 Task: Open Card Employee Retention Review in Board Product Development Roadmap and Timeline Planning to Workspace Application Development and add a team member Softage.3@softage.net, a label Orange, a checklist Grassroots Organizing, an attachment from your computer, a color Orange and finally, add a card description 'Develop and launch new social media marketing campaign for new product launch' and a comment 'Given the complexity of this task, let us break it down into smaller, more manageable tasks to make progress.'. Add a start date 'Jan 03, 1900' with a due date 'Jan 10, 1900'
Action: Mouse moved to (76, 368)
Screenshot: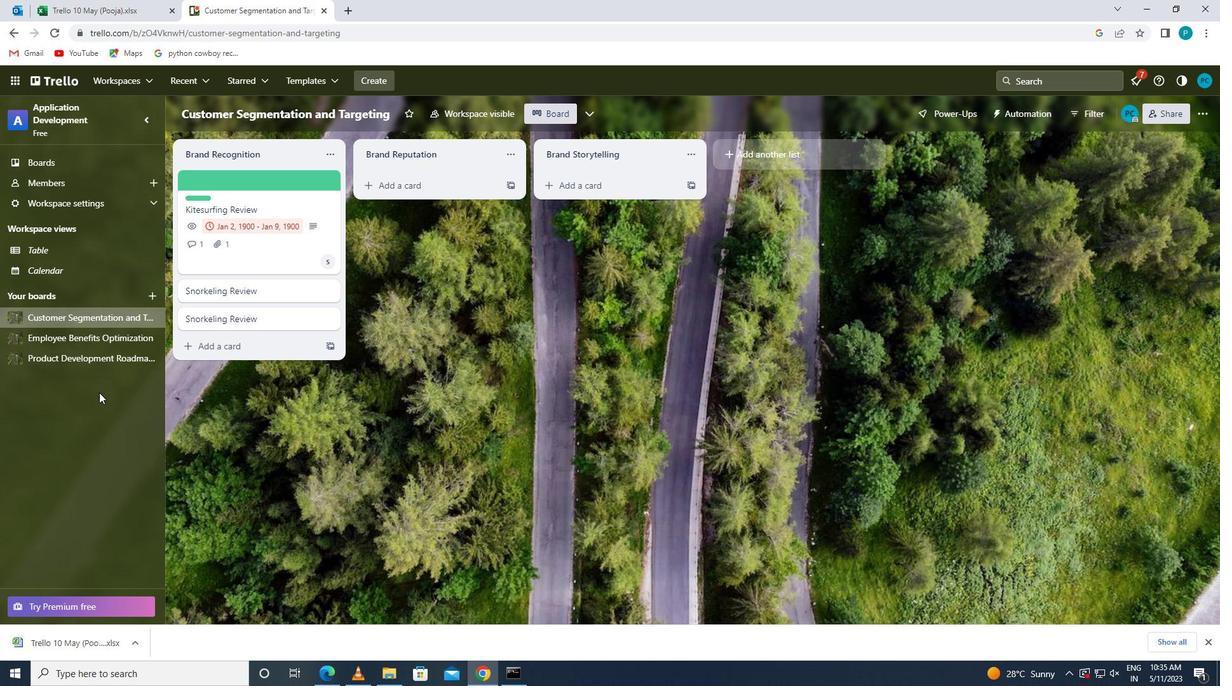 
Action: Mouse pressed left at (76, 368)
Screenshot: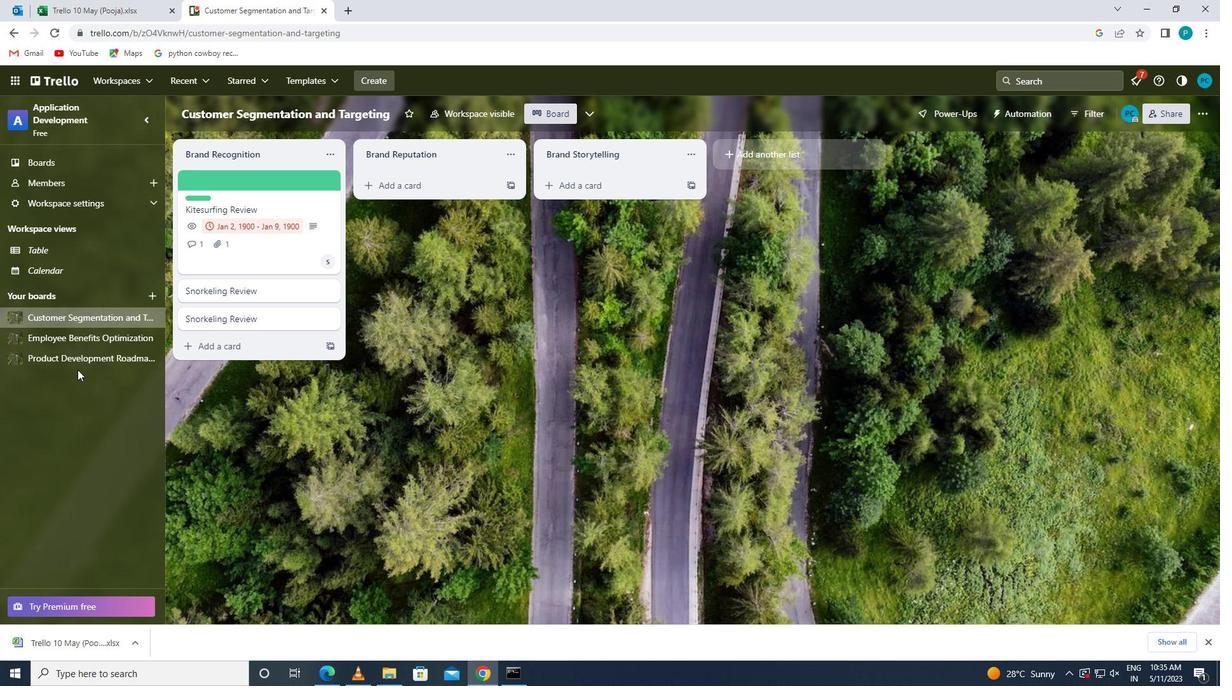 
Action: Mouse moved to (212, 187)
Screenshot: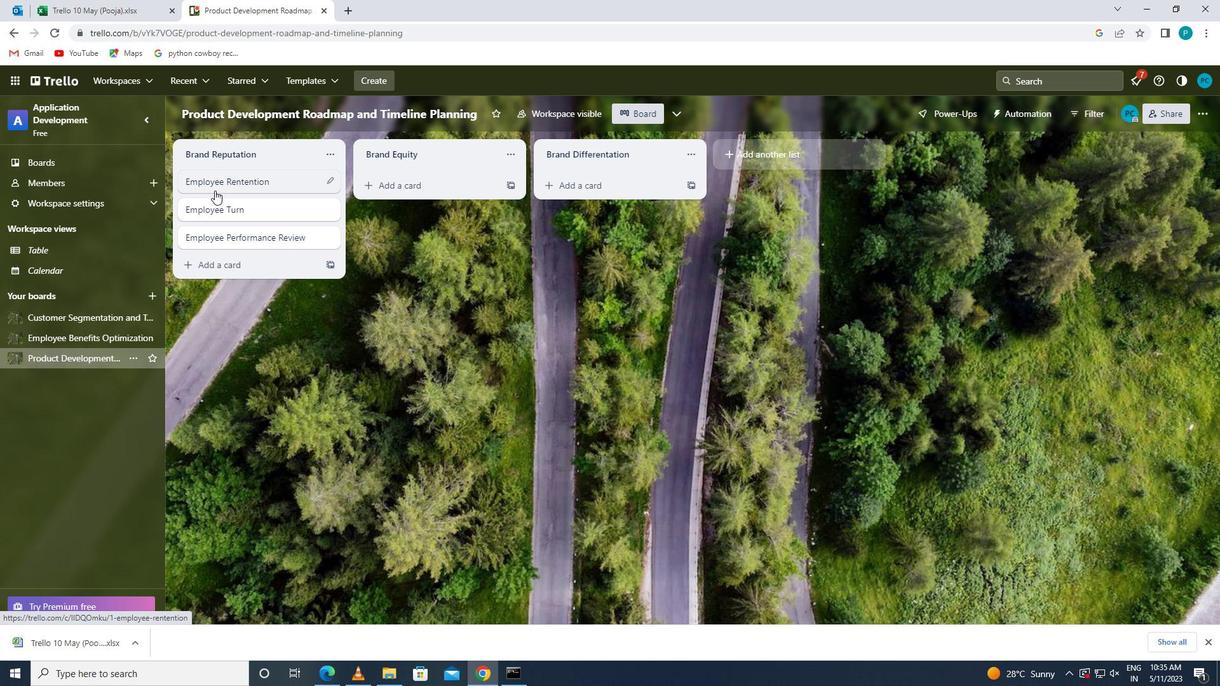 
Action: Mouse pressed left at (212, 187)
Screenshot: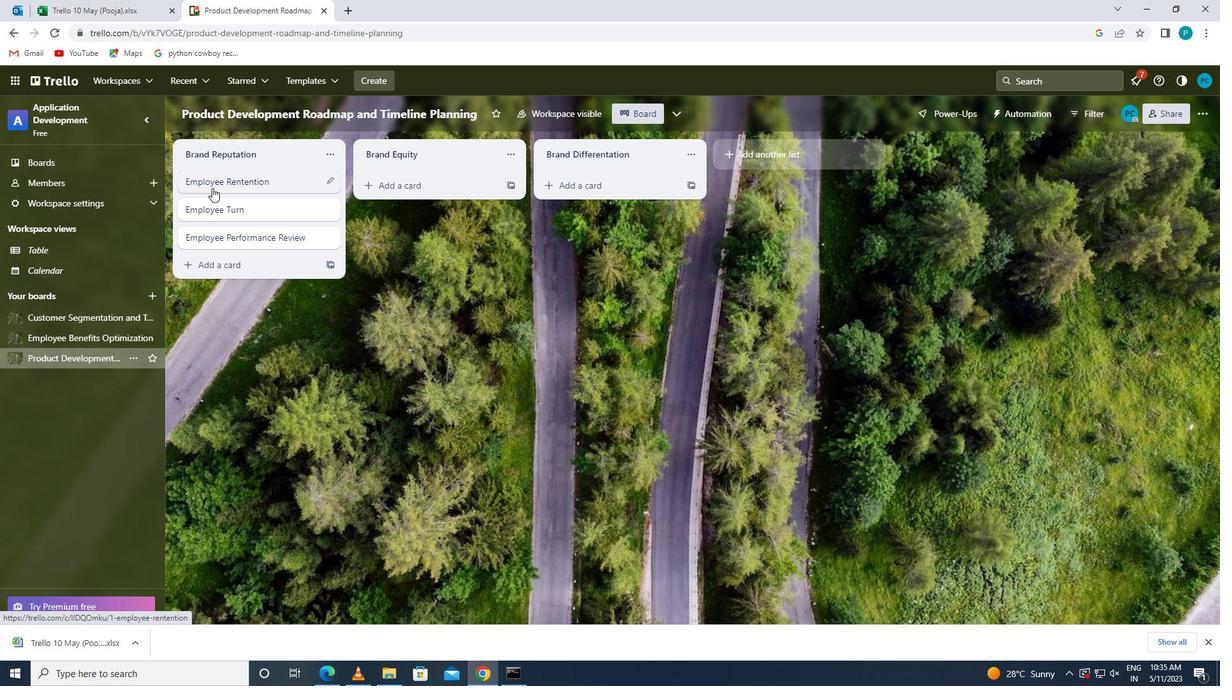 
Action: Mouse moved to (816, 176)
Screenshot: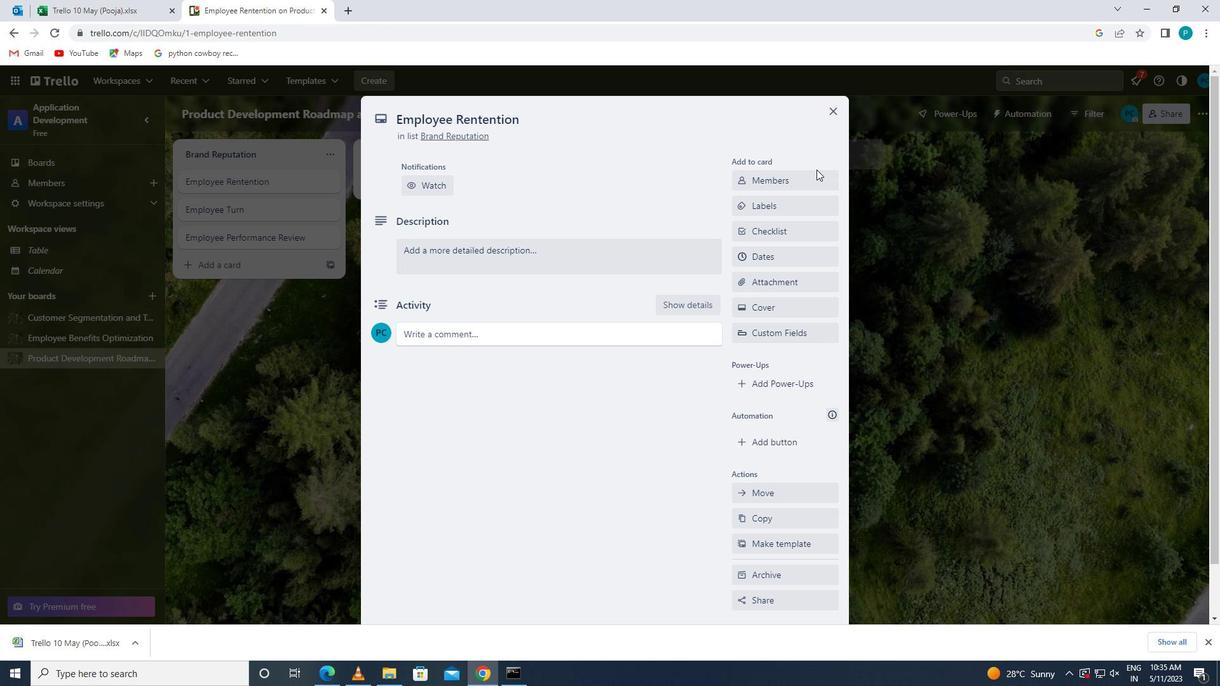 
Action: Mouse pressed left at (816, 176)
Screenshot: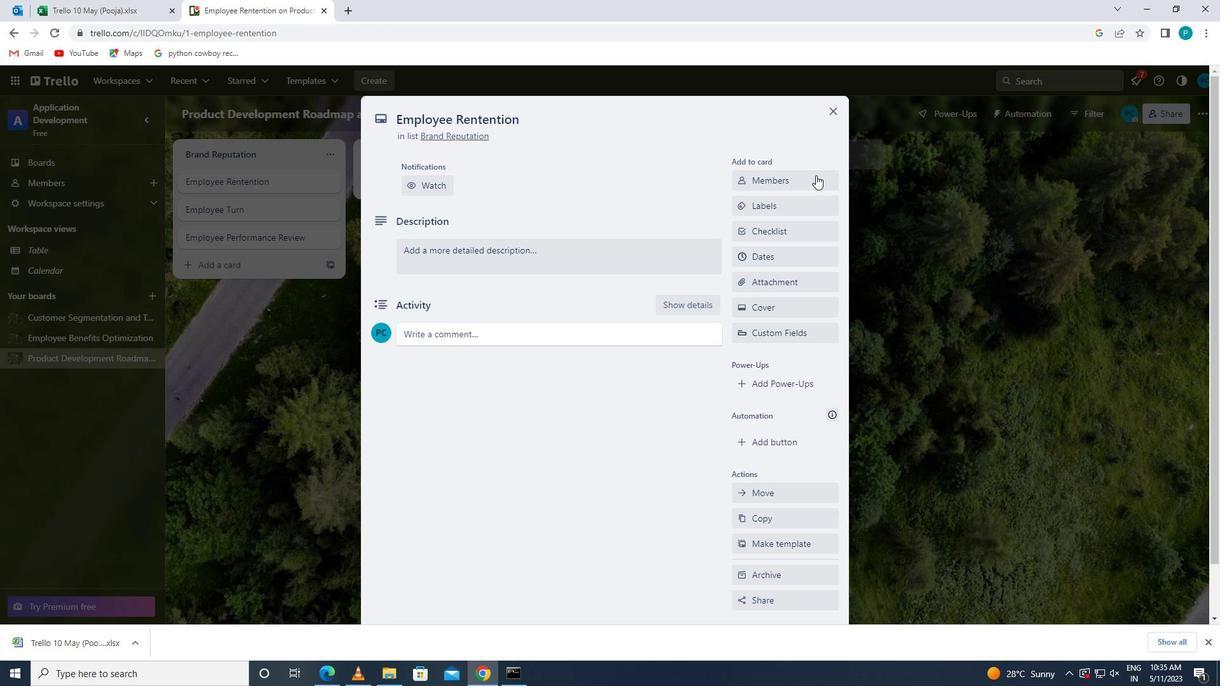 
Action: Key pressed <Key.caps_lock>s<Key.caps_lock>od<Key.backspace>ftah<Key.backspace>ge.3
Screenshot: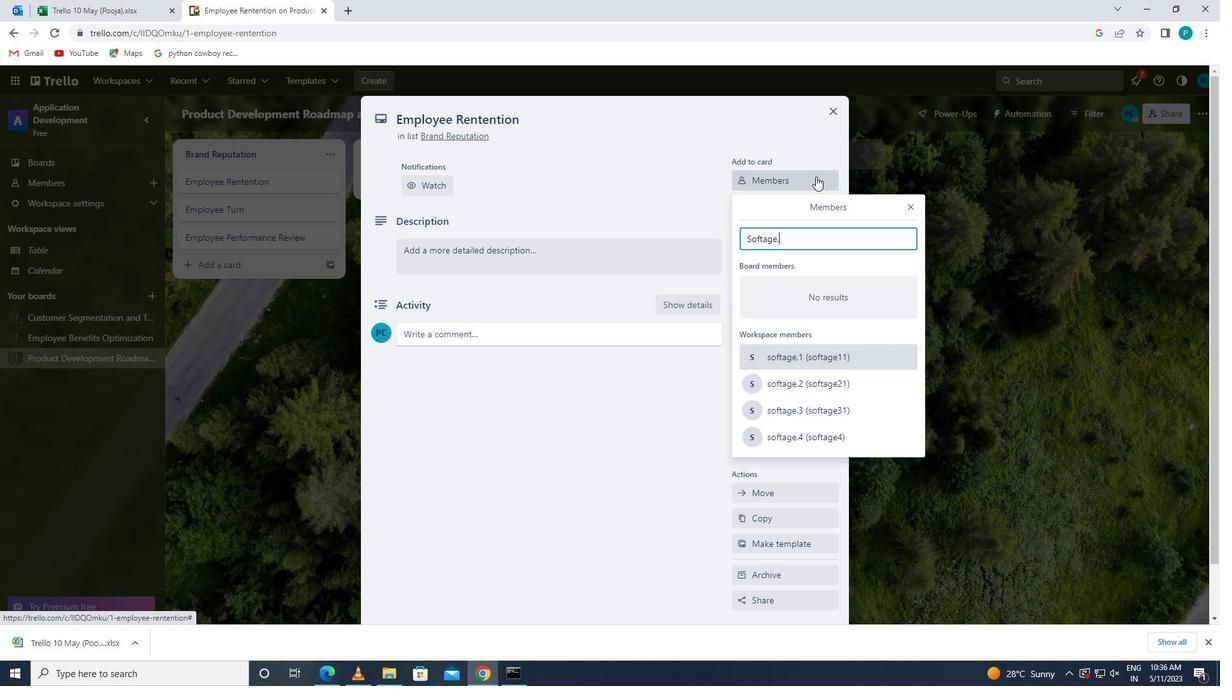 
Action: Mouse moved to (889, 360)
Screenshot: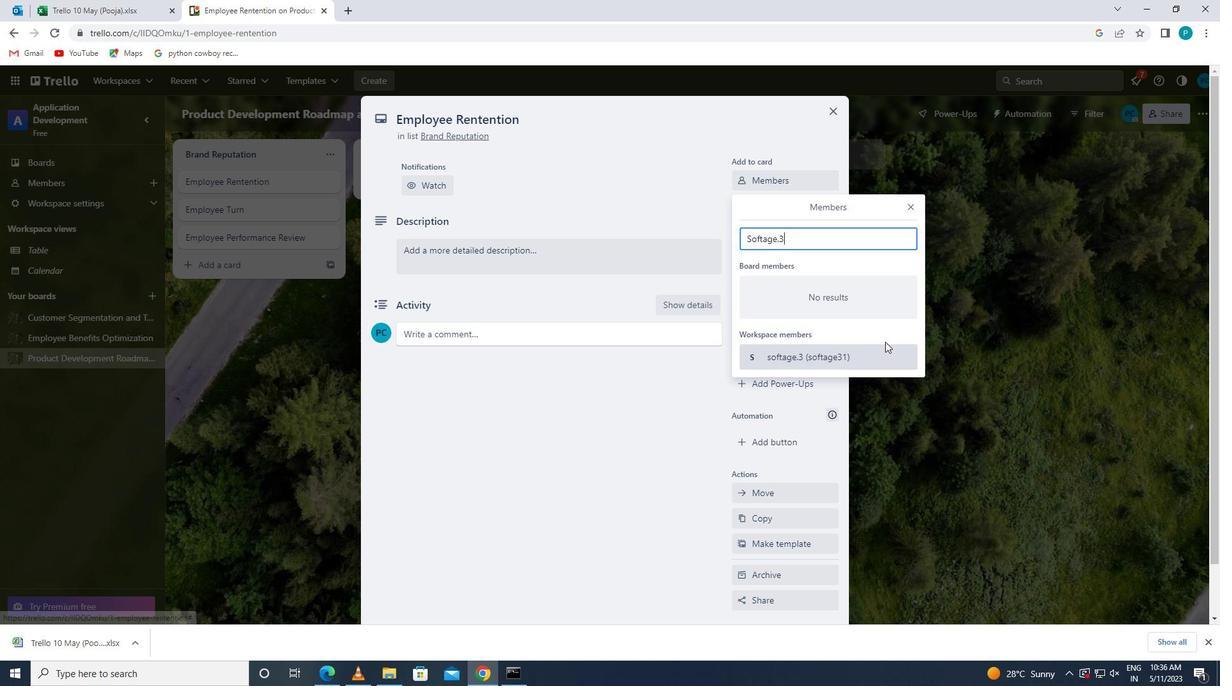 
Action: Mouse pressed left at (889, 360)
Screenshot: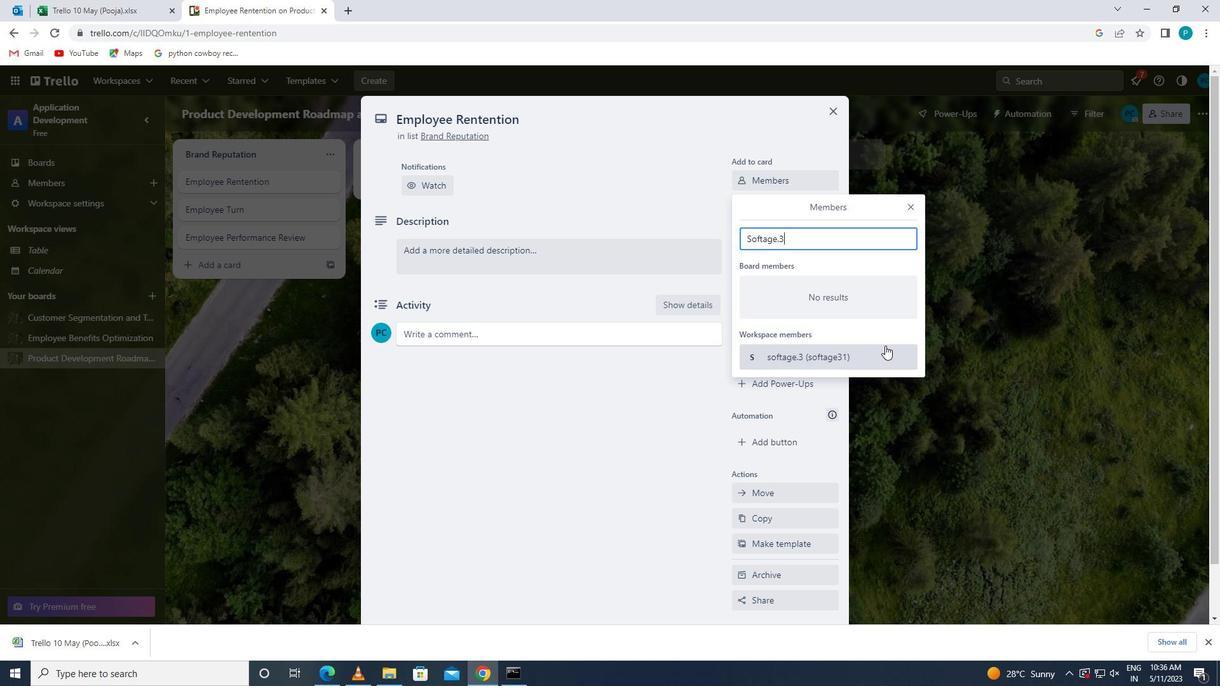 
Action: Mouse moved to (911, 202)
Screenshot: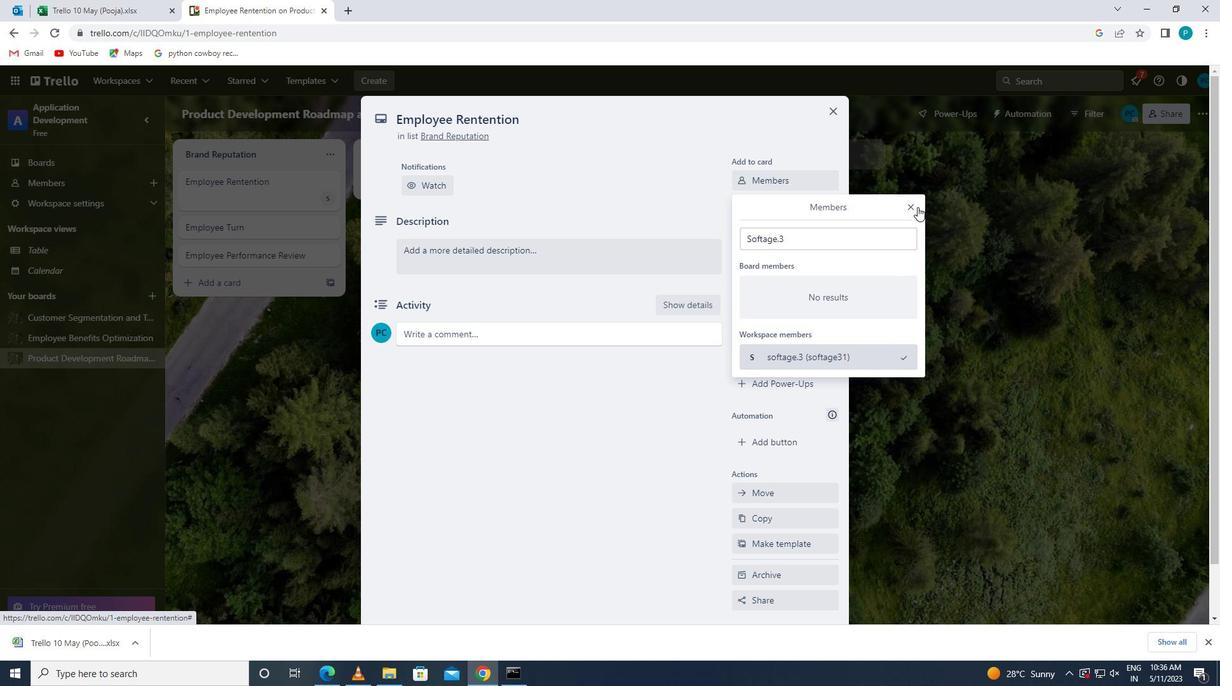 
Action: Mouse pressed left at (911, 202)
Screenshot: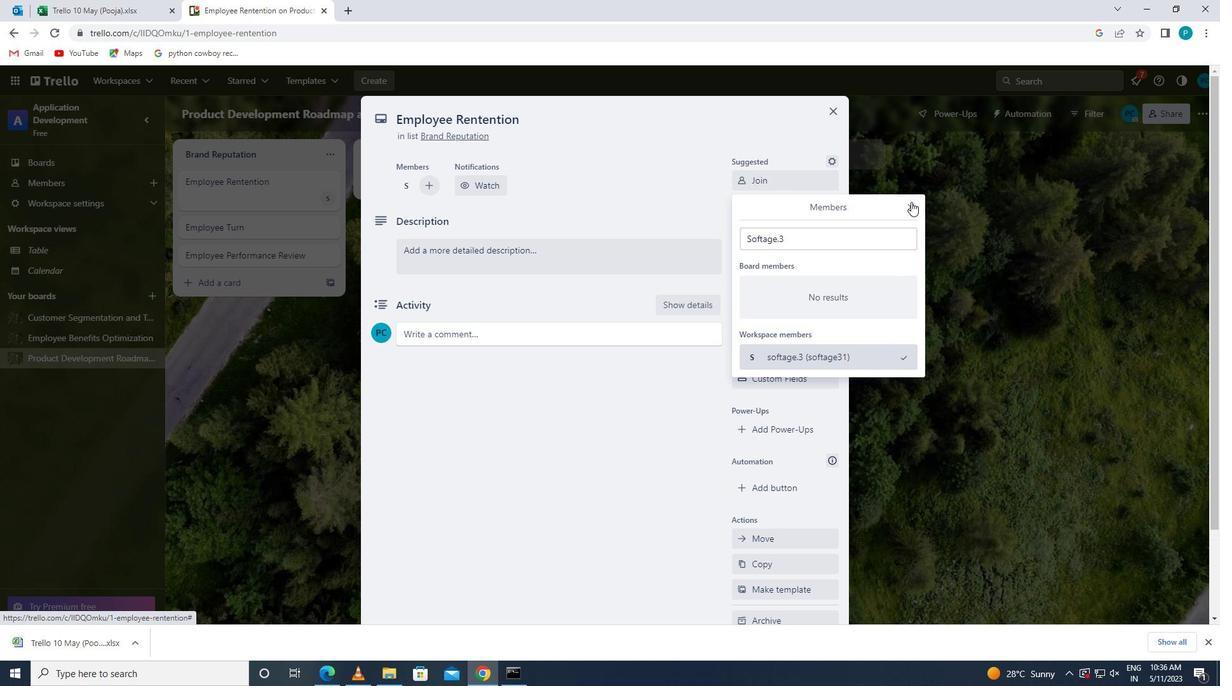 
Action: Mouse moved to (763, 248)
Screenshot: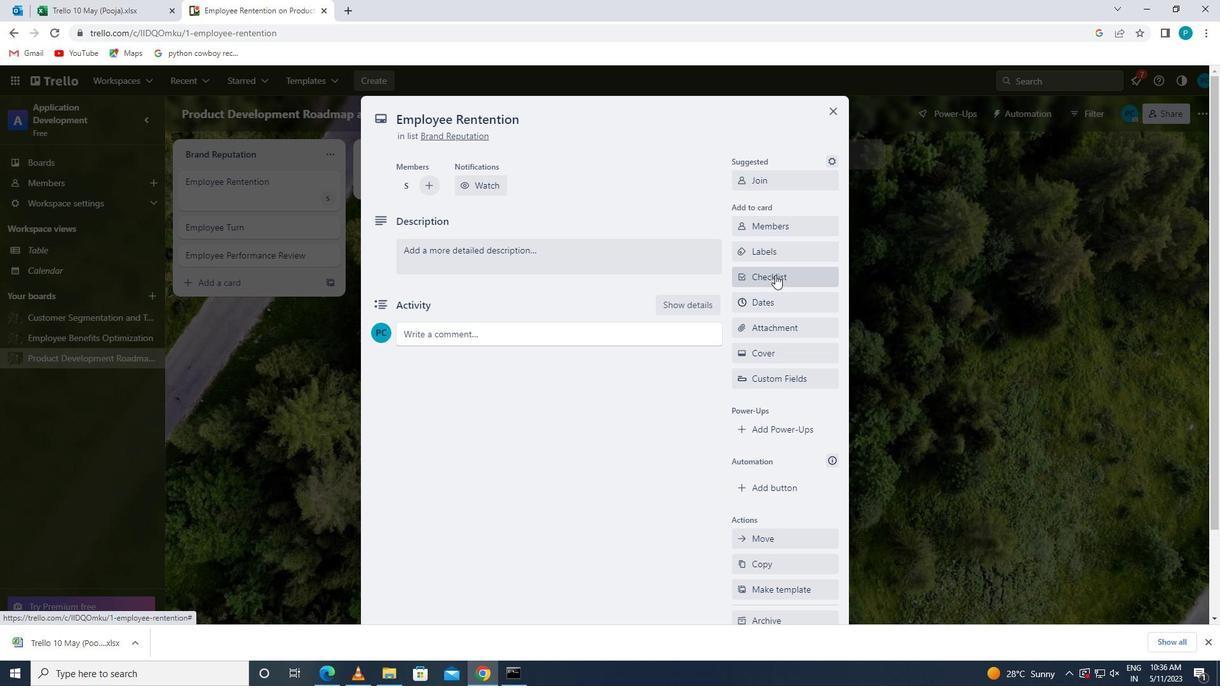 
Action: Mouse pressed left at (763, 248)
Screenshot: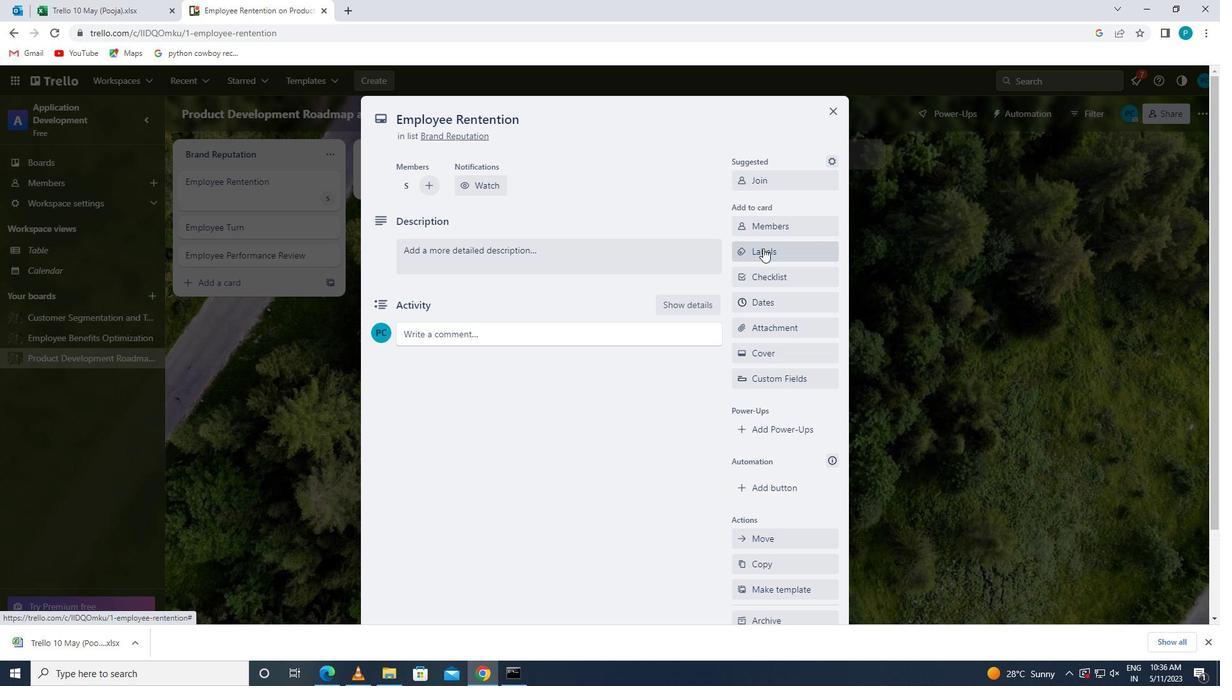 
Action: Mouse moved to (832, 498)
Screenshot: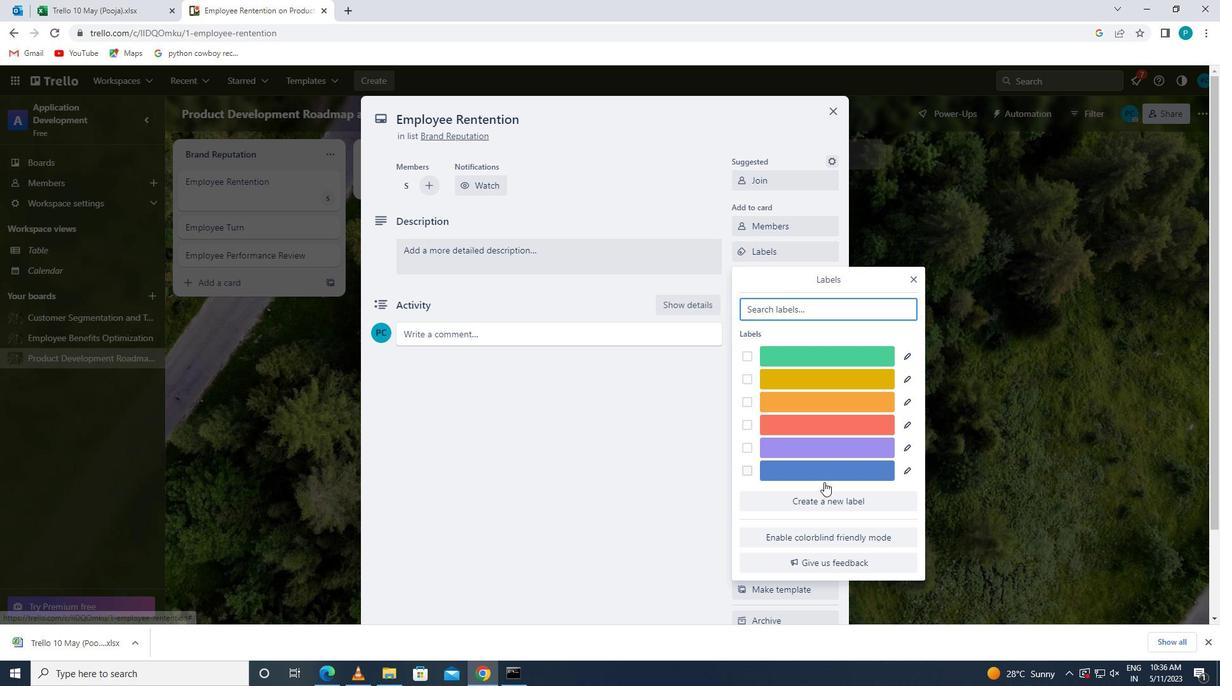 
Action: Mouse pressed left at (832, 498)
Screenshot: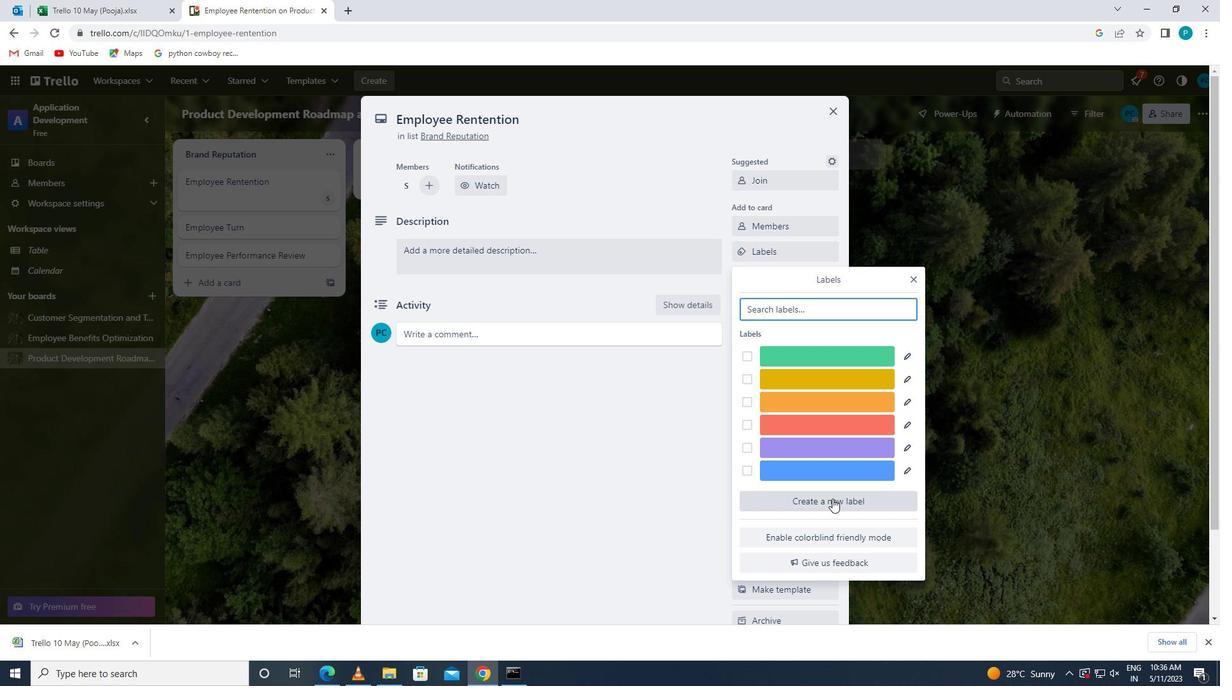 
Action: Mouse moved to (840, 287)
Screenshot: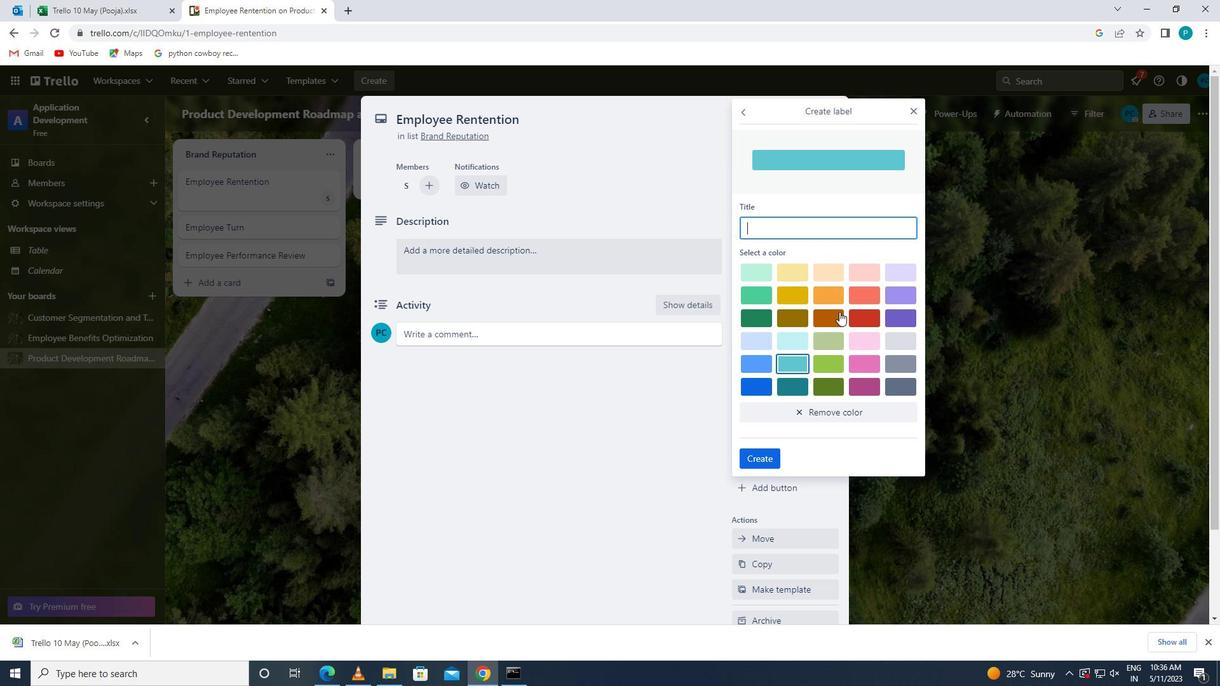 
Action: Mouse pressed left at (840, 287)
Screenshot: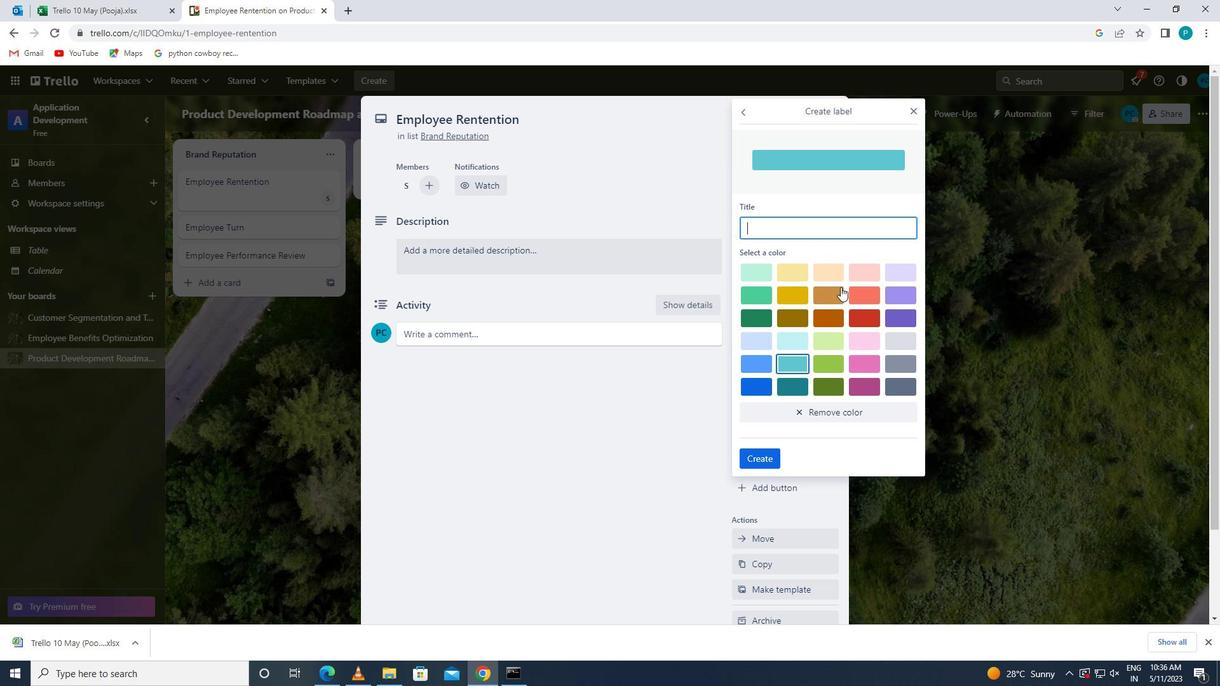 
Action: Mouse moved to (752, 453)
Screenshot: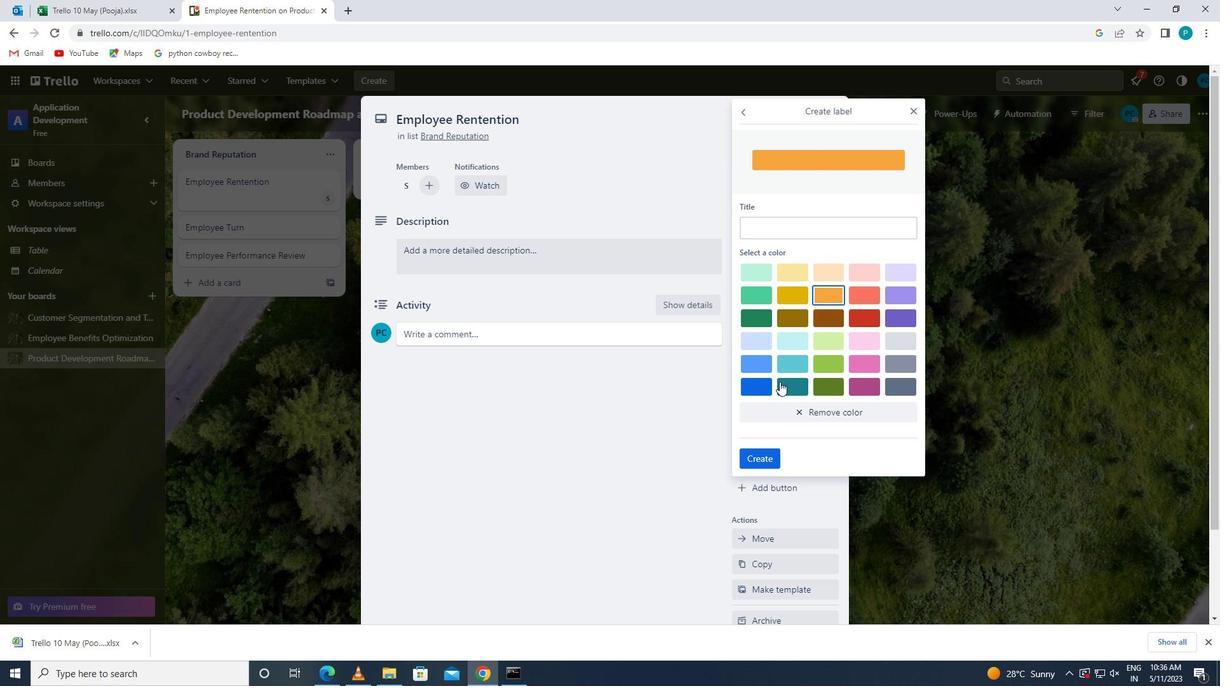 
Action: Mouse pressed left at (752, 453)
Screenshot: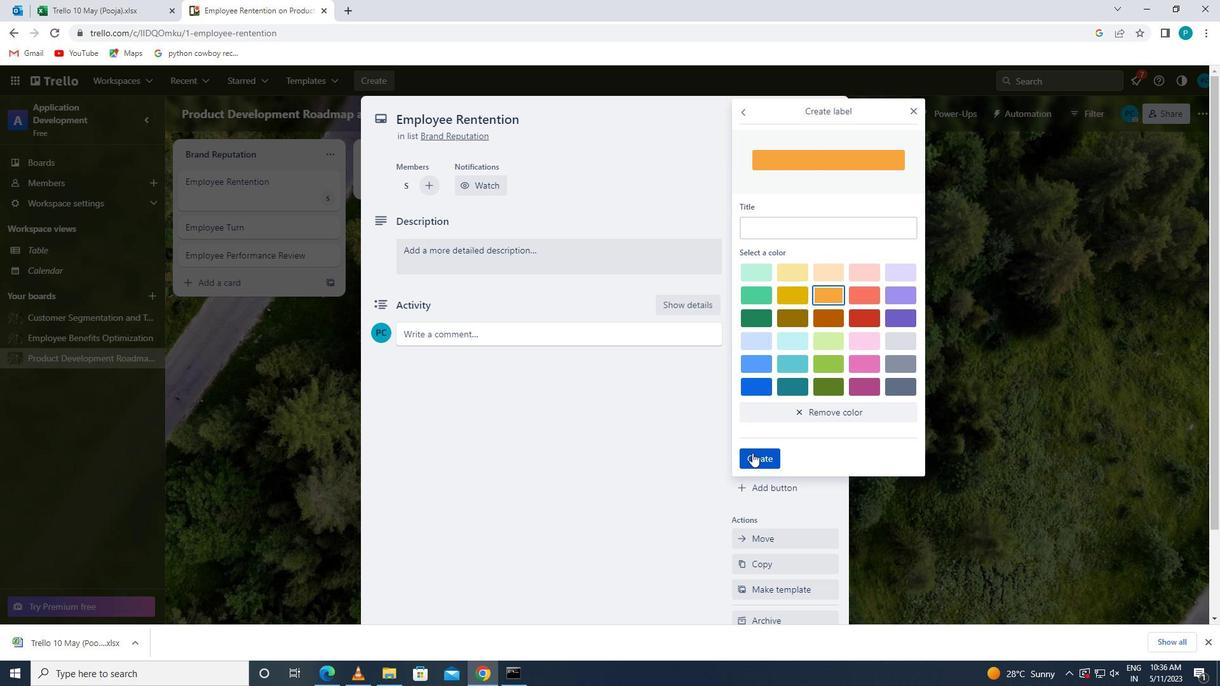 
Action: Mouse moved to (909, 281)
Screenshot: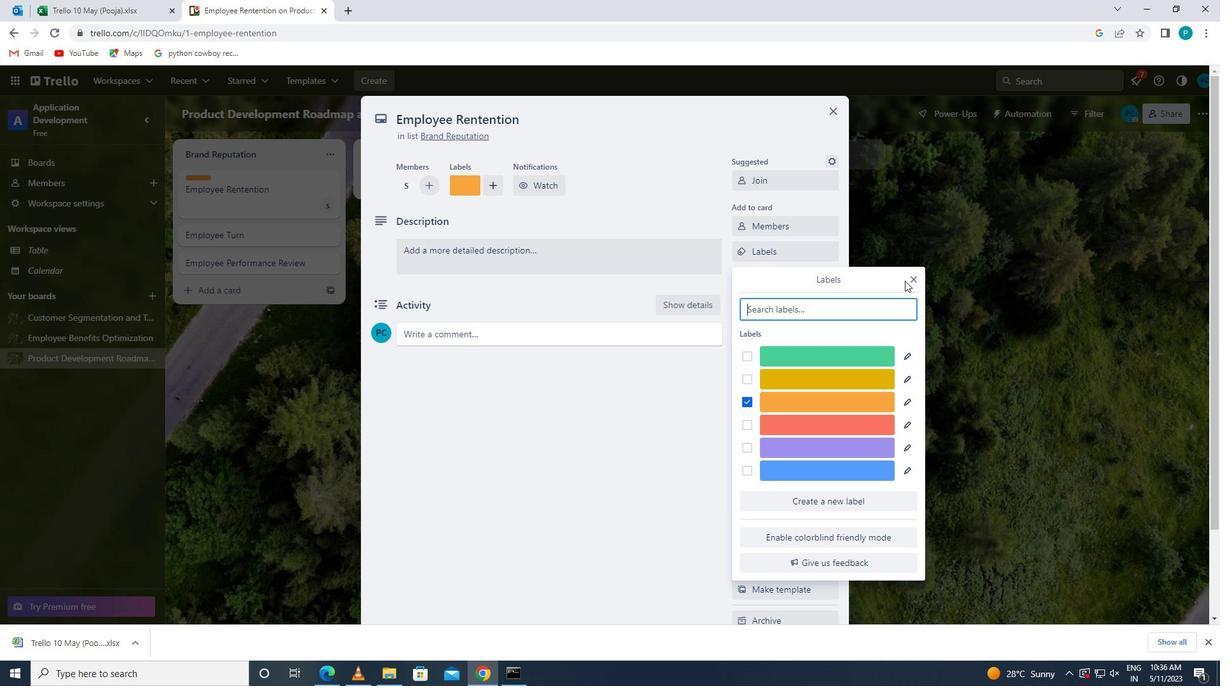 
Action: Mouse pressed left at (909, 281)
Screenshot: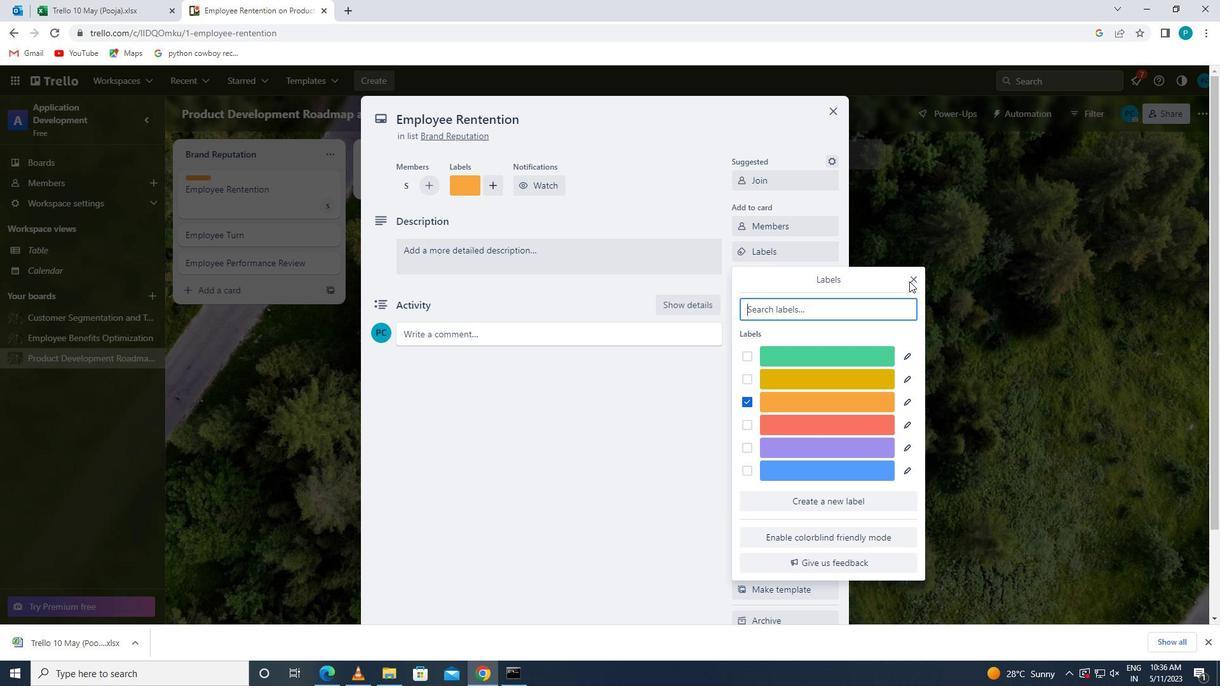 
Action: Mouse moved to (909, 275)
Screenshot: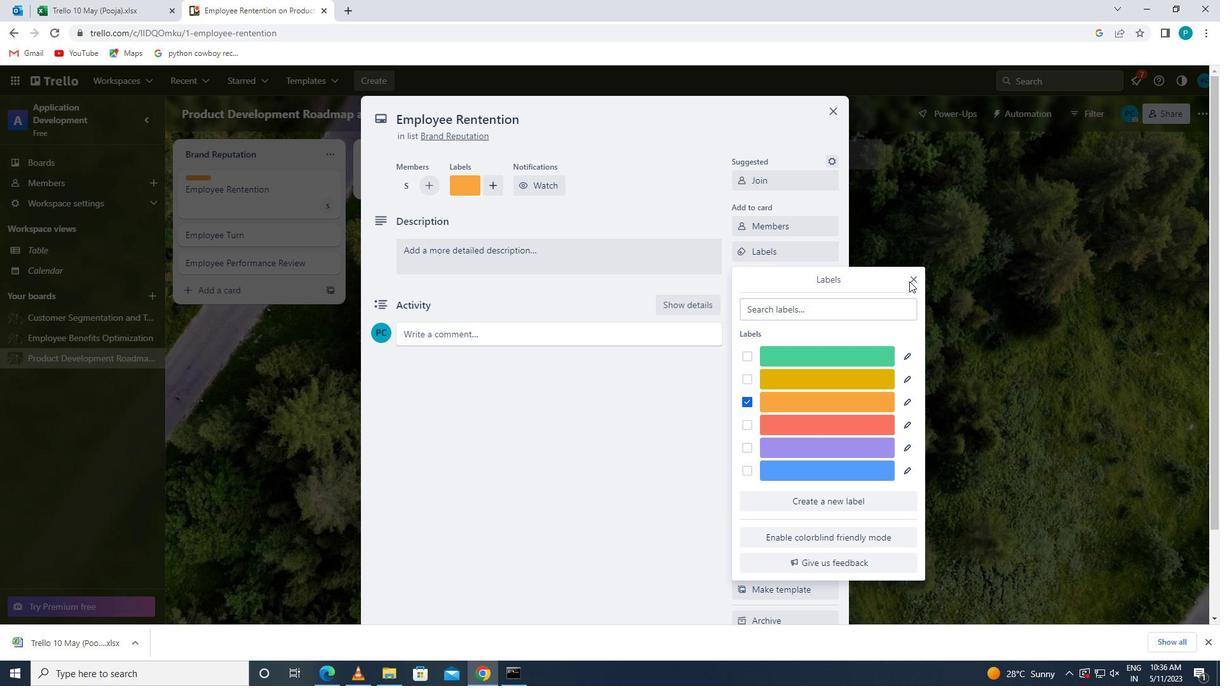 
Action: Mouse pressed left at (909, 275)
Screenshot: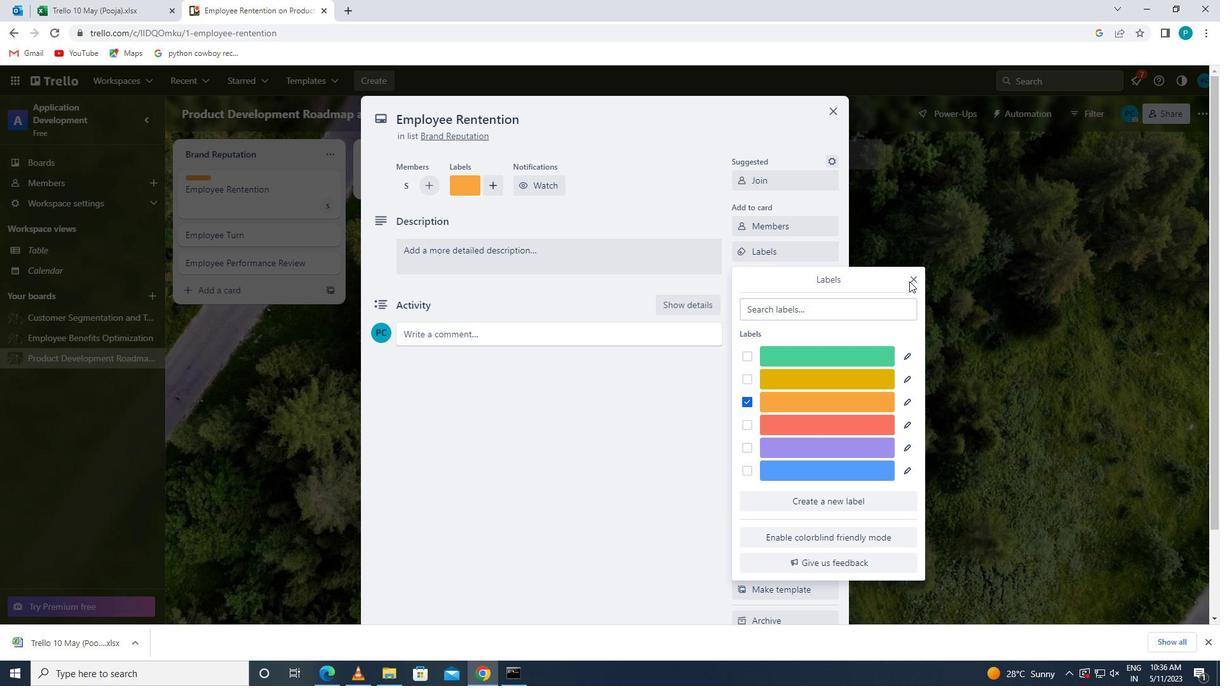 
Action: Mouse moved to (913, 278)
Screenshot: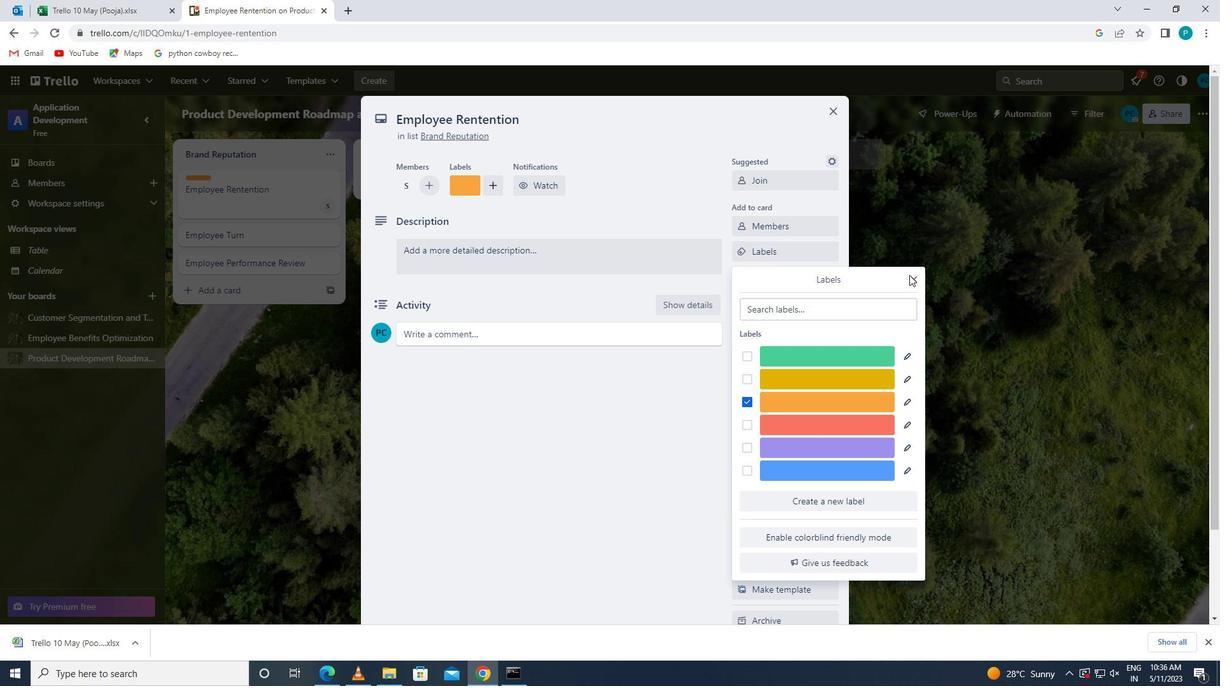 
Action: Mouse pressed left at (913, 278)
Screenshot: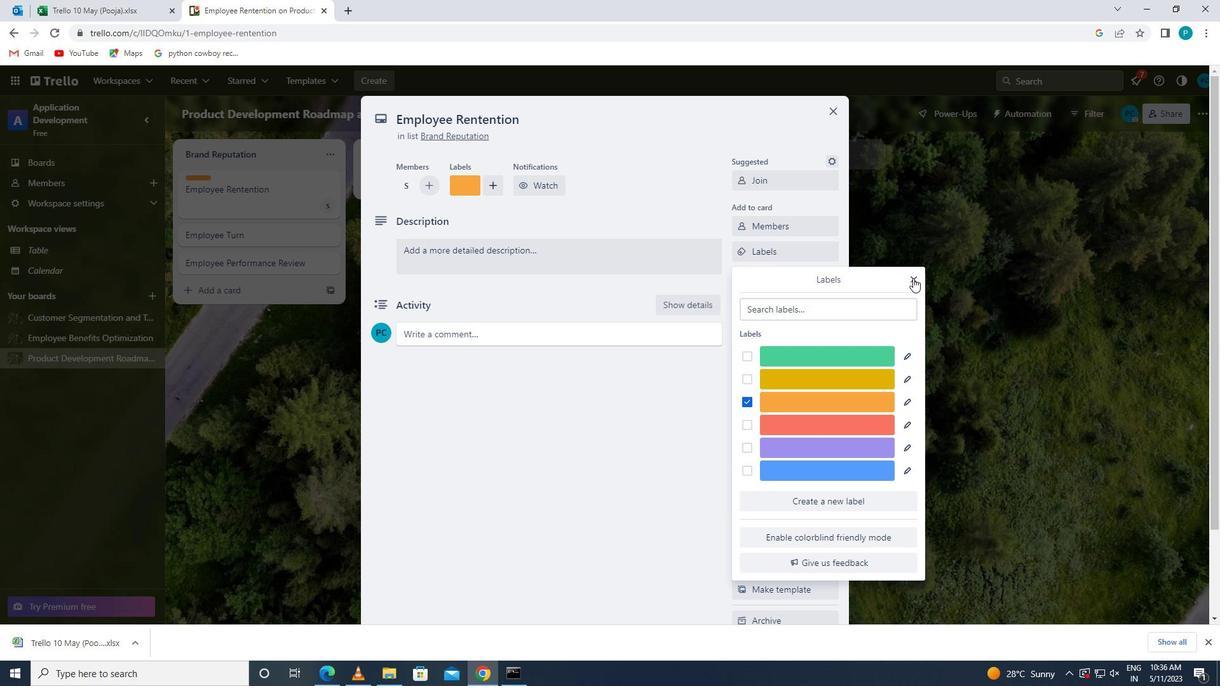 
Action: Mouse moved to (792, 286)
Screenshot: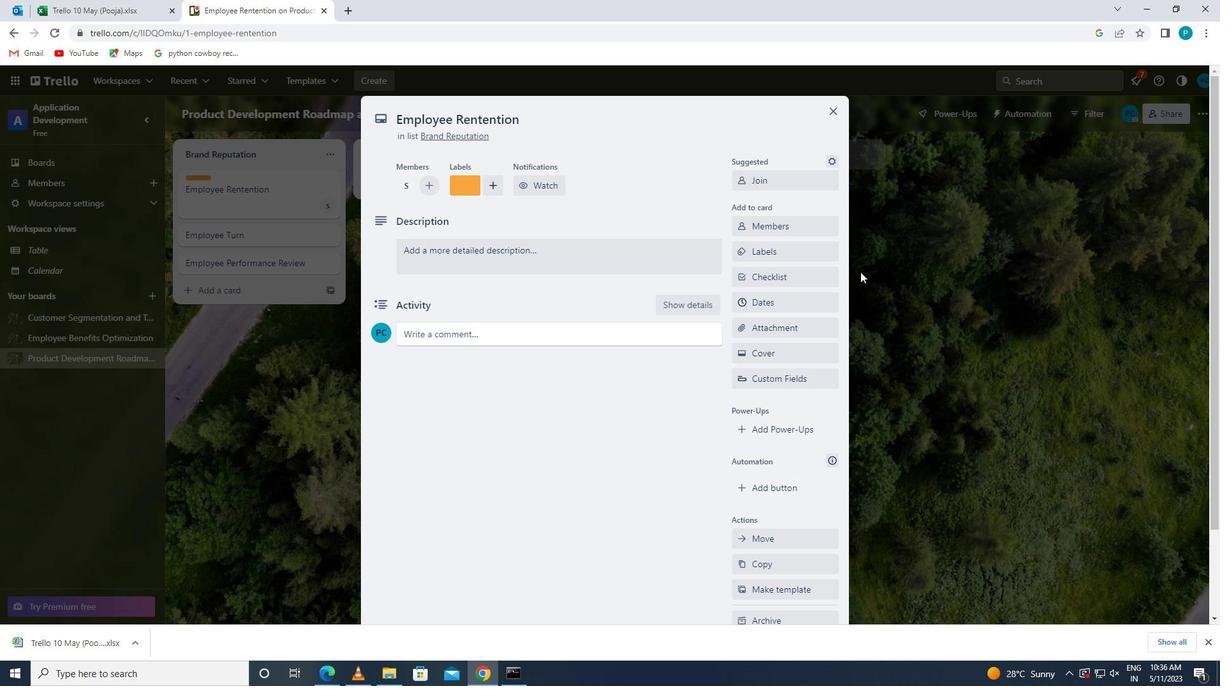 
Action: Mouse pressed left at (792, 286)
Screenshot: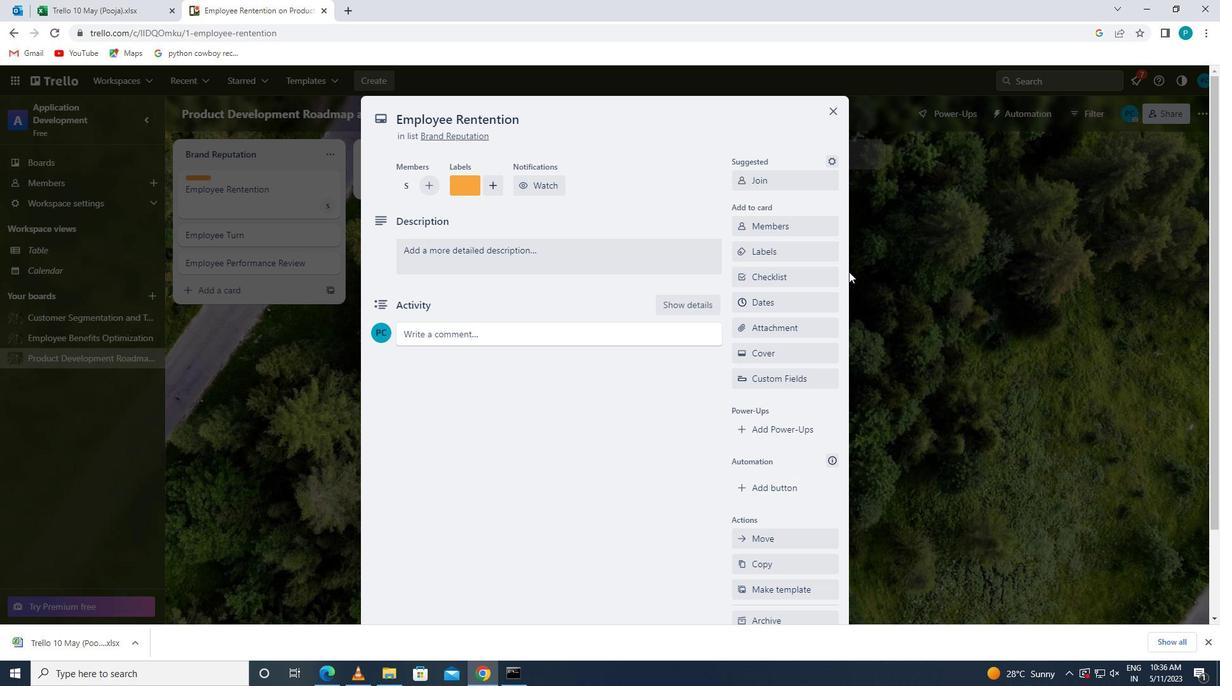 
Action: Key pressed <Key.caps_lock>g
Screenshot: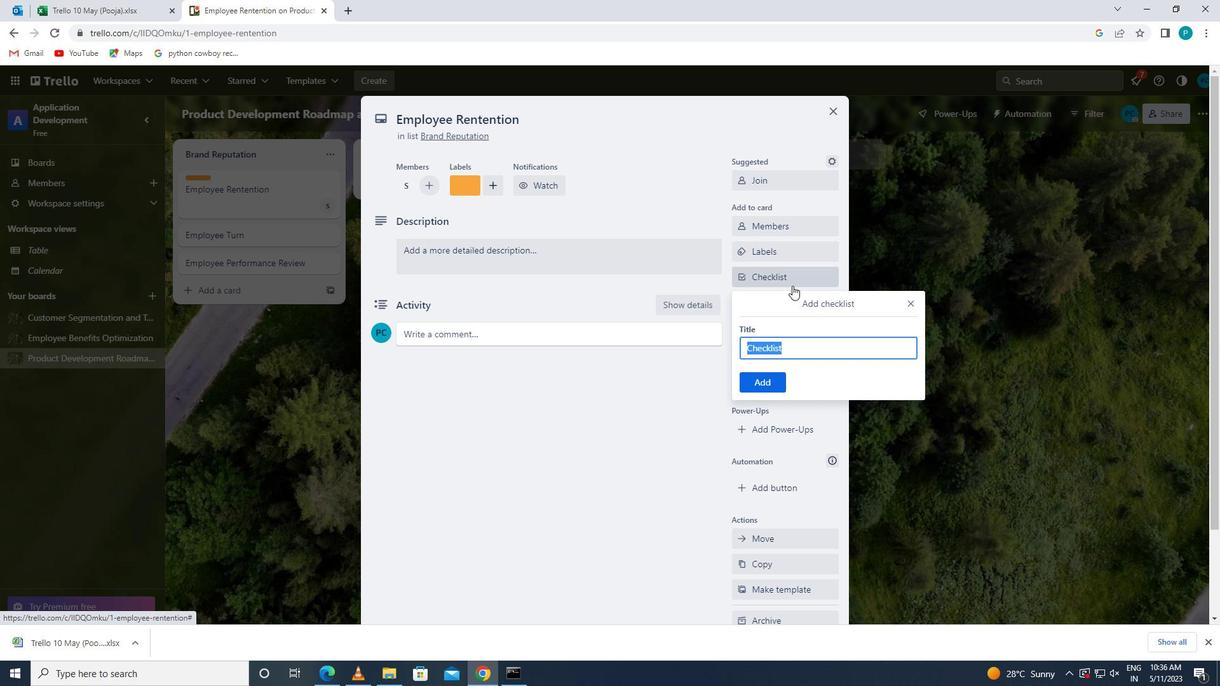
Action: Mouse moved to (855, 388)
Screenshot: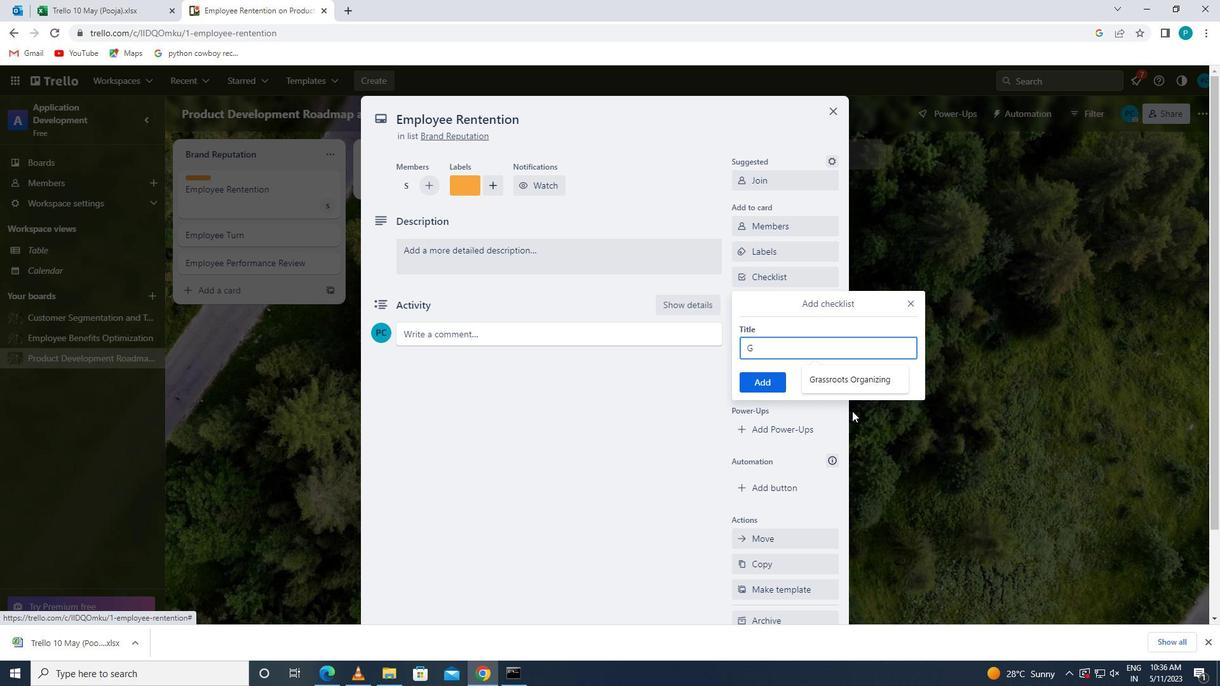 
Action: Mouse pressed left at (855, 388)
Screenshot: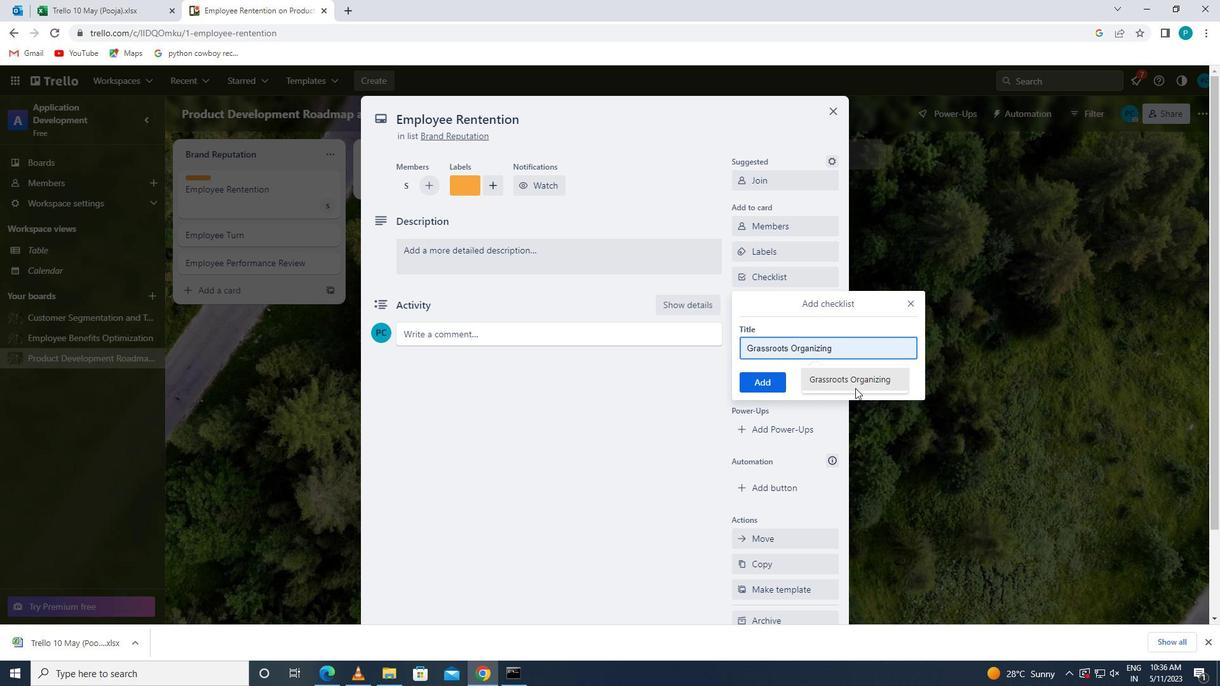 
Action: Mouse moved to (756, 381)
Screenshot: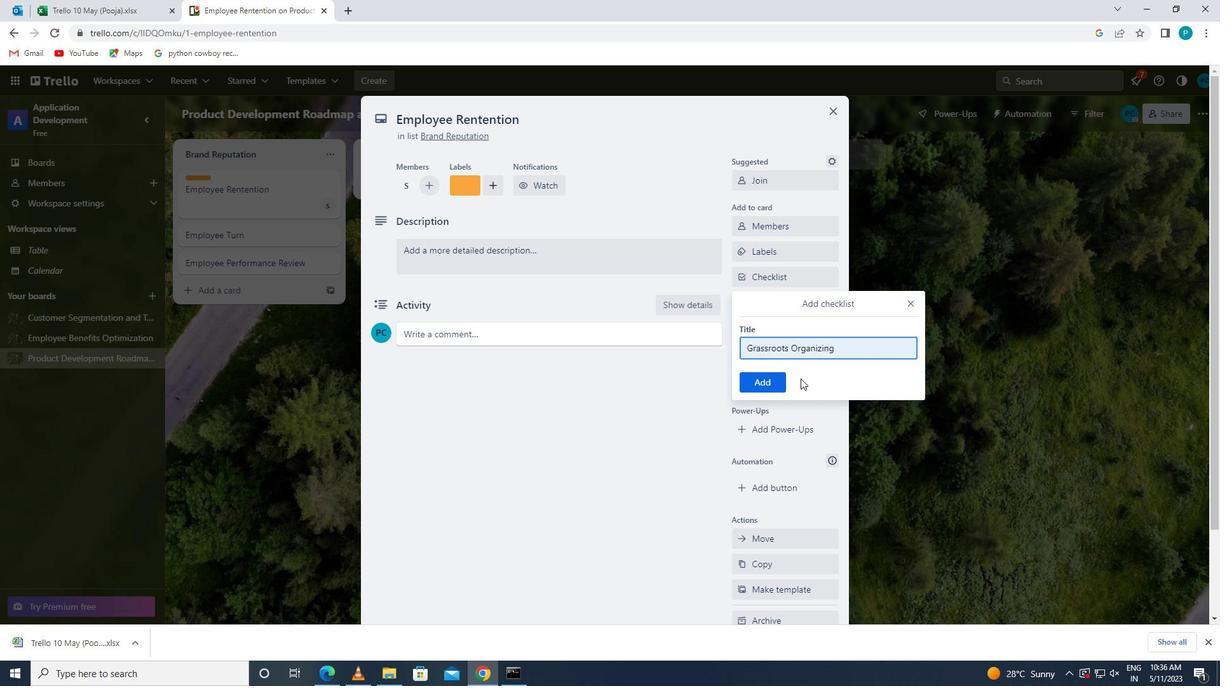 
Action: Mouse pressed left at (756, 381)
Screenshot: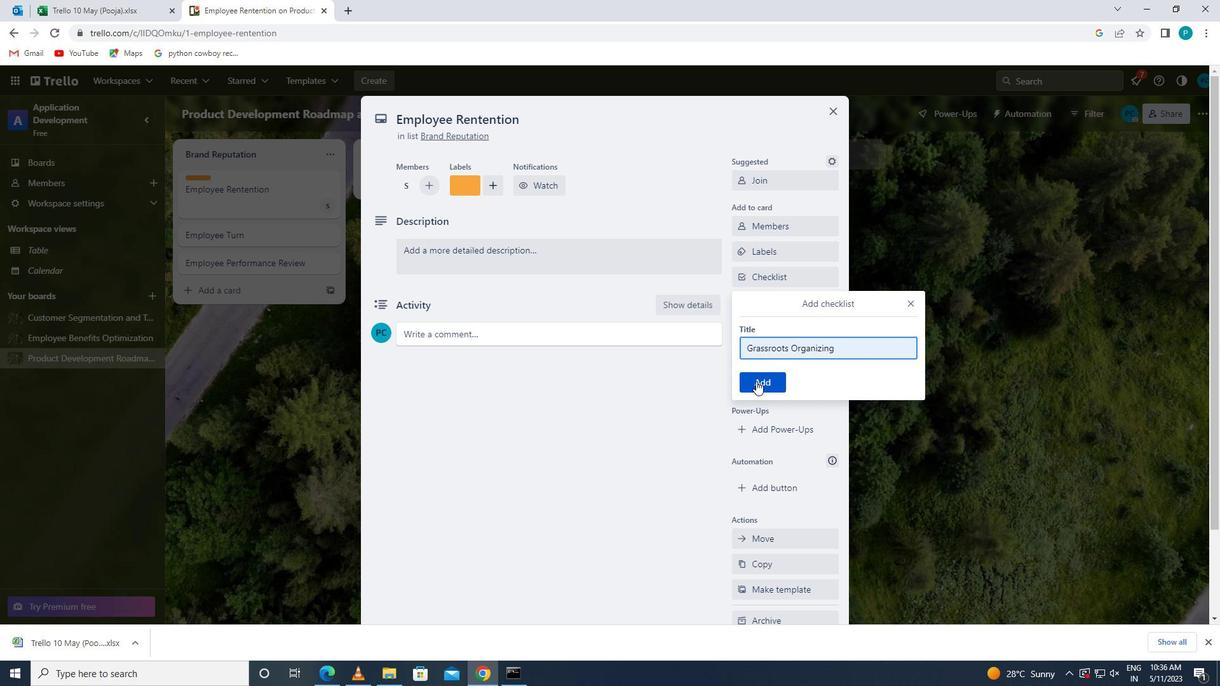 
Action: Mouse moved to (759, 322)
Screenshot: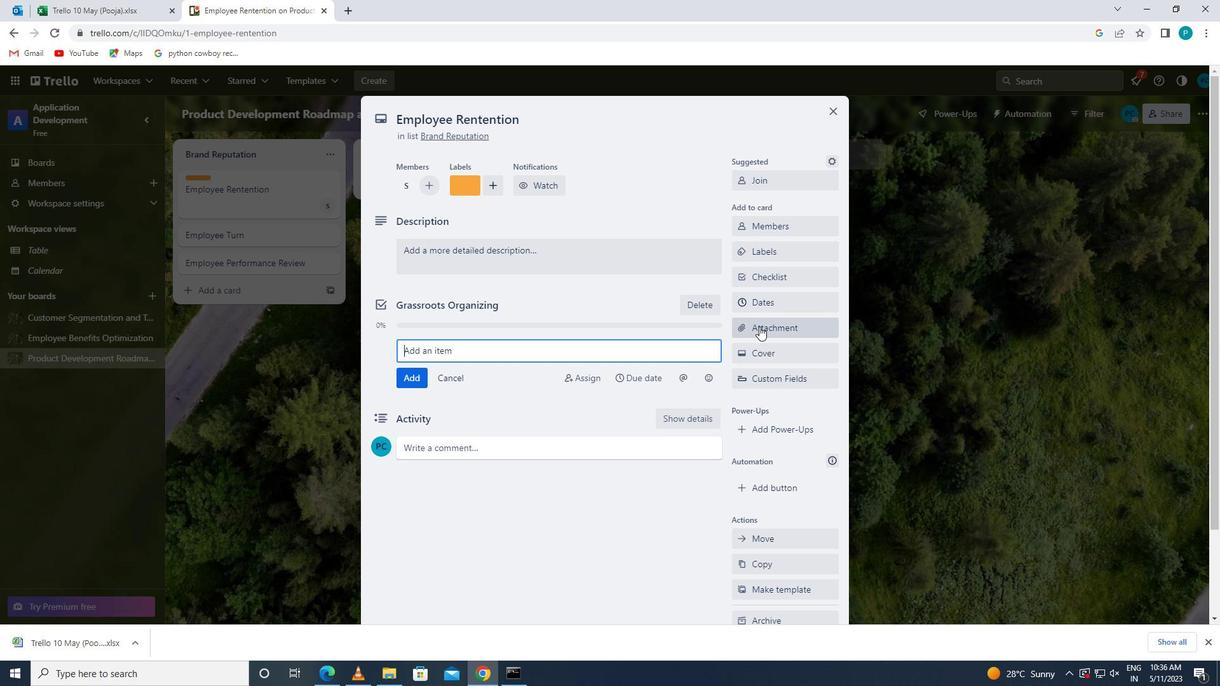 
Action: Mouse pressed left at (759, 322)
Screenshot: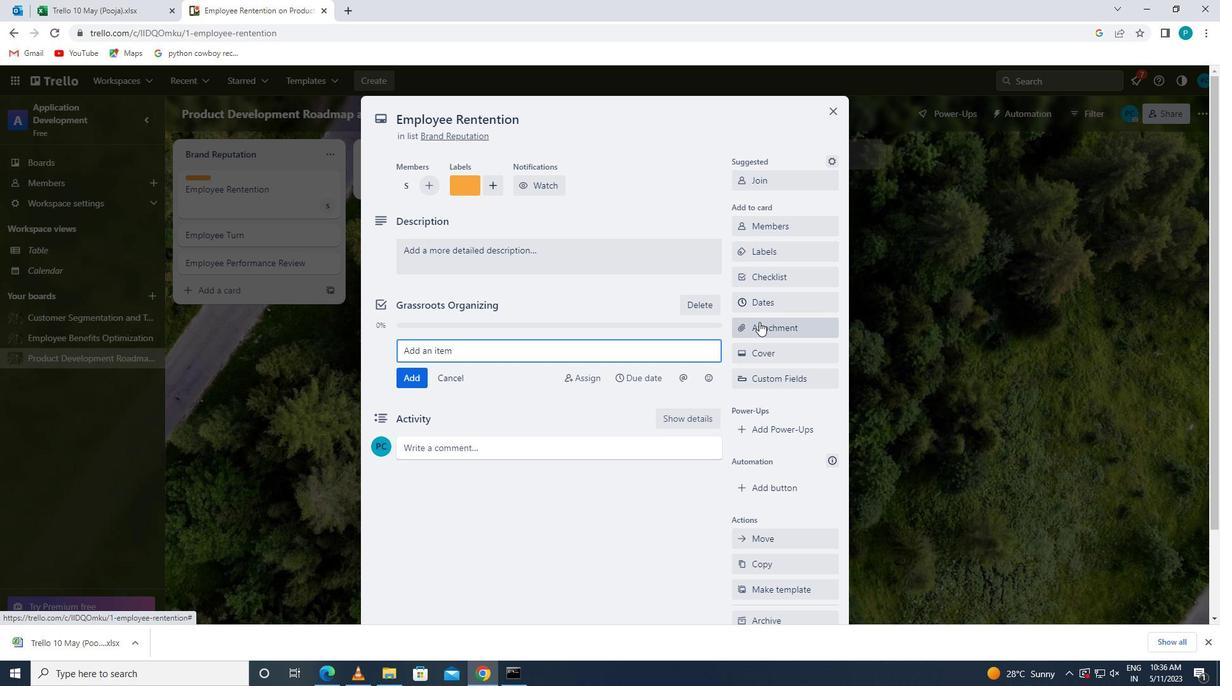 
Action: Mouse moved to (790, 387)
Screenshot: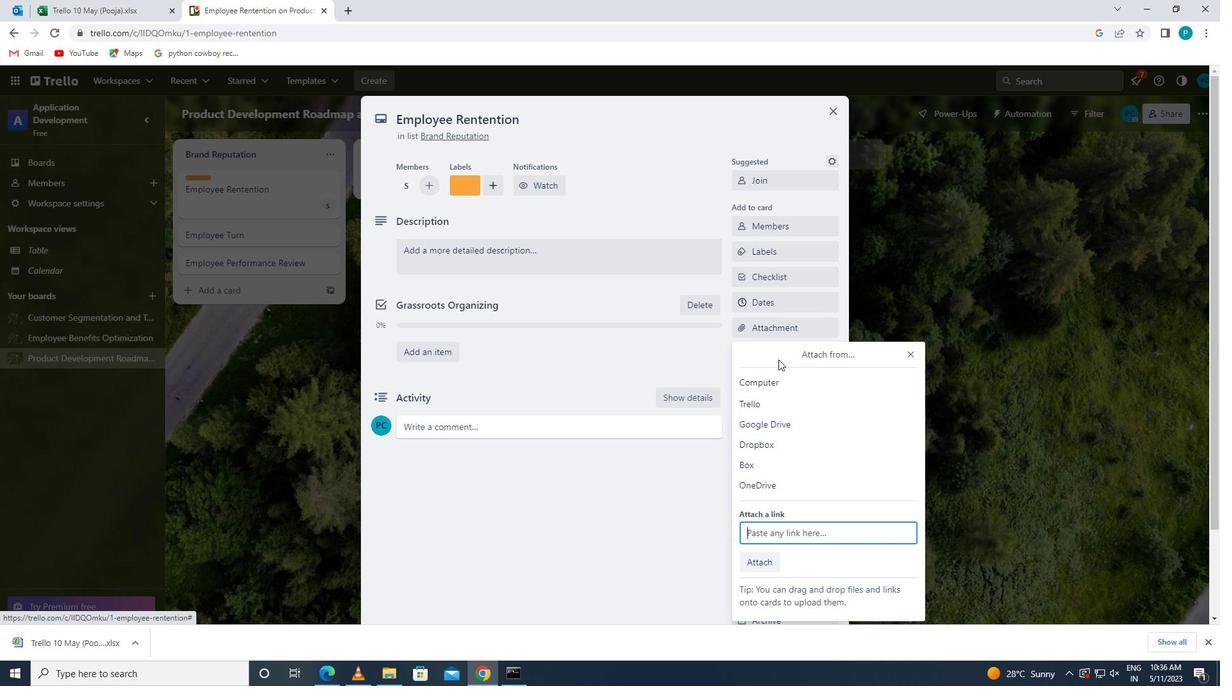 
Action: Mouse pressed left at (790, 387)
Screenshot: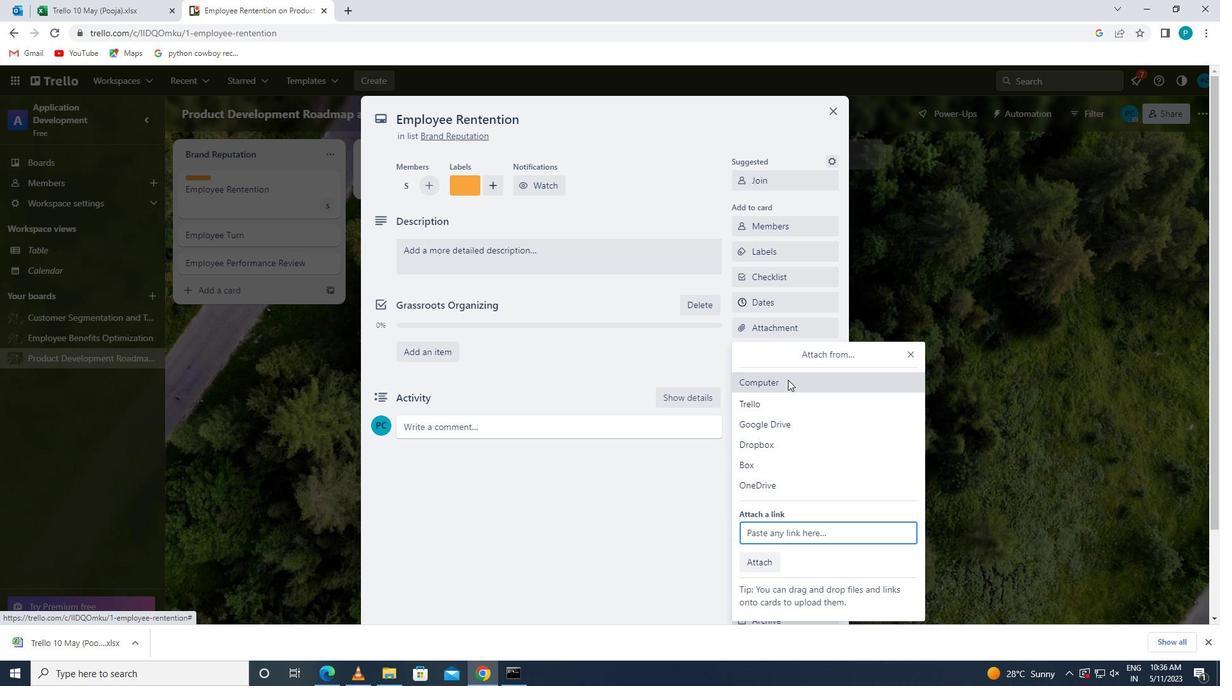 
Action: Mouse moved to (205, 98)
Screenshot: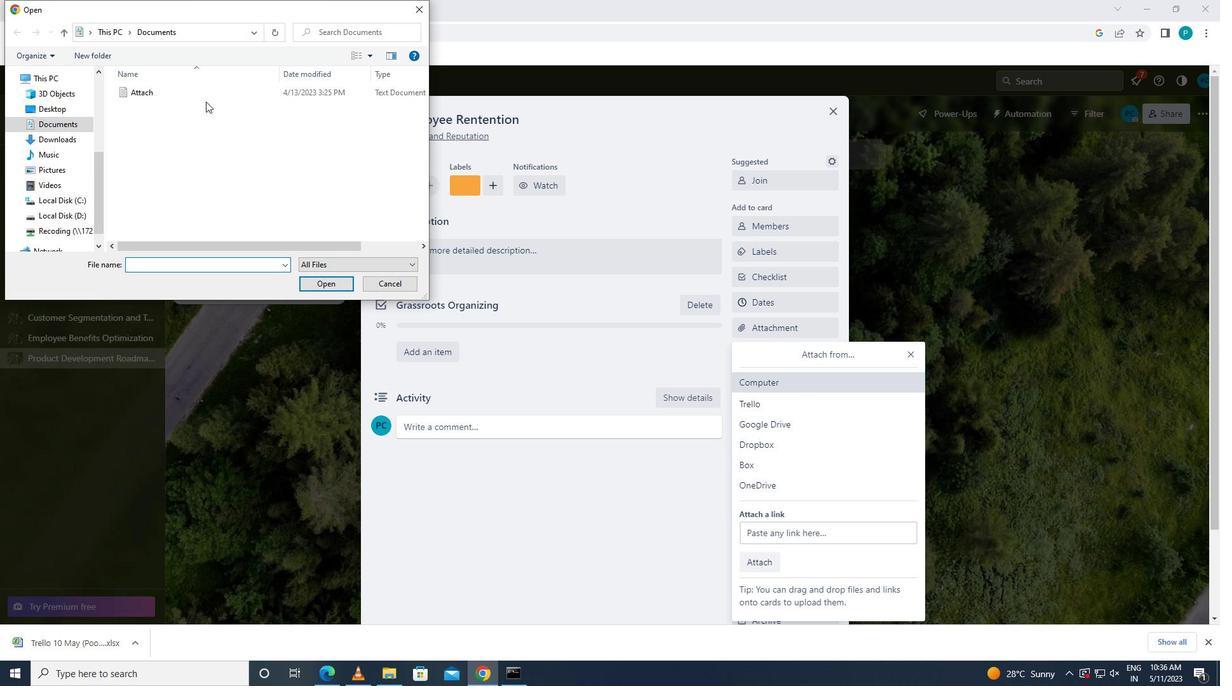 
Action: Mouse pressed left at (205, 98)
Screenshot: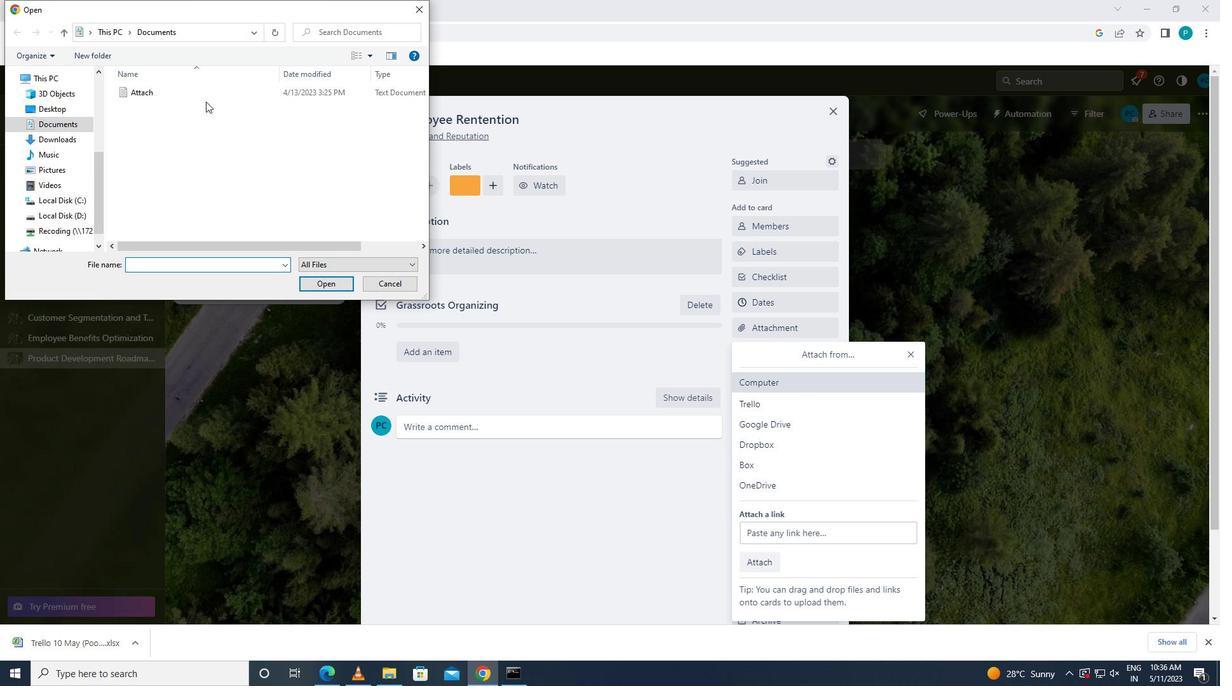 
Action: Mouse moved to (330, 282)
Screenshot: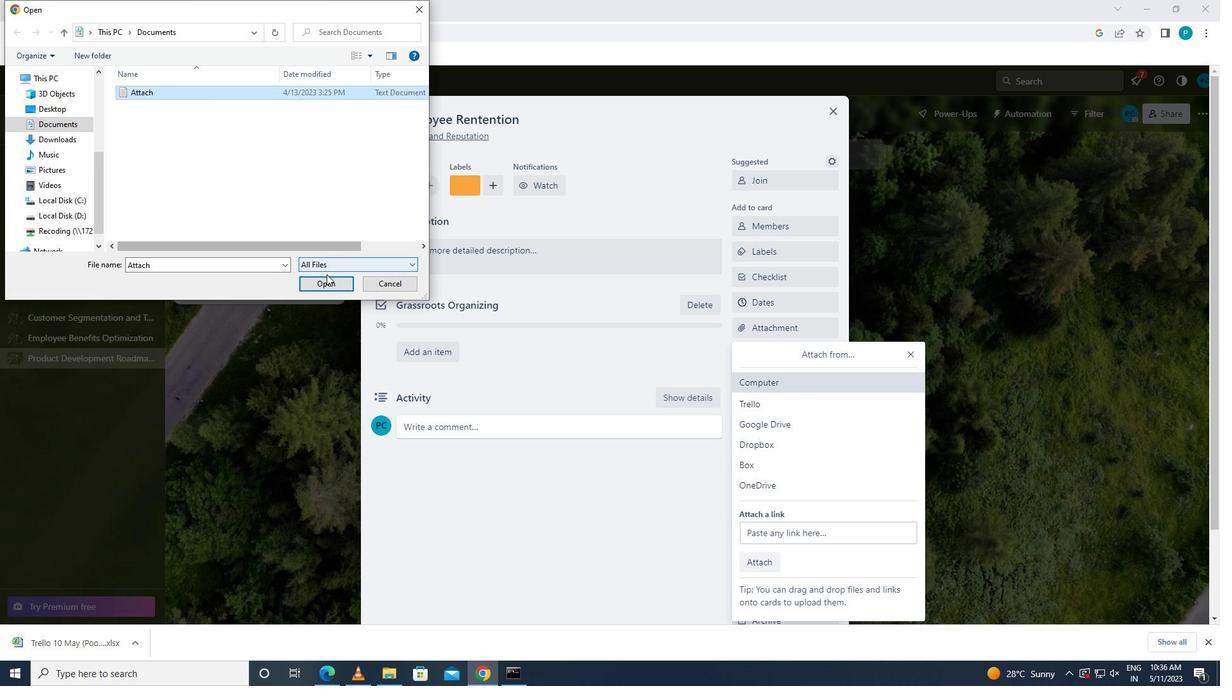 
Action: Mouse pressed left at (330, 282)
Screenshot: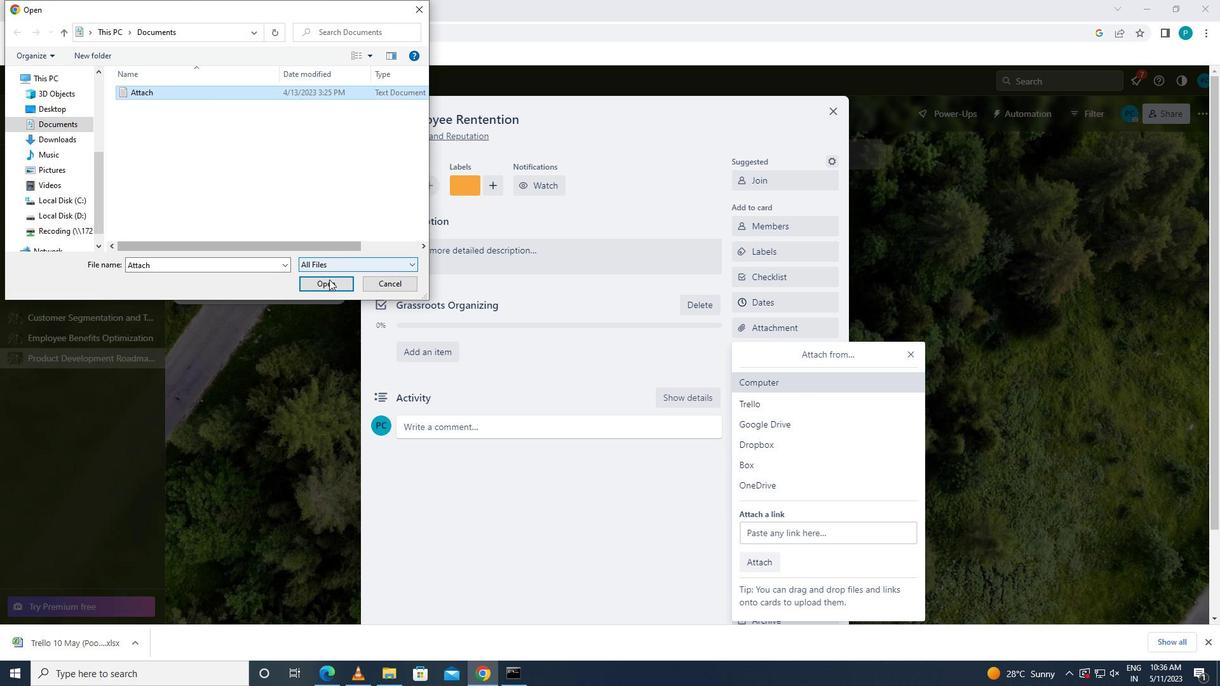 
Action: Mouse moved to (760, 357)
Screenshot: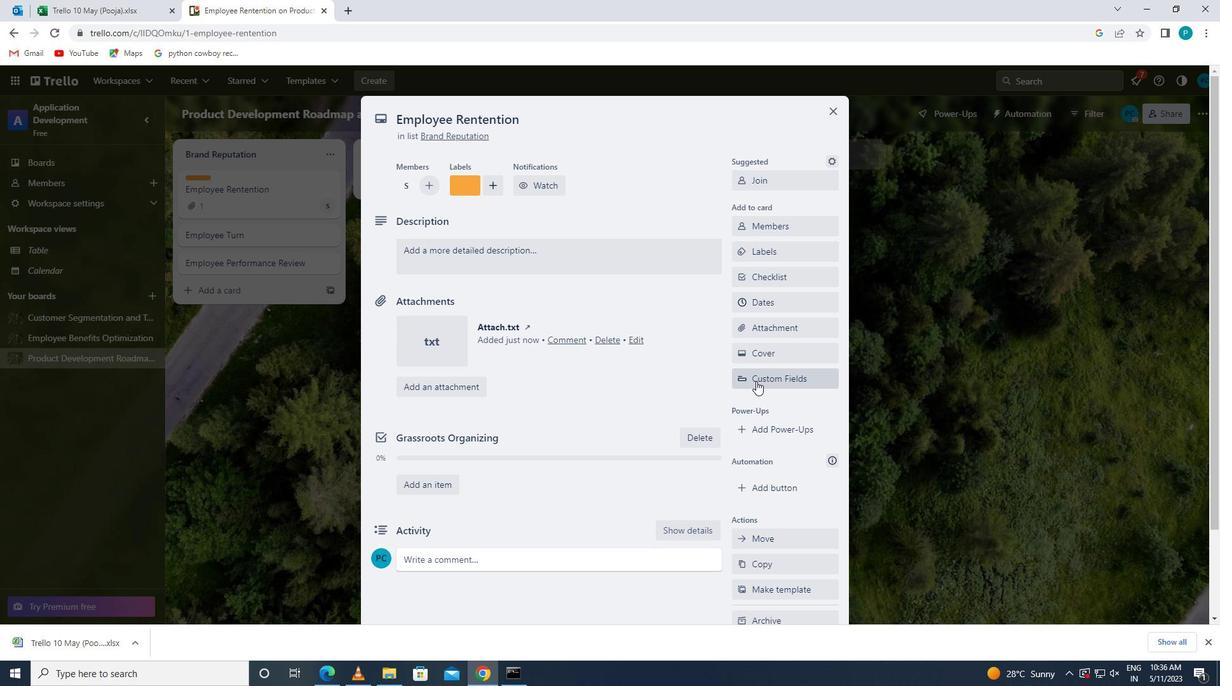 
Action: Mouse pressed left at (760, 357)
Screenshot: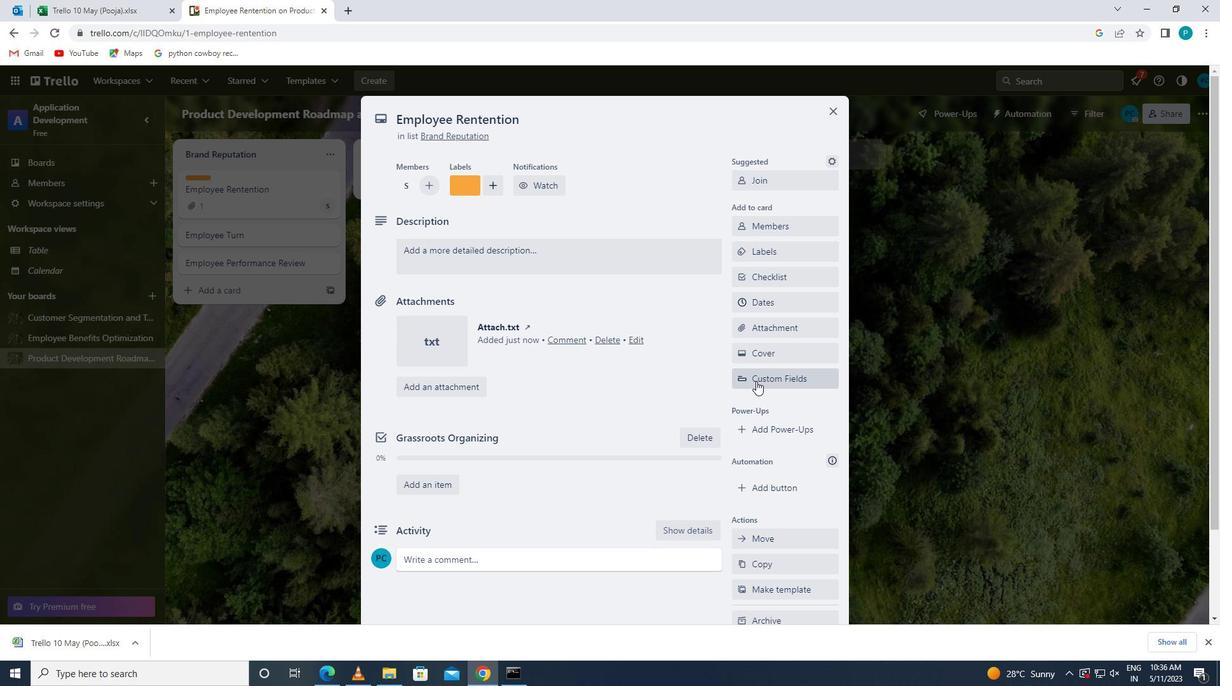 
Action: Mouse moved to (823, 380)
Screenshot: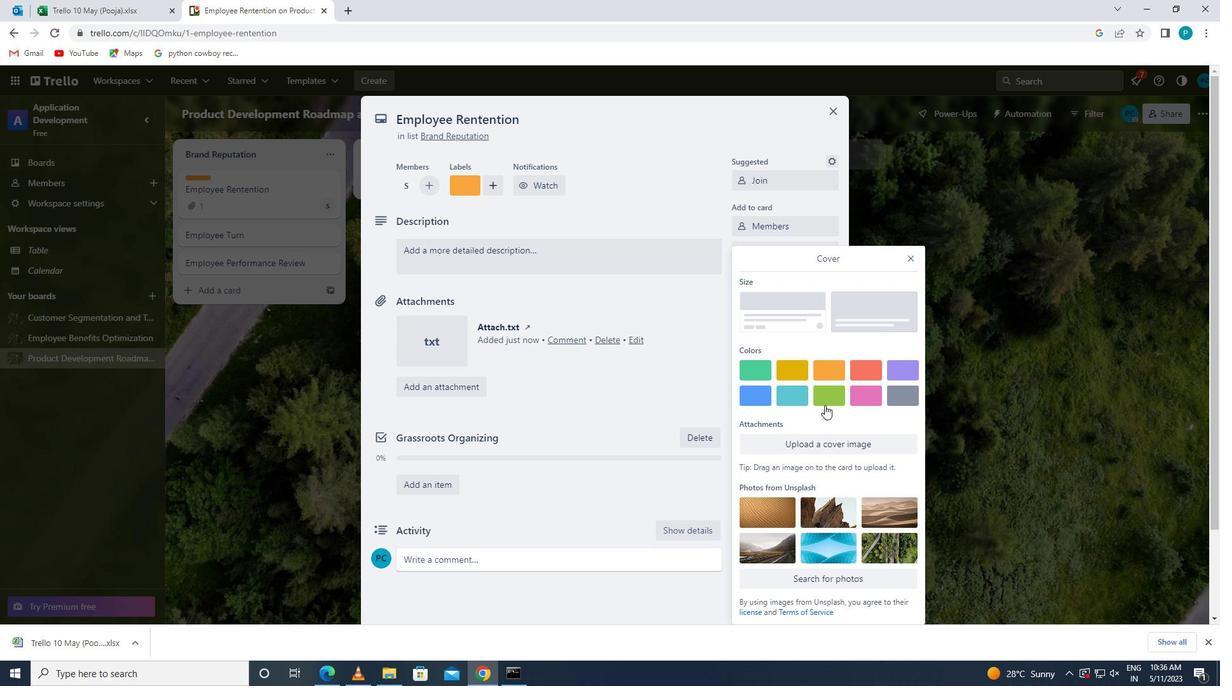 
Action: Mouse pressed left at (823, 380)
Screenshot: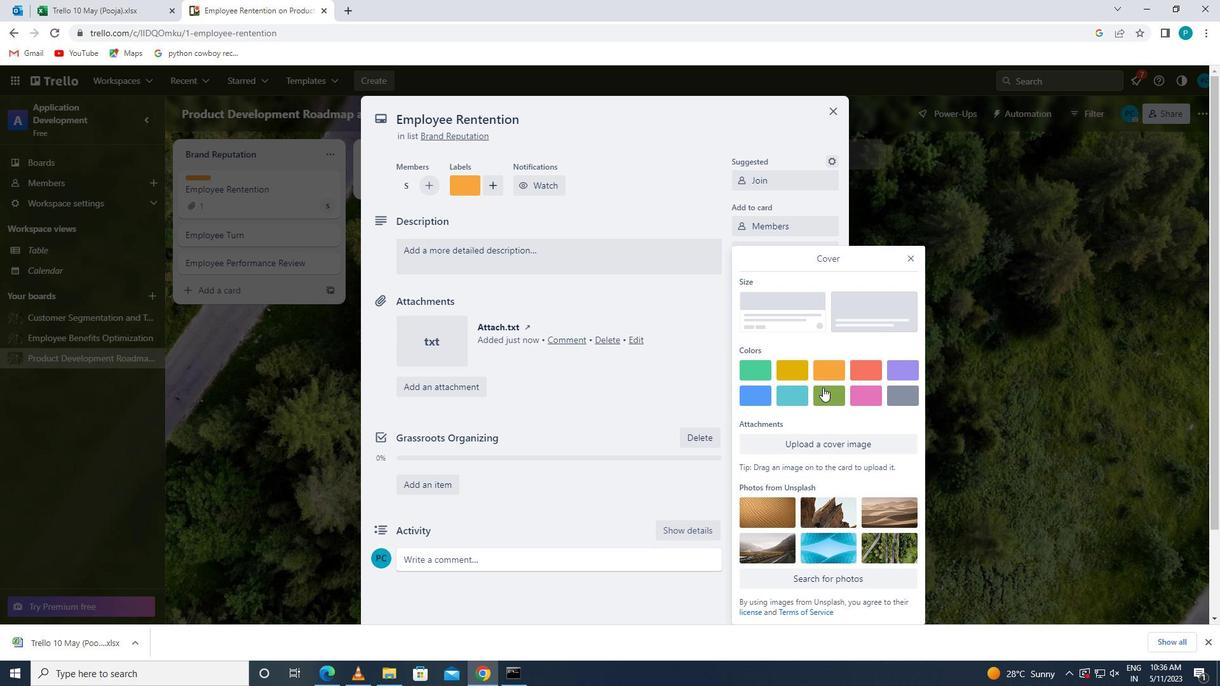 
Action: Mouse moved to (918, 233)
Screenshot: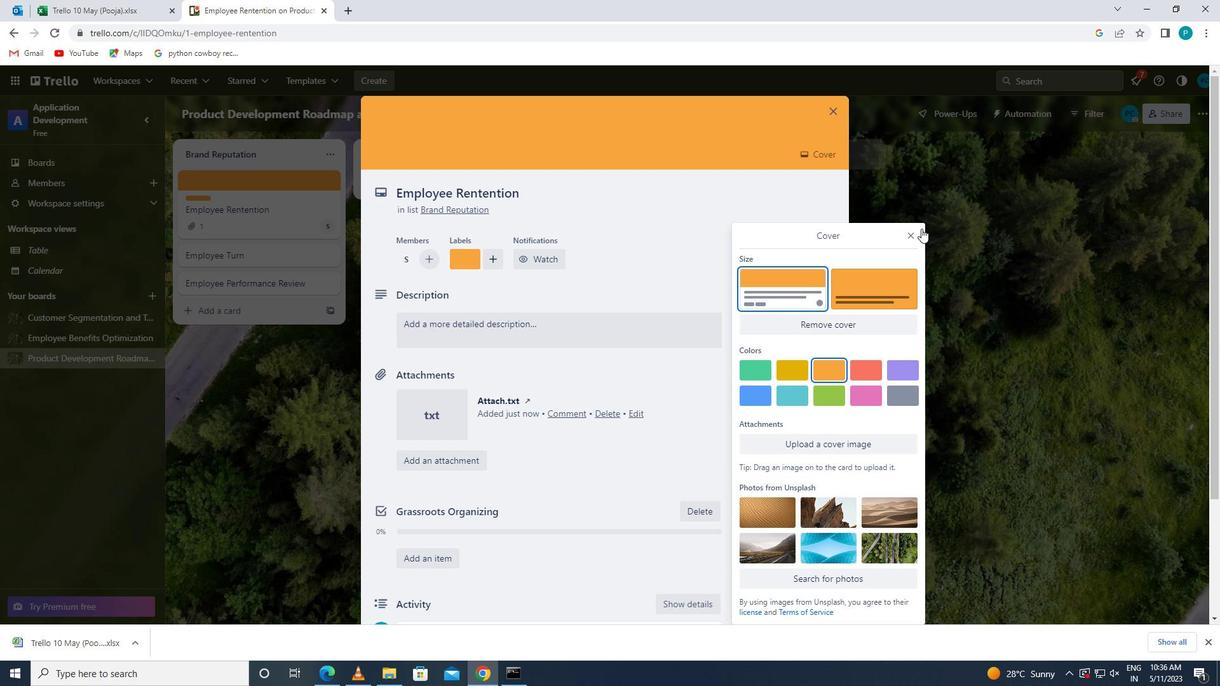 
Action: Mouse pressed left at (918, 233)
Screenshot: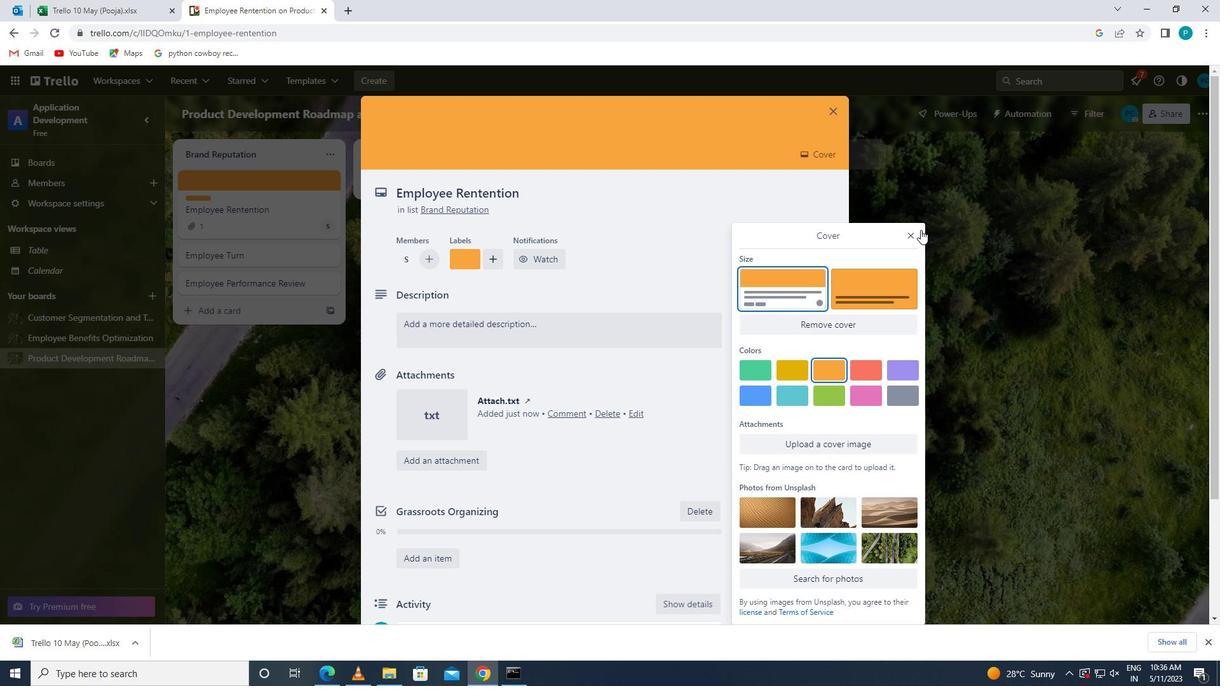 
Action: Mouse moved to (551, 322)
Screenshot: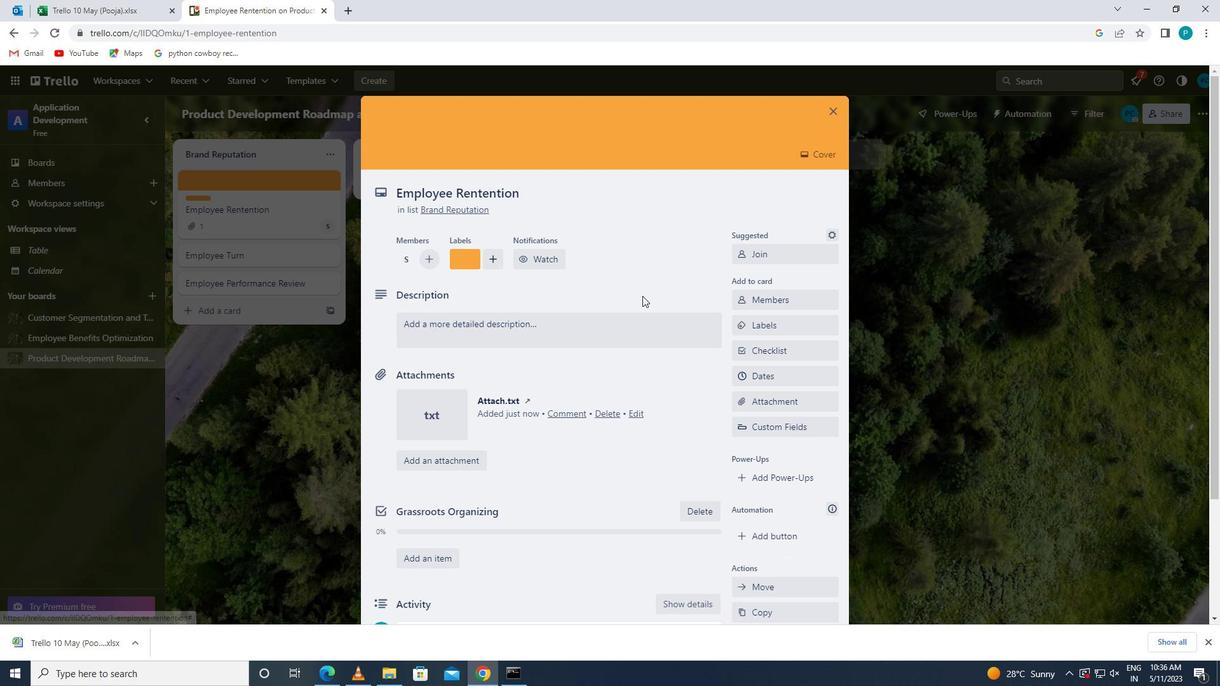 
Action: Mouse pressed left at (551, 322)
Screenshot: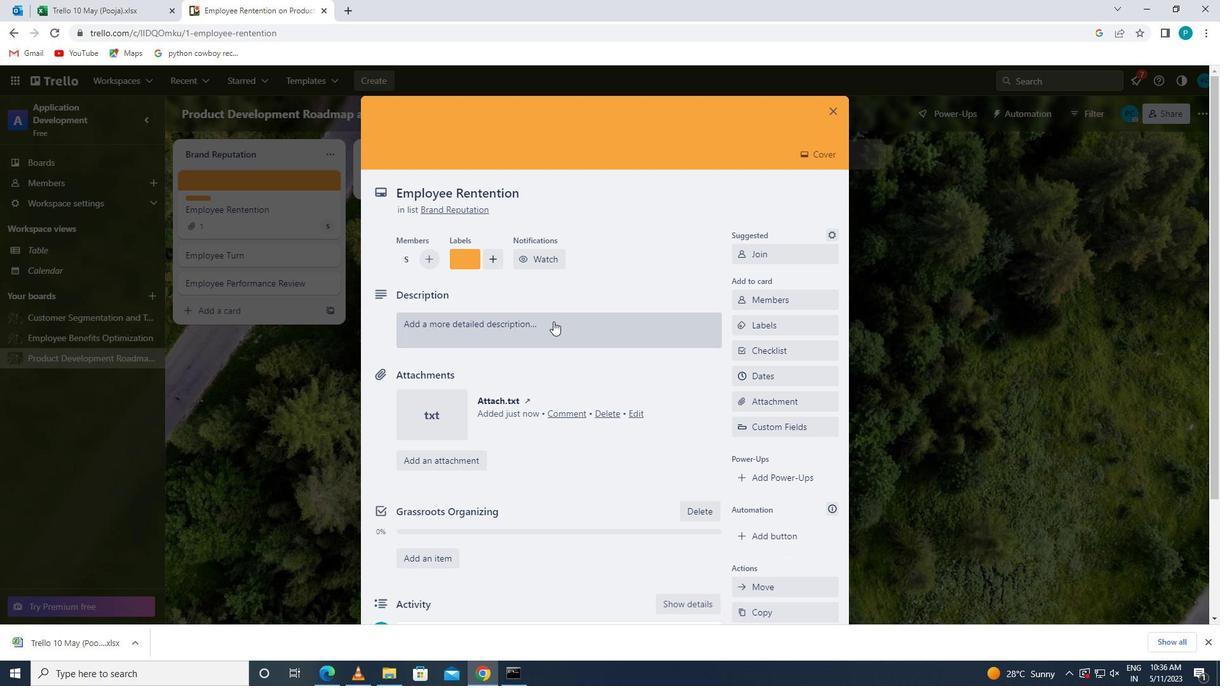 
Action: Key pressed <Key.caps_lock>d<Key.caps_lock><Key.backspace>d<Key.caps_lock>evelop<Key.space>and<Key.space>launch<Key.space>new<Key.space>social<Key.space>media<Key.space>marketo<Key.backspace>ing<Key.space>campaign<Key.space>for<Key.space>new<Key.space>product<Key.space>launch
Screenshot: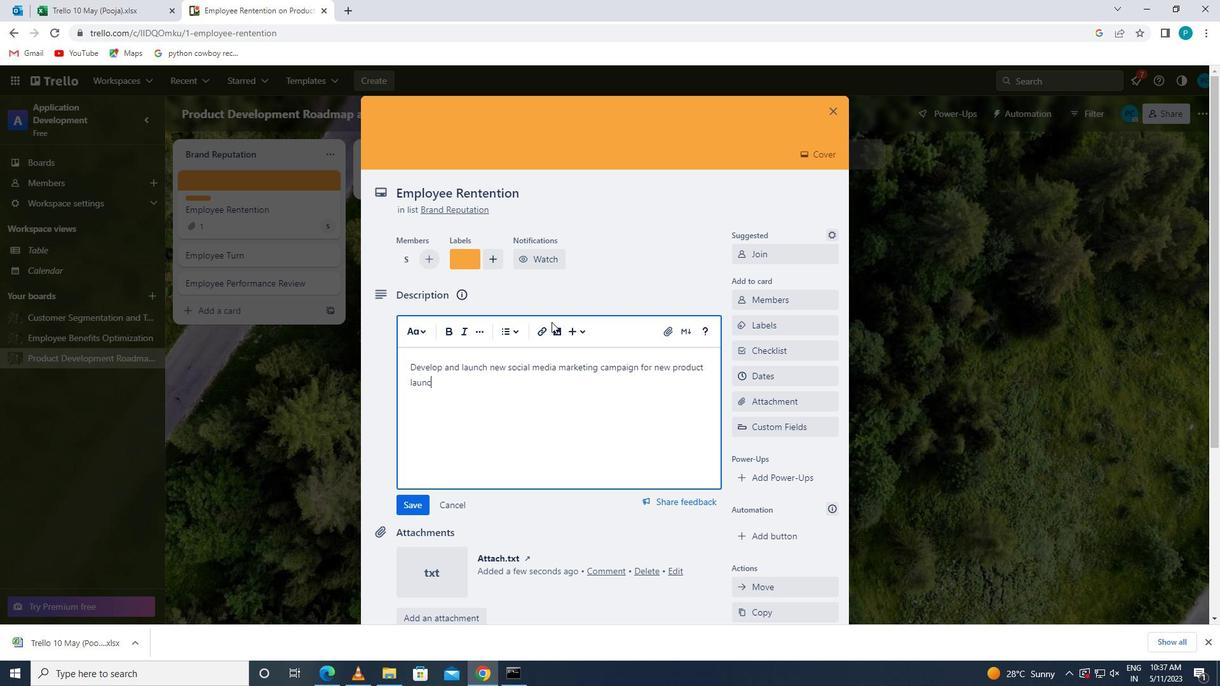 
Action: Mouse moved to (413, 499)
Screenshot: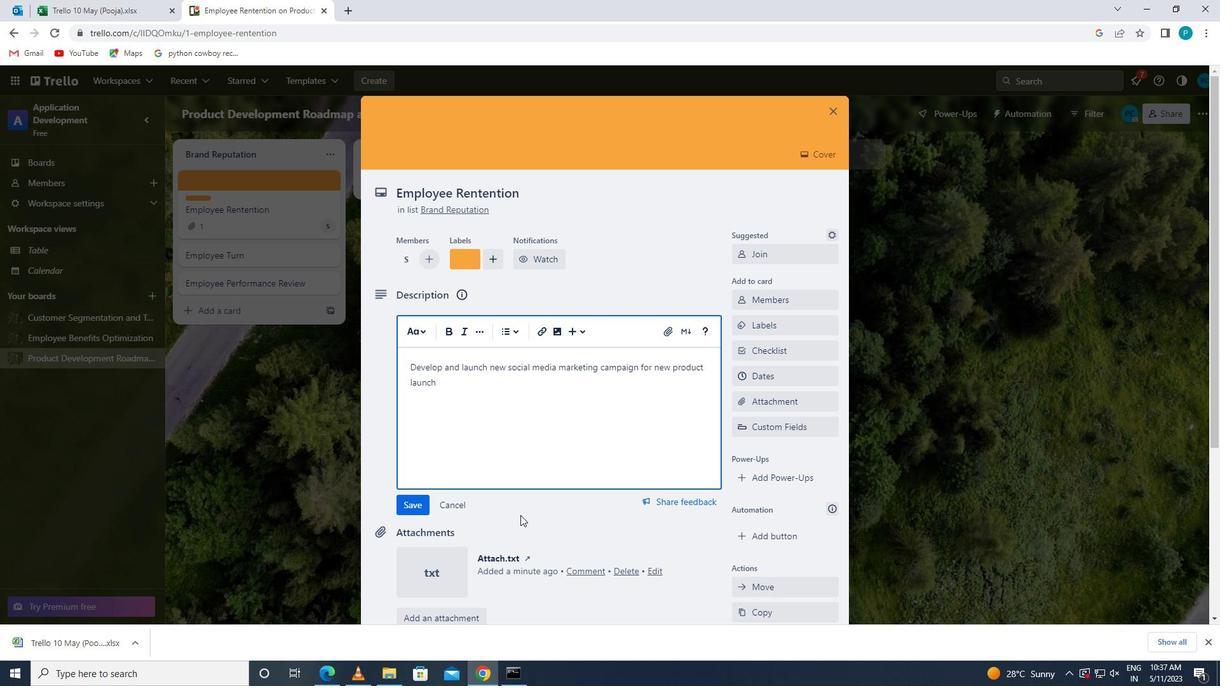 
Action: Mouse pressed left at (413, 499)
Screenshot: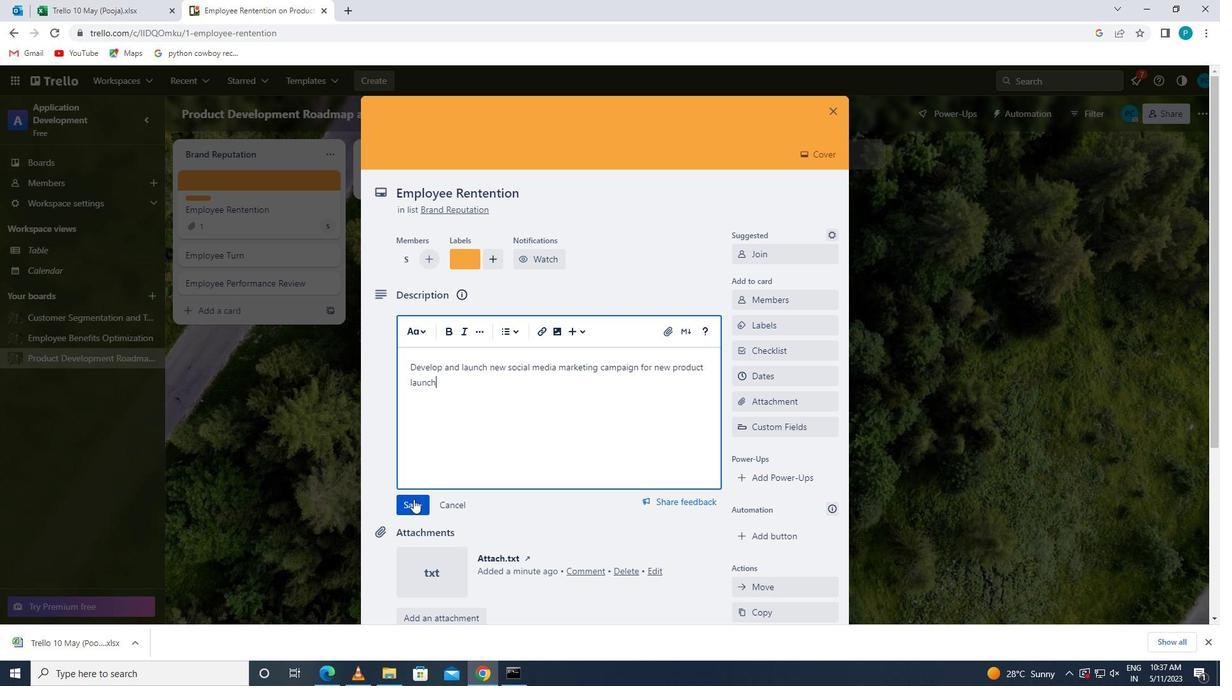 
Action: Mouse moved to (431, 568)
Screenshot: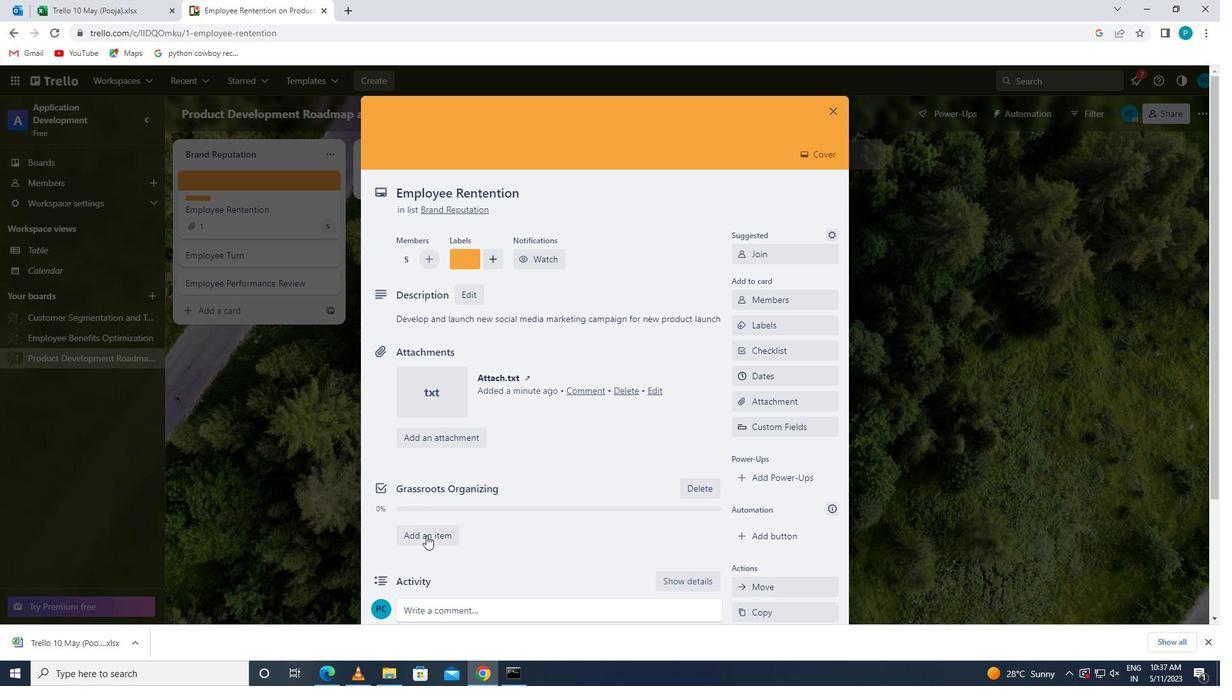 
Action: Mouse scrolled (431, 568) with delta (0, 0)
Screenshot: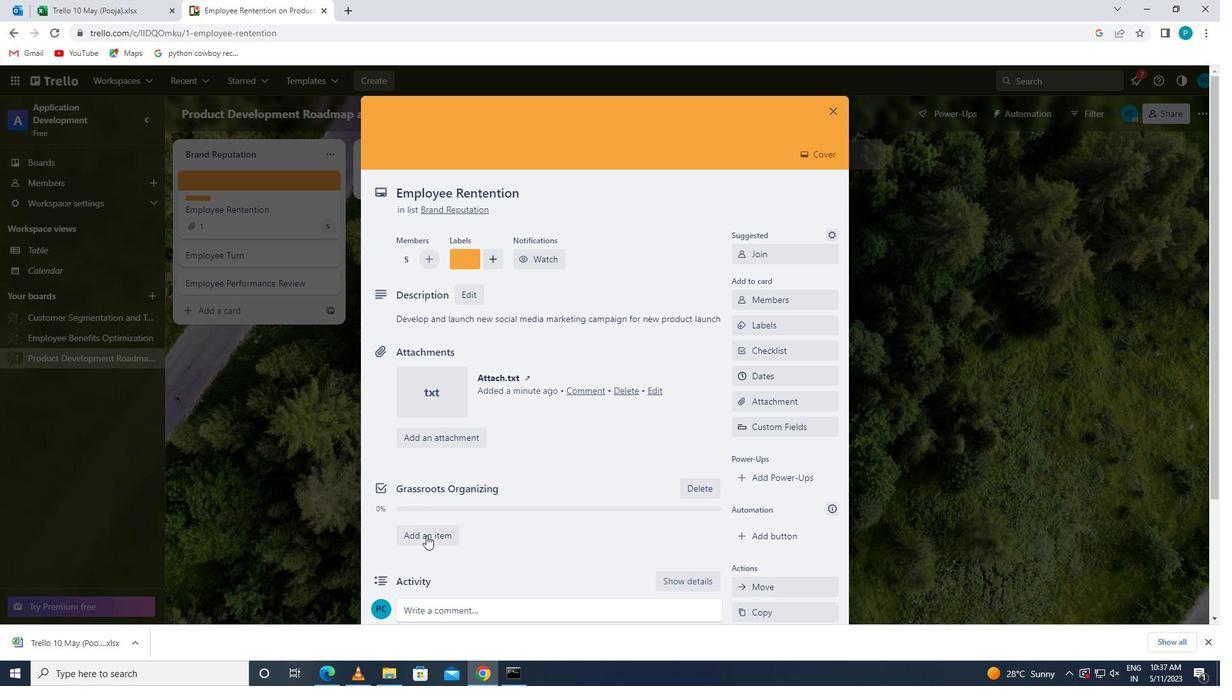 
Action: Mouse moved to (430, 546)
Screenshot: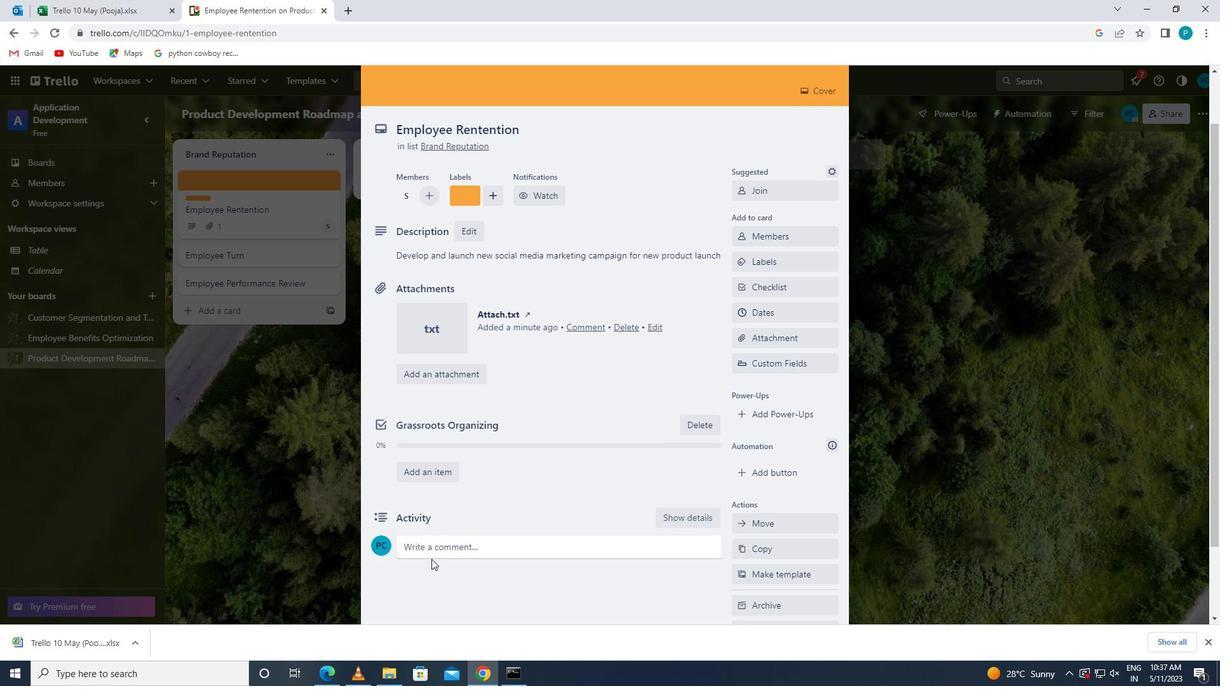 
Action: Mouse pressed left at (430, 546)
Screenshot: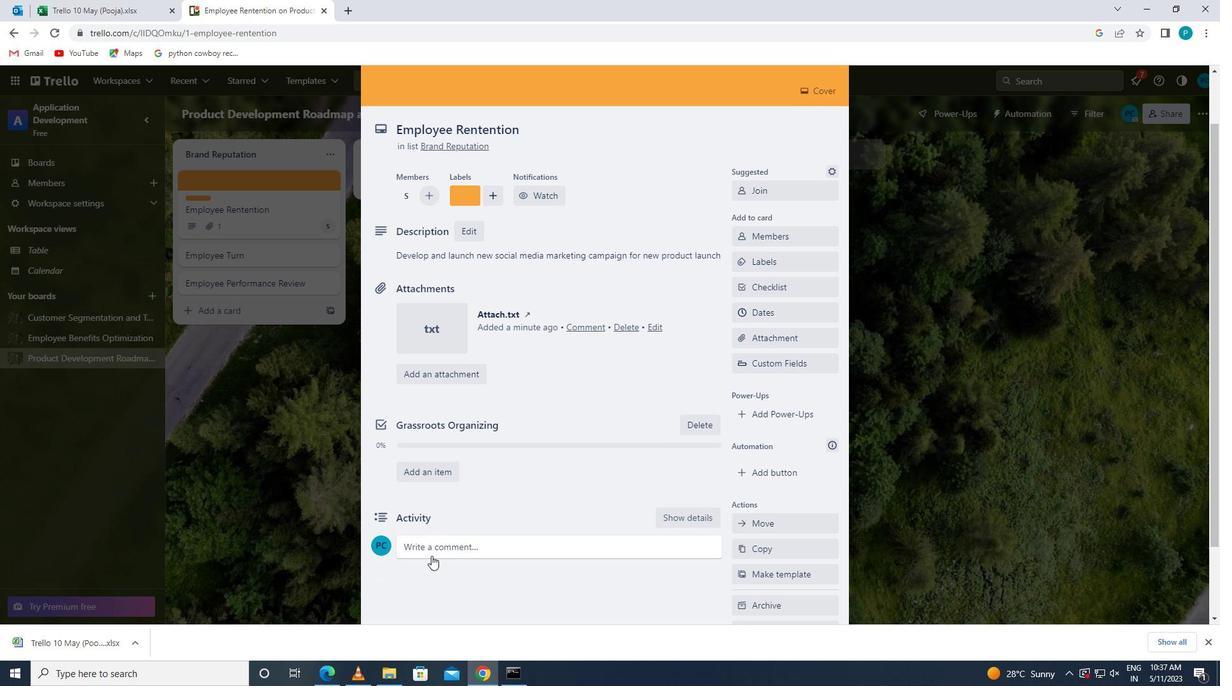 
Action: Key pressed <Key.caps_lock>g<Key.caps_lock>iven<Key.space>the<Key.space>complexity<Key.space>of<Key.space>this<Key.space>task,<Key.space>let<Key.space>us<Key.space>break<Key.space>it<Key.space>down<Key.space>into<Key.space>smaller<Key.space>,<Key.space>more<Key.space>manageable<Key.space>tasks<Key.space>to<Key.space>make<Key.space>progress
Screenshot: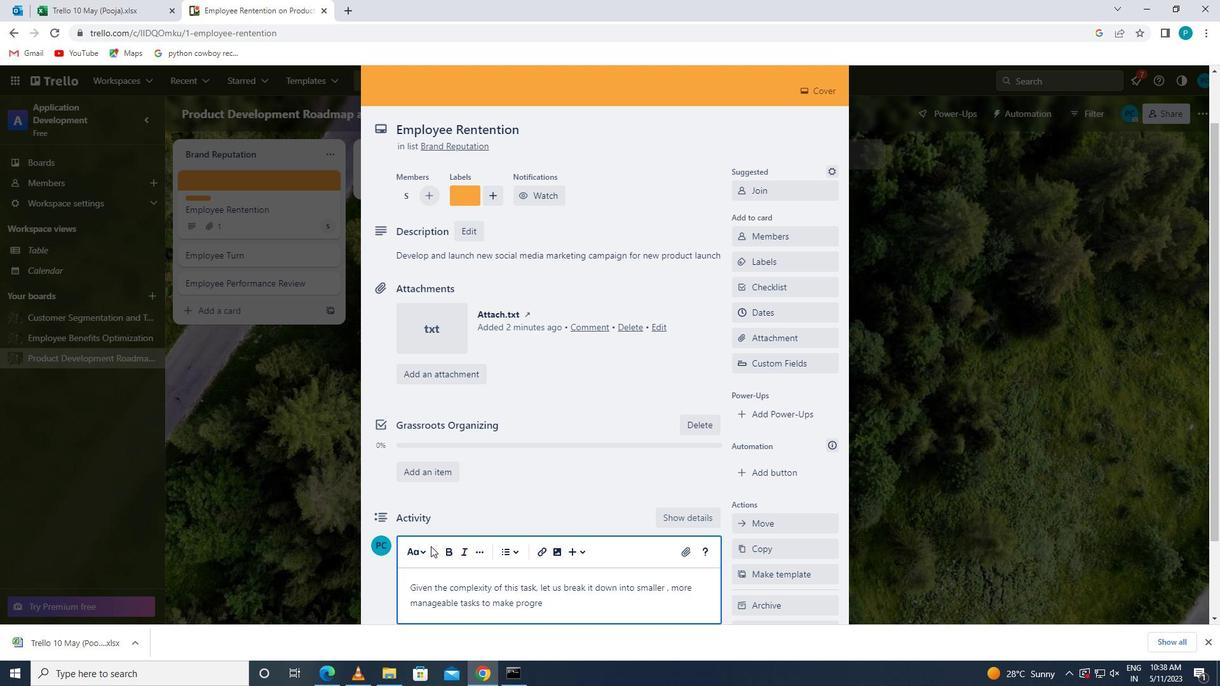 
Action: Mouse scrolled (430, 546) with delta (0, 0)
Screenshot: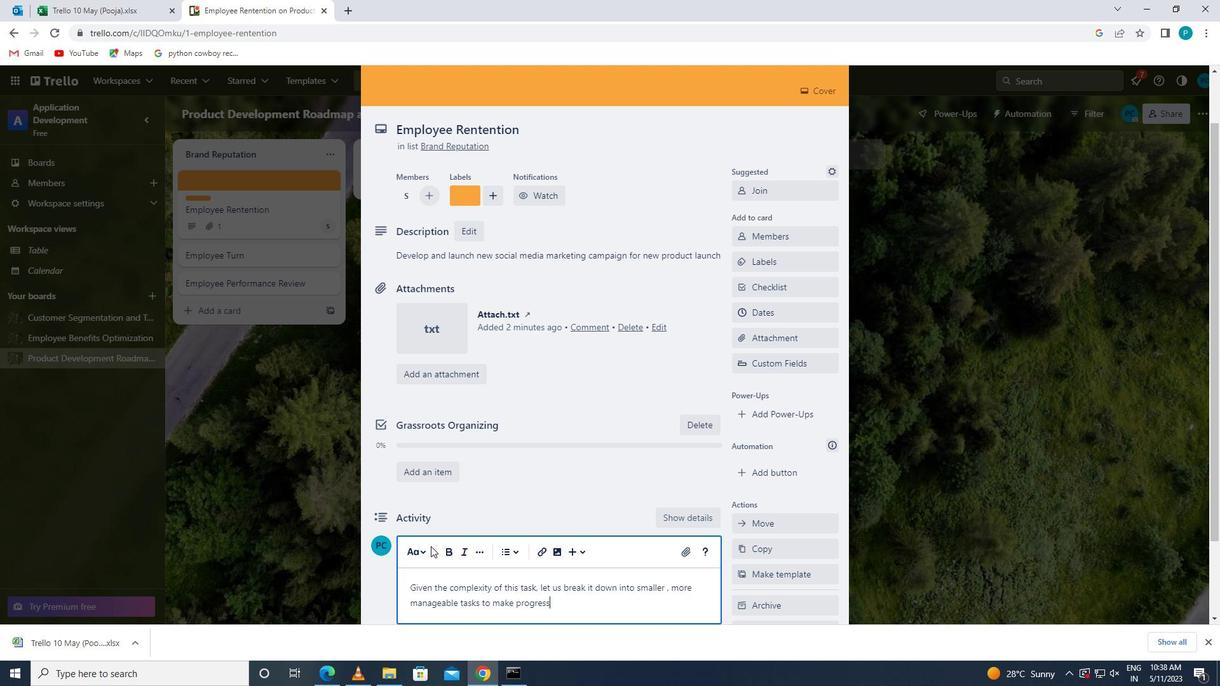 
Action: Mouse scrolled (430, 546) with delta (0, 0)
Screenshot: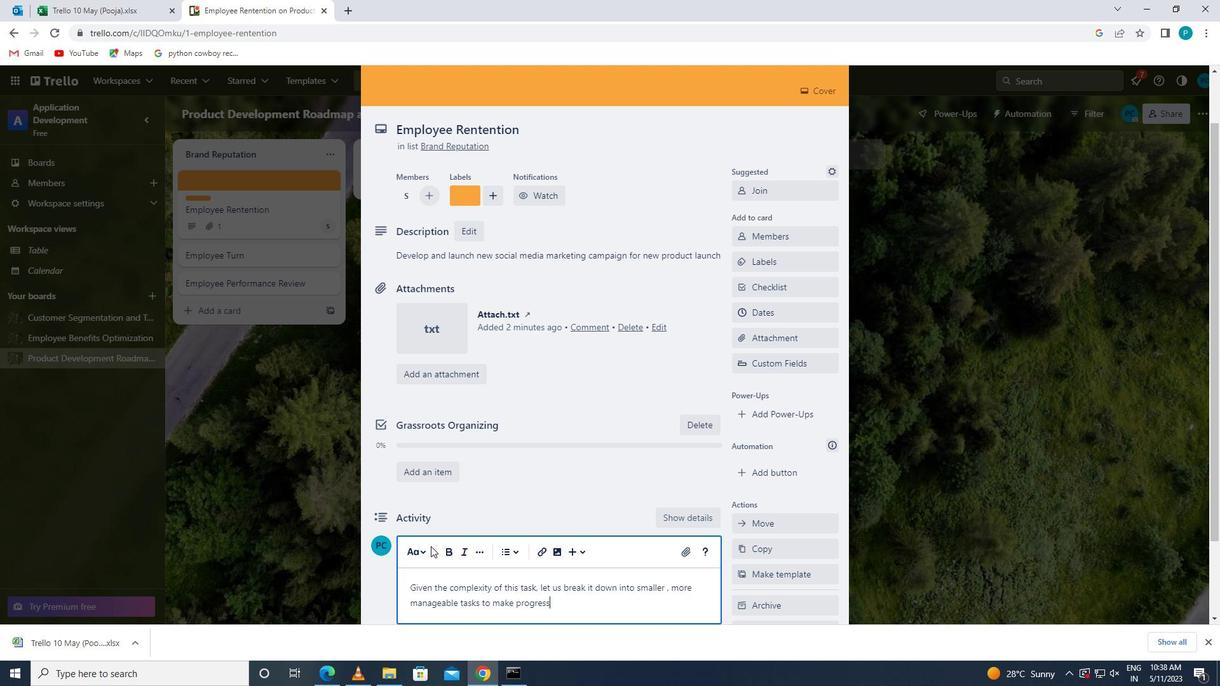 
Action: Mouse moved to (430, 548)
Screenshot: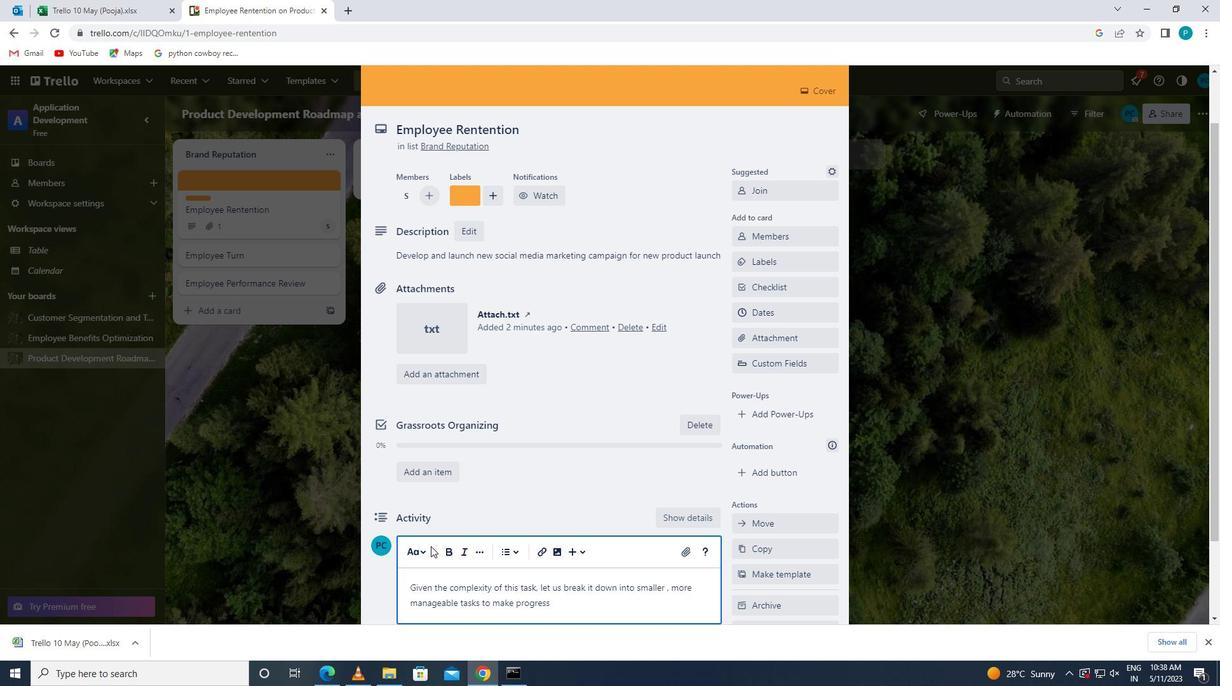 
Action: Mouse scrolled (430, 547) with delta (0, 0)
Screenshot: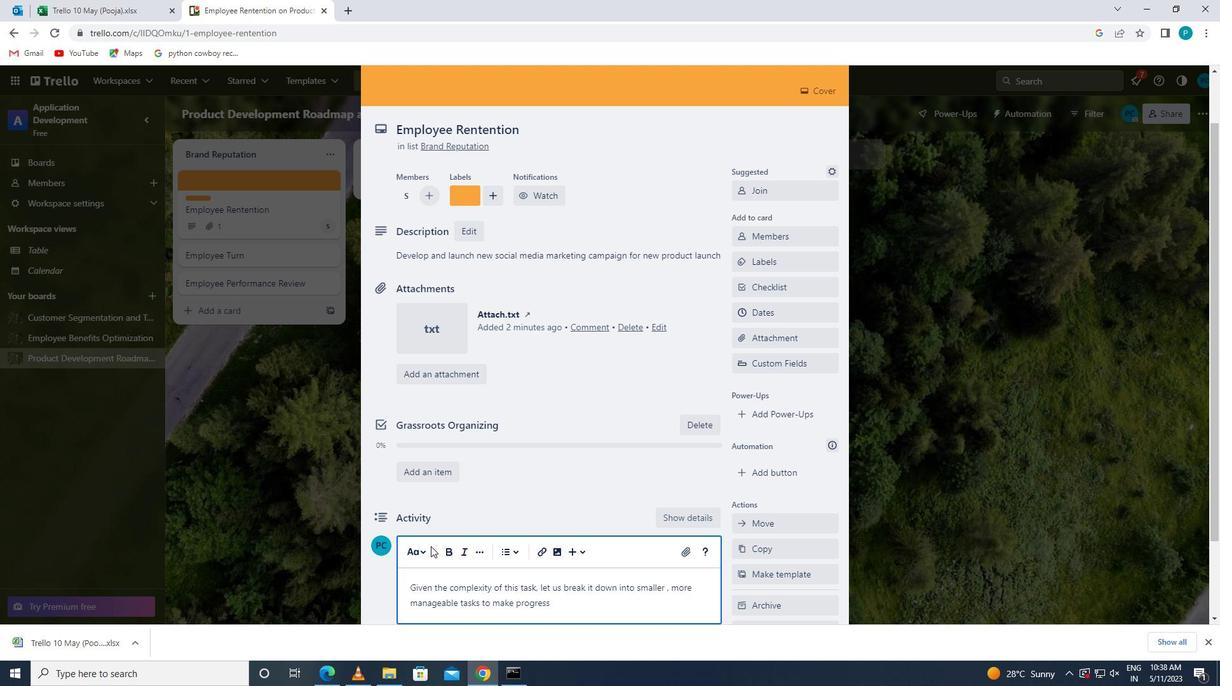 
Action: Mouse moved to (403, 545)
Screenshot: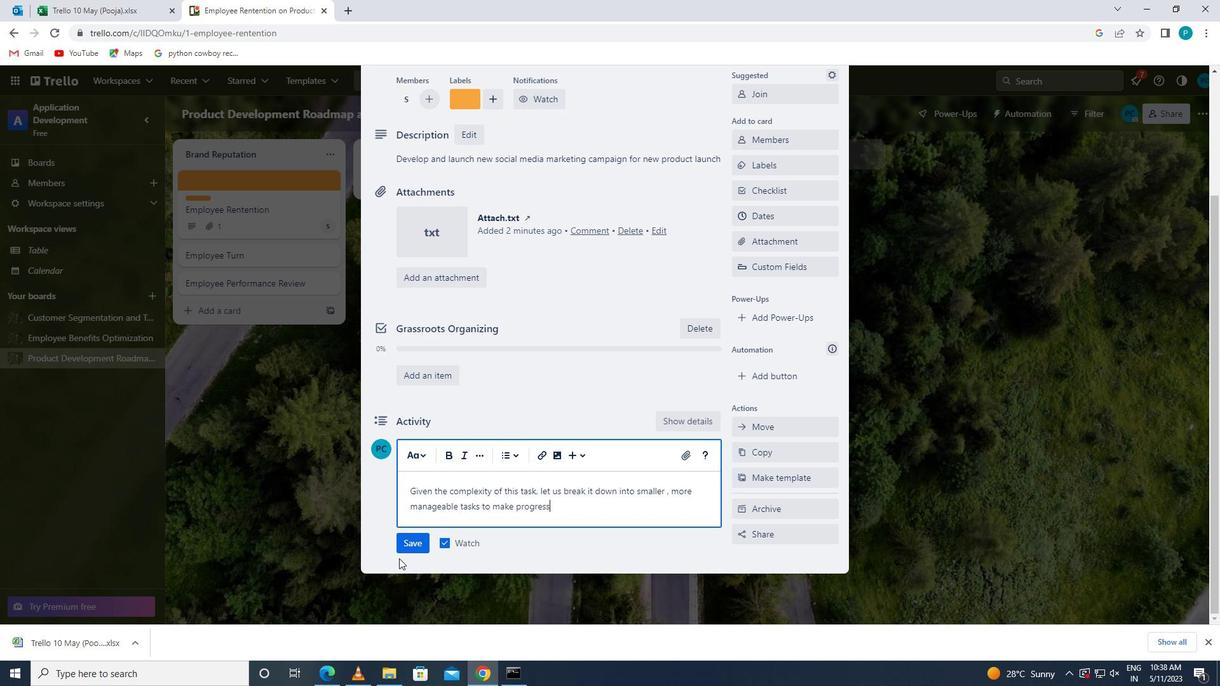 
Action: Mouse pressed left at (403, 545)
Screenshot: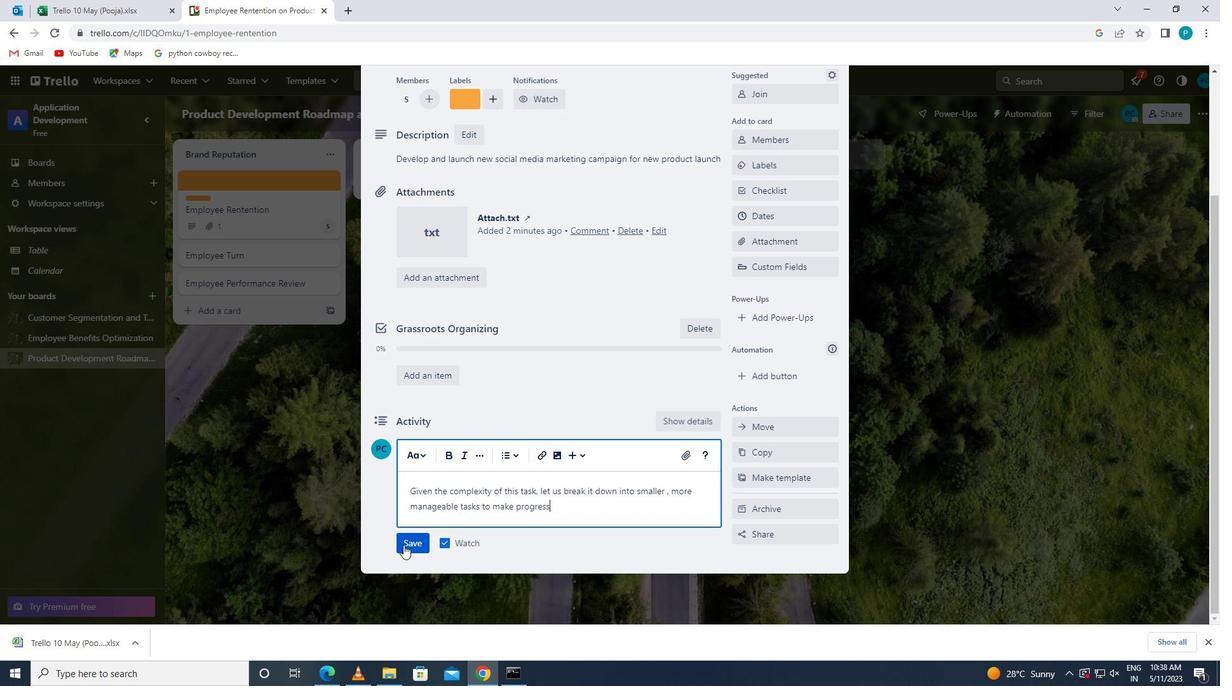 
Action: Mouse moved to (793, 378)
Screenshot: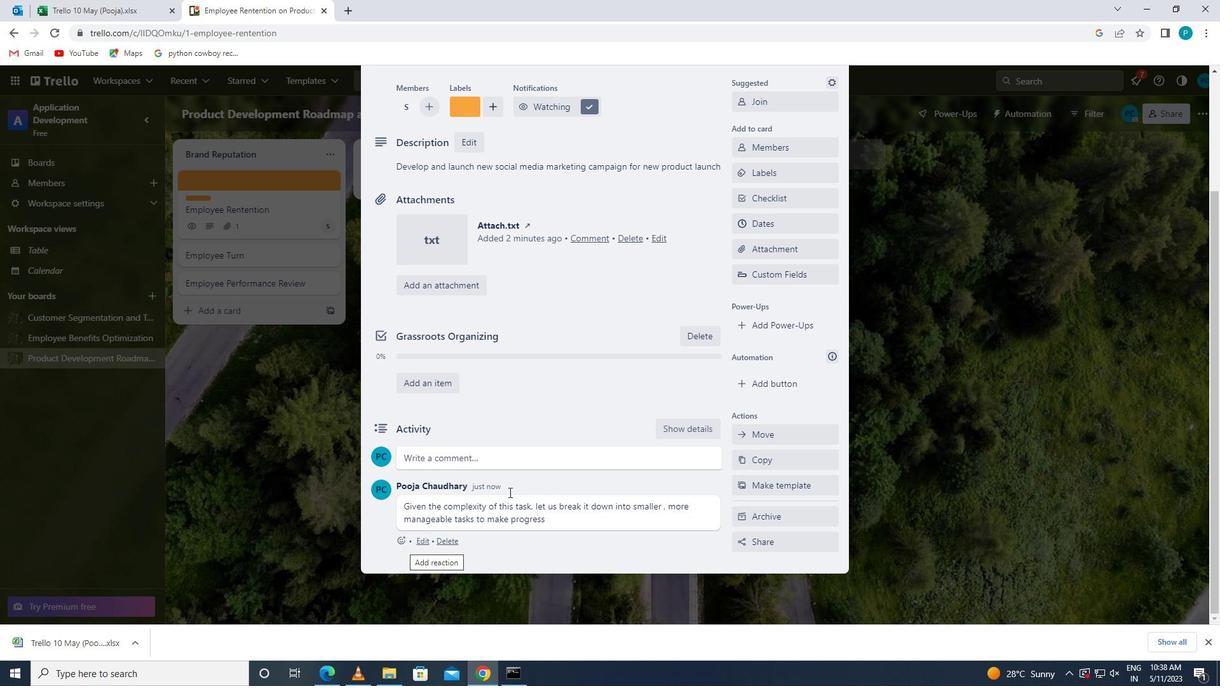 
Action: Mouse scrolled (793, 379) with delta (0, 0)
Screenshot: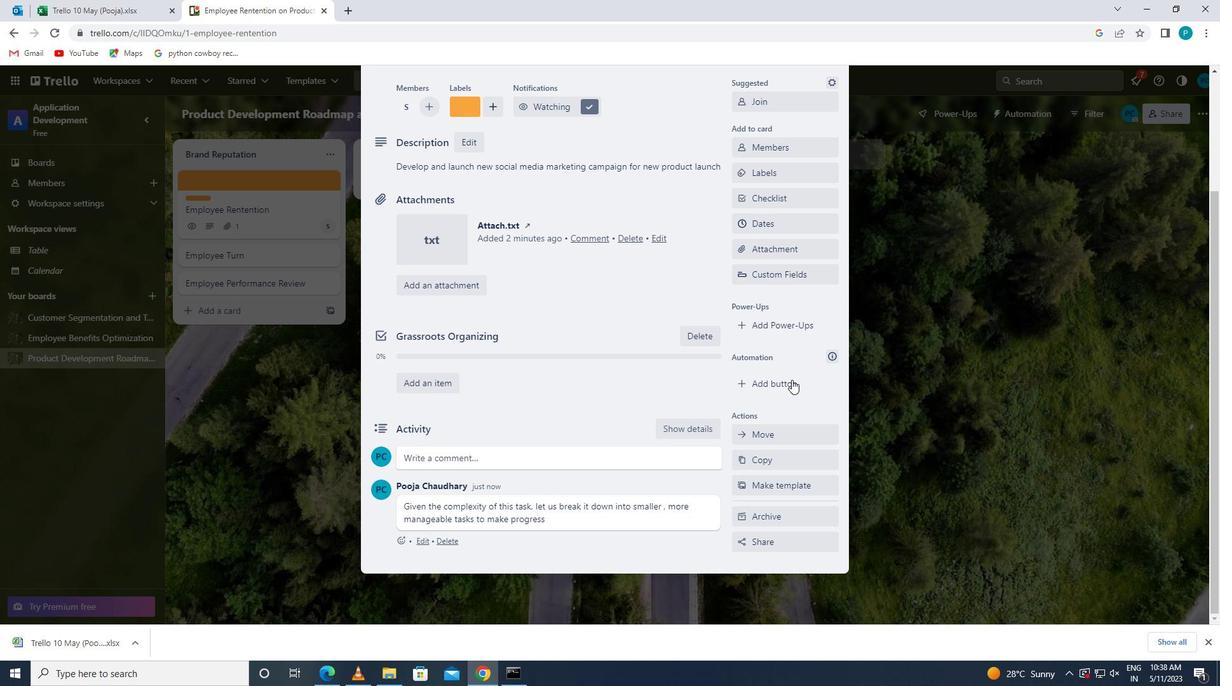 
Action: Mouse scrolled (793, 379) with delta (0, 0)
Screenshot: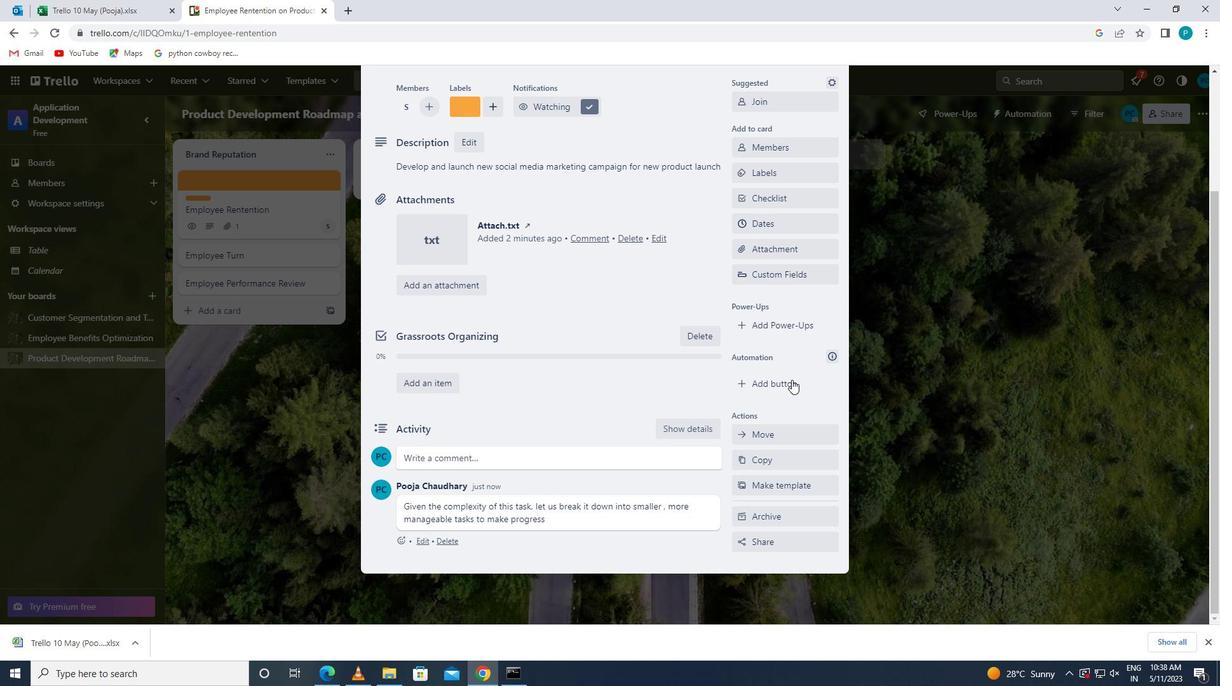 
Action: Mouse scrolled (793, 379) with delta (0, 0)
Screenshot: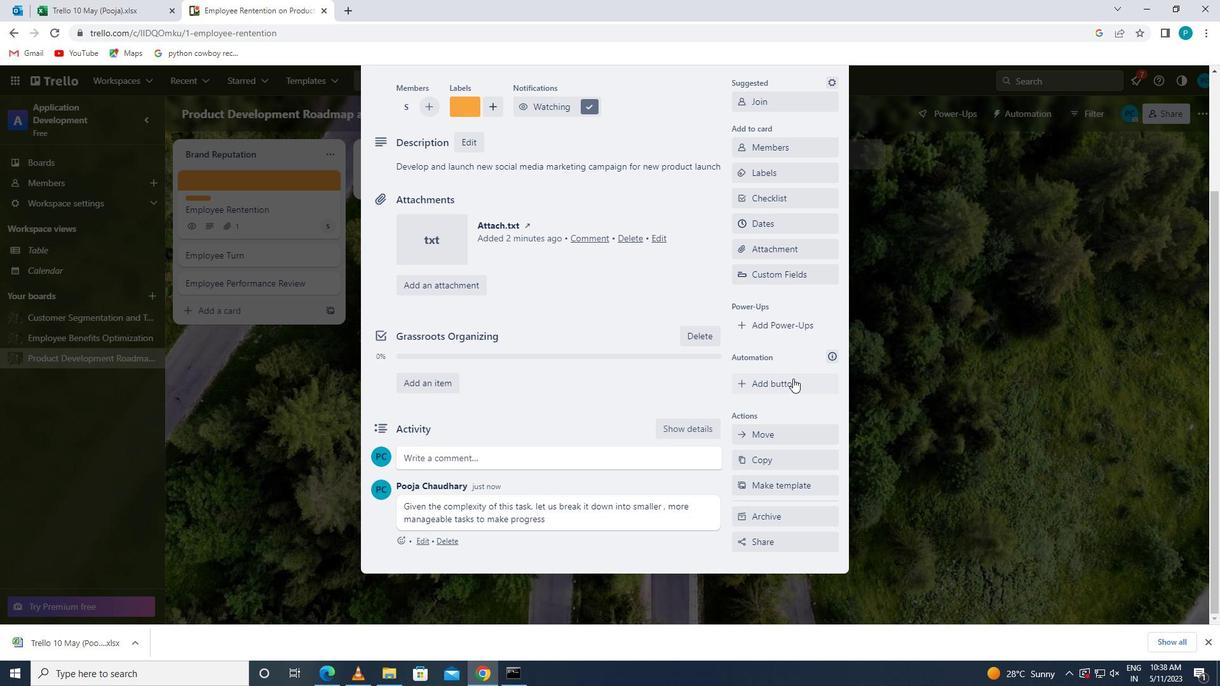 
Action: Mouse moved to (774, 370)
Screenshot: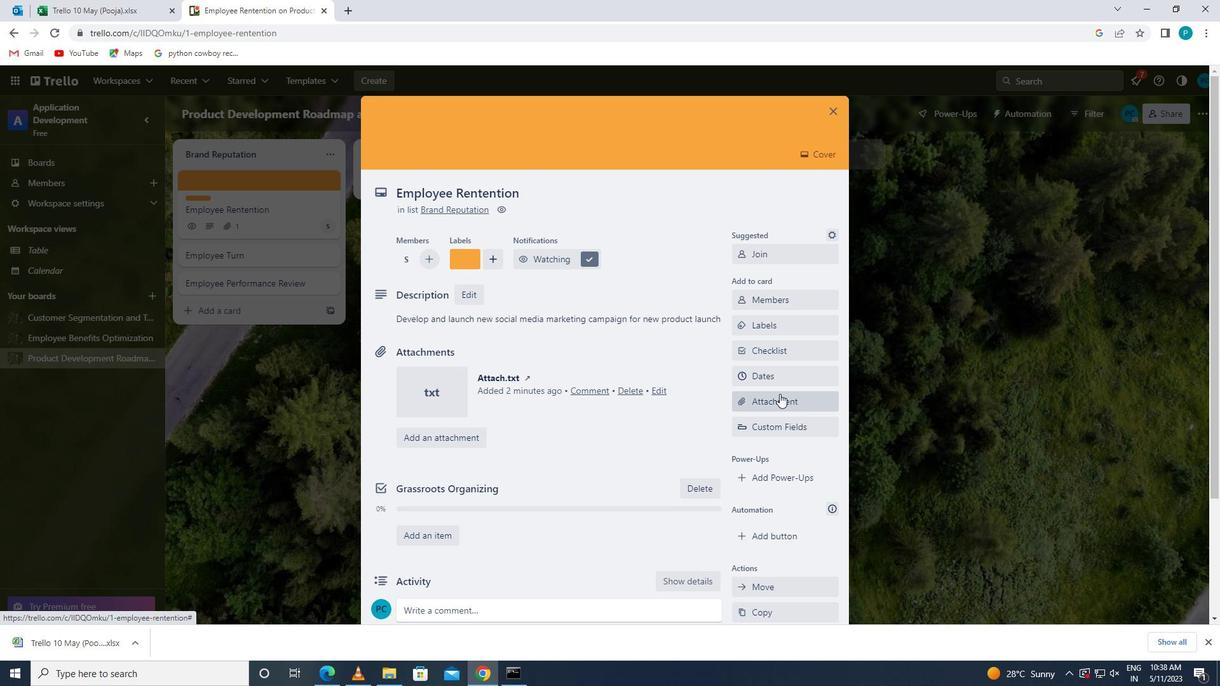
Action: Mouse pressed left at (774, 370)
Screenshot: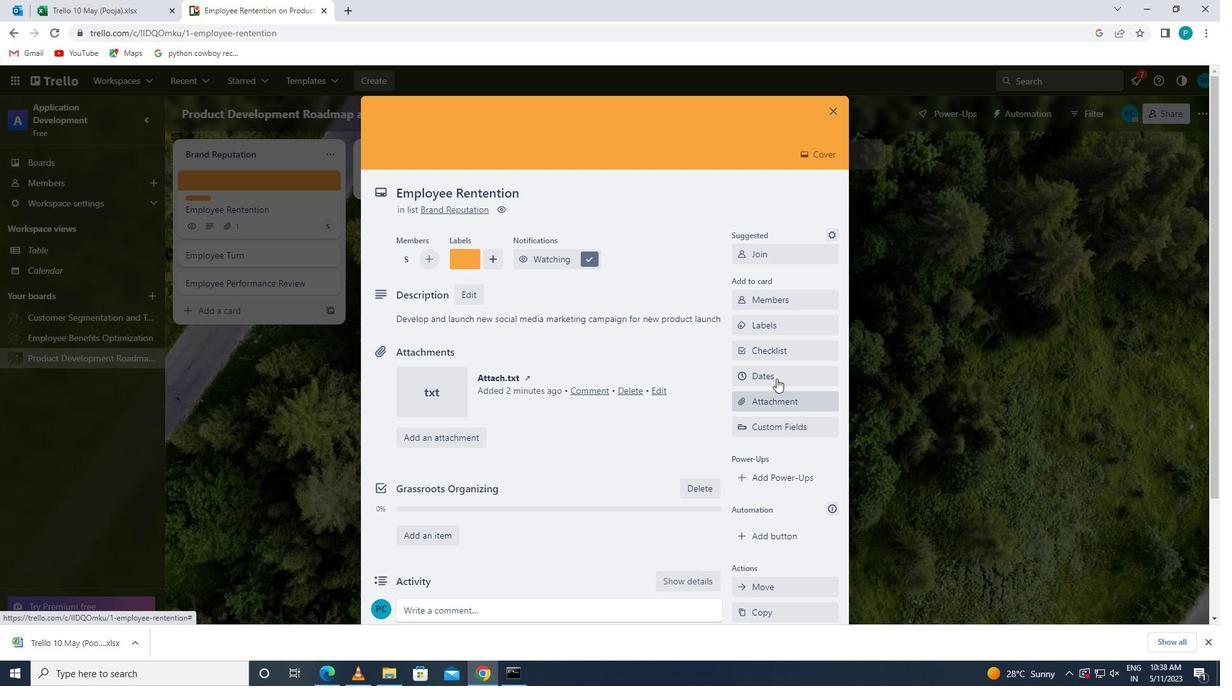 
Action: Mouse moved to (772, 351)
Screenshot: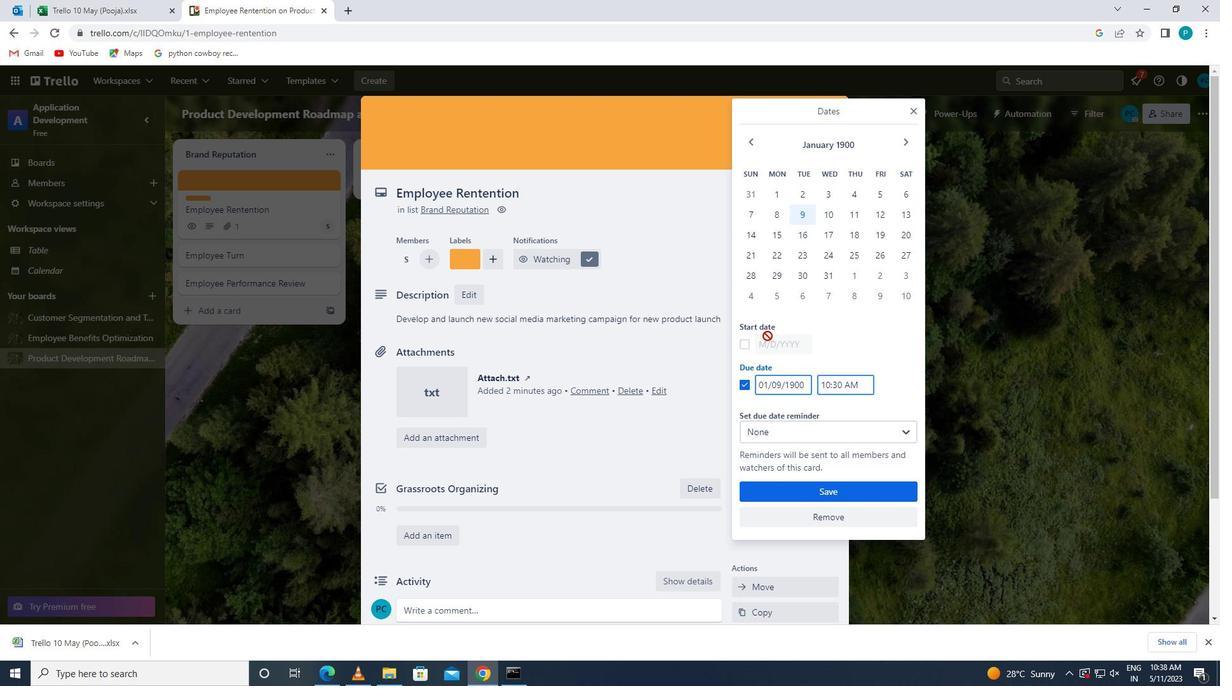 
Action: Mouse pressed left at (772, 351)
Screenshot: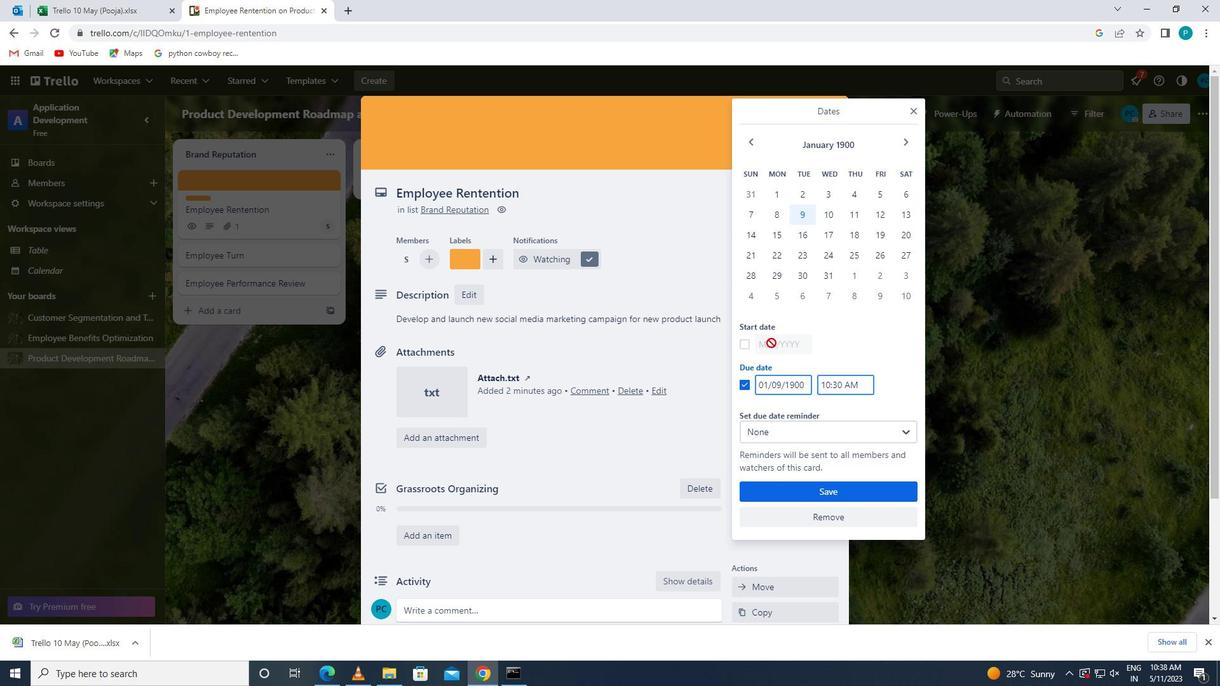 
Action: Mouse moved to (745, 341)
Screenshot: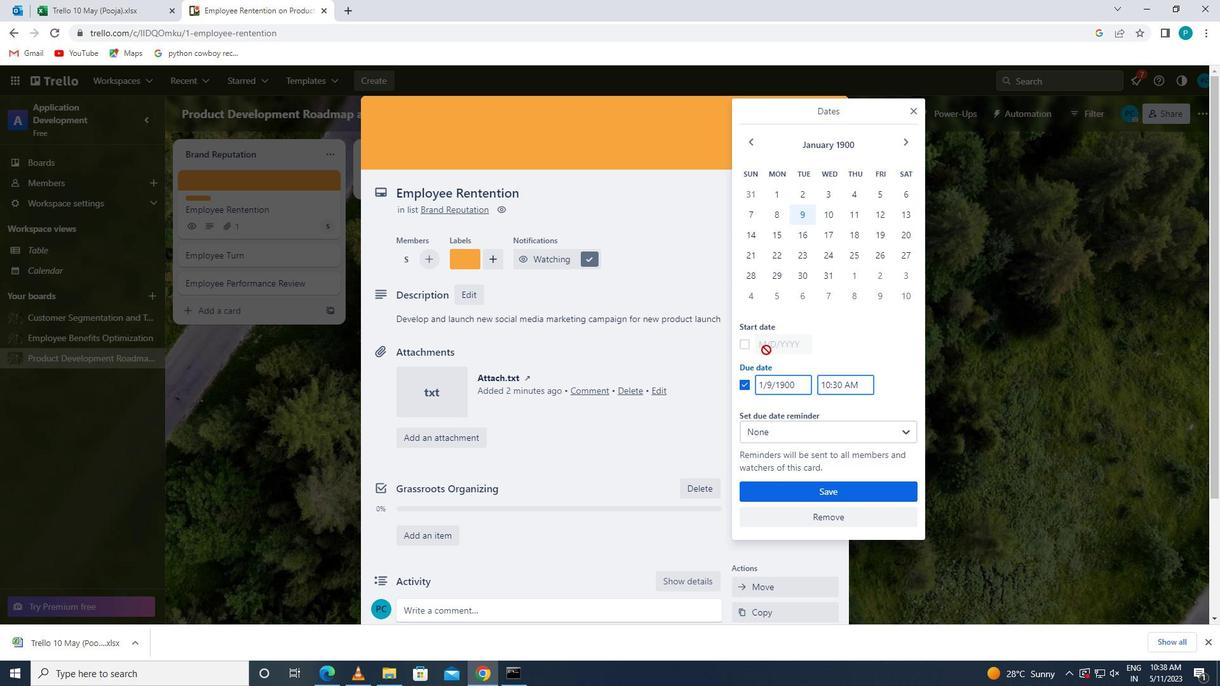 
Action: Mouse pressed left at (745, 341)
Screenshot: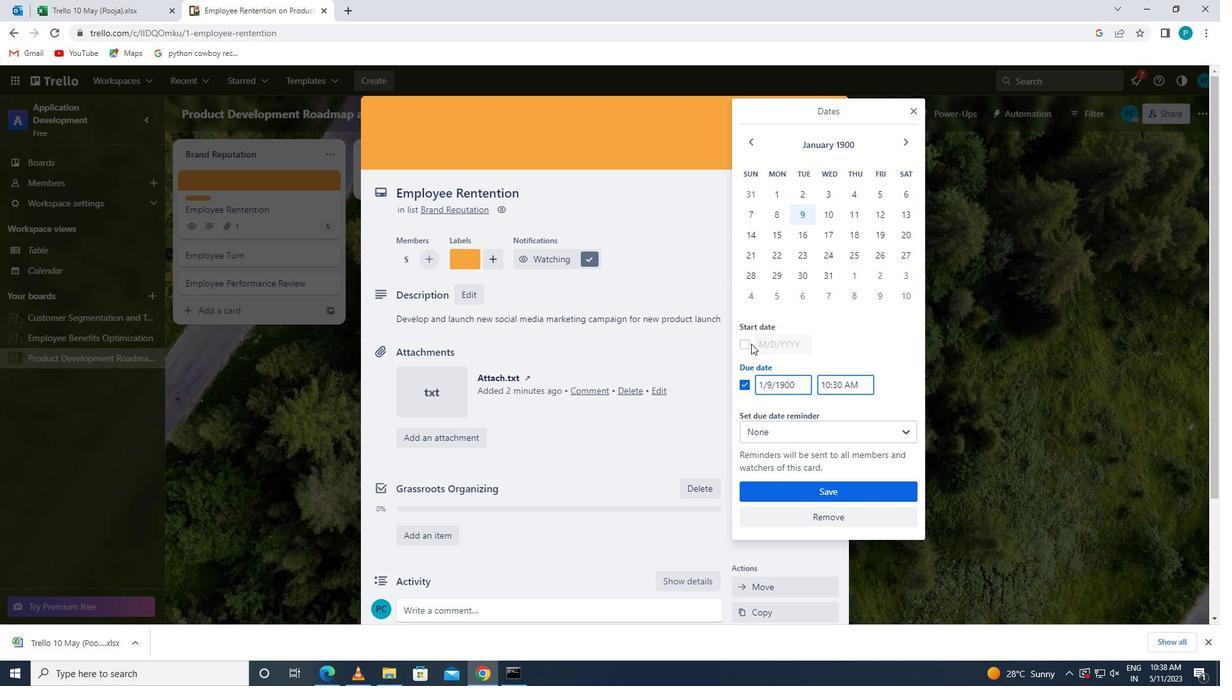 
Action: Mouse moved to (781, 343)
Screenshot: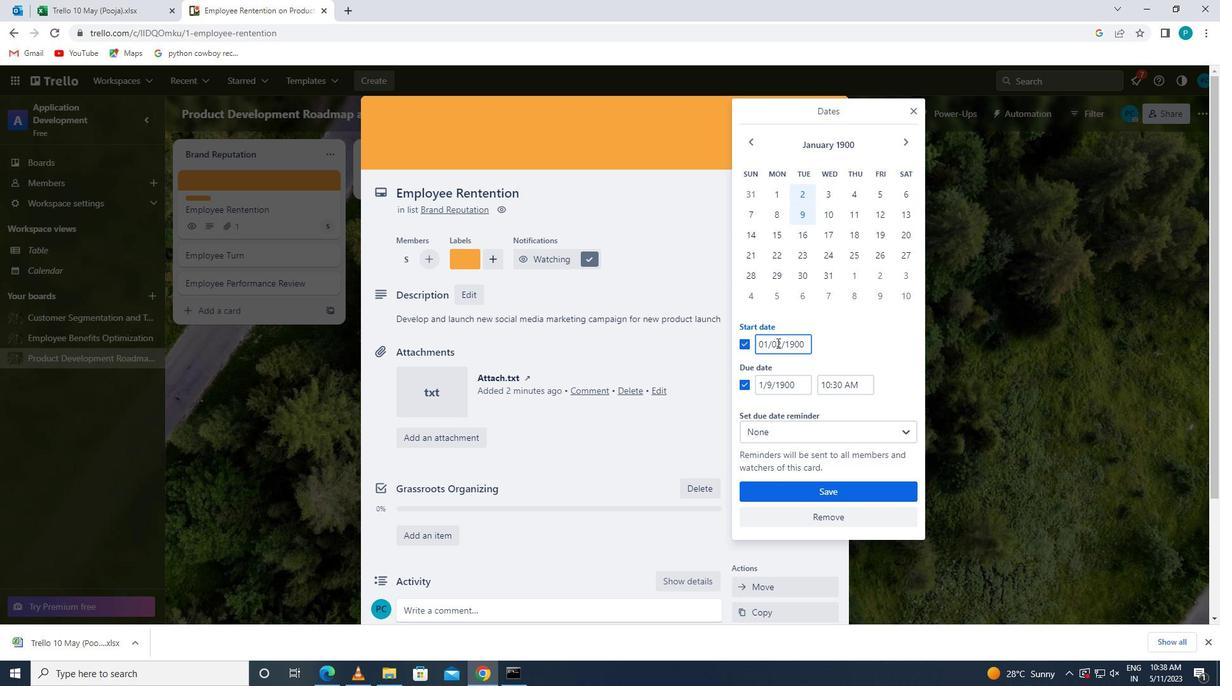 
Action: Mouse pressed left at (781, 343)
Screenshot: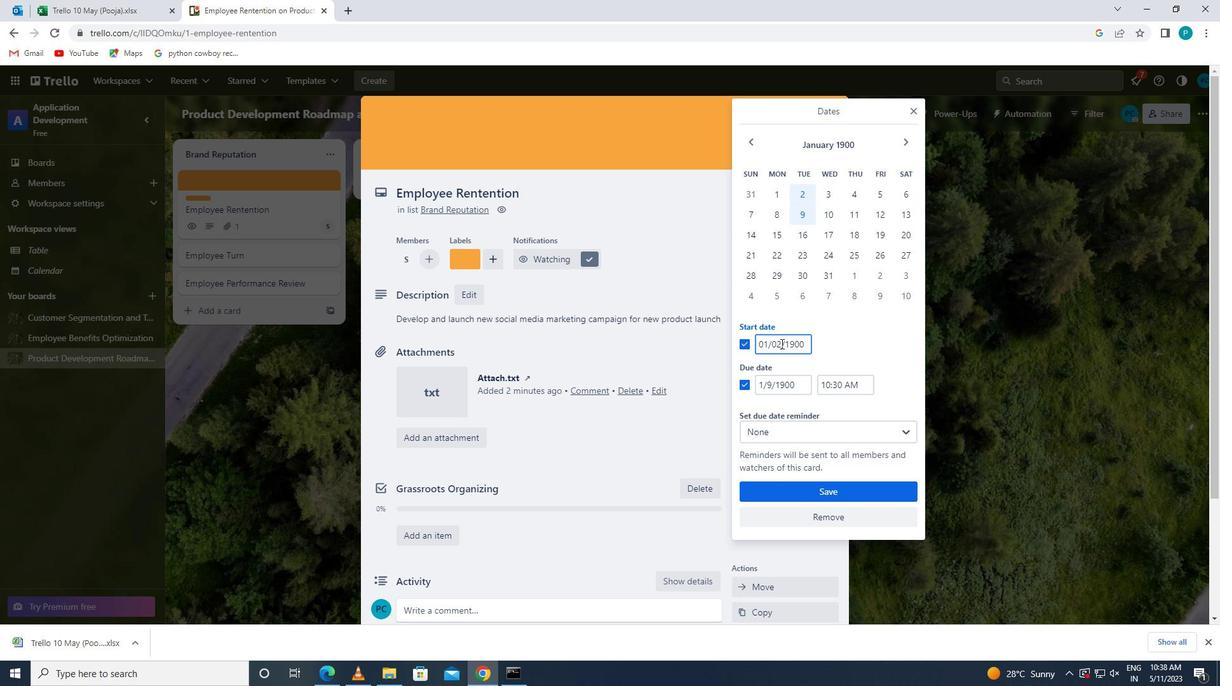 
Action: Mouse moved to (771, 340)
Screenshot: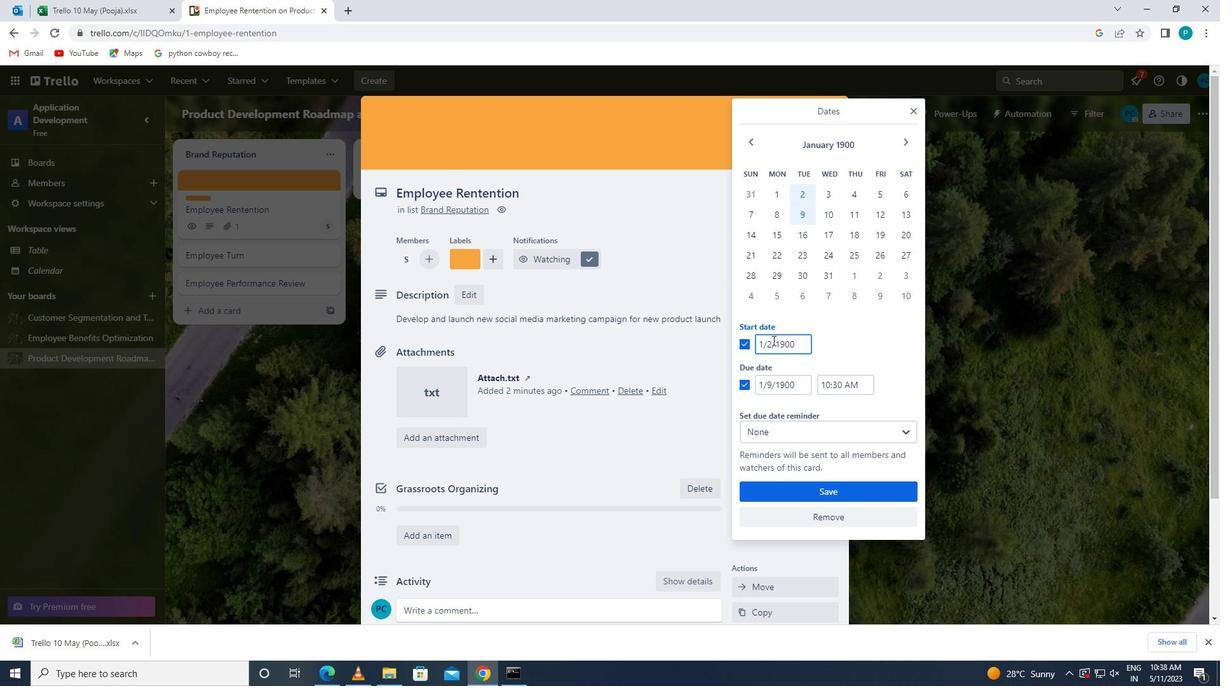 
Action: Mouse pressed left at (771, 340)
Screenshot: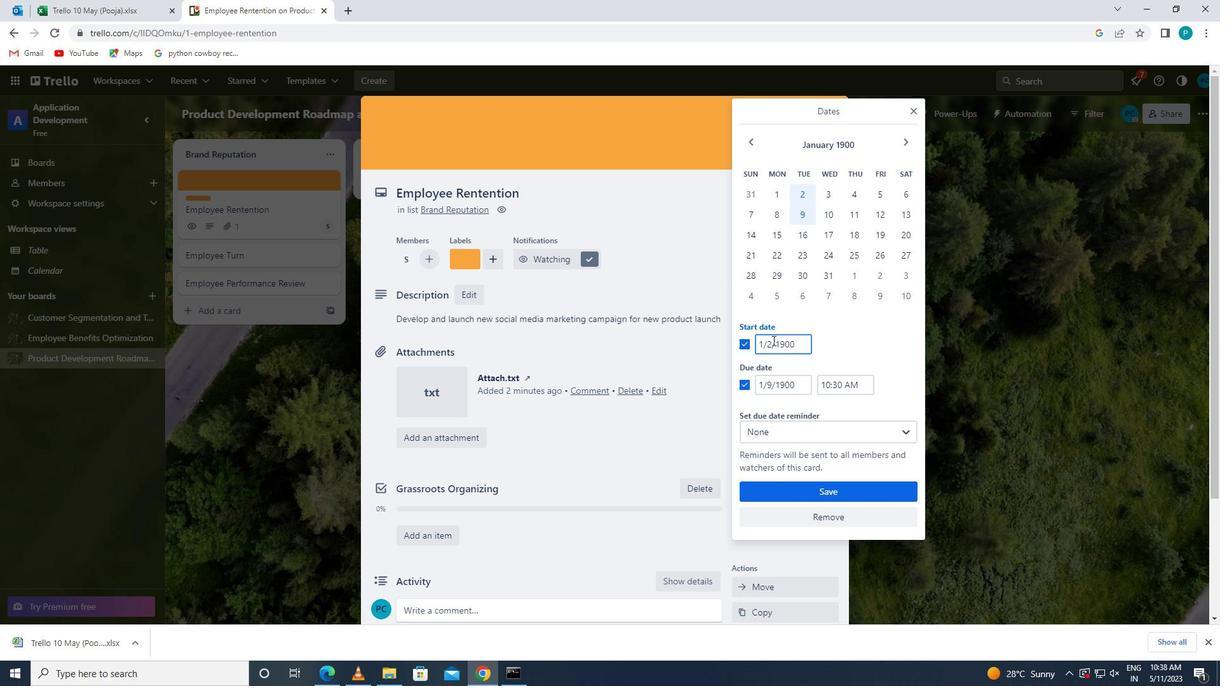 
Action: Mouse moved to (772, 350)
Screenshot: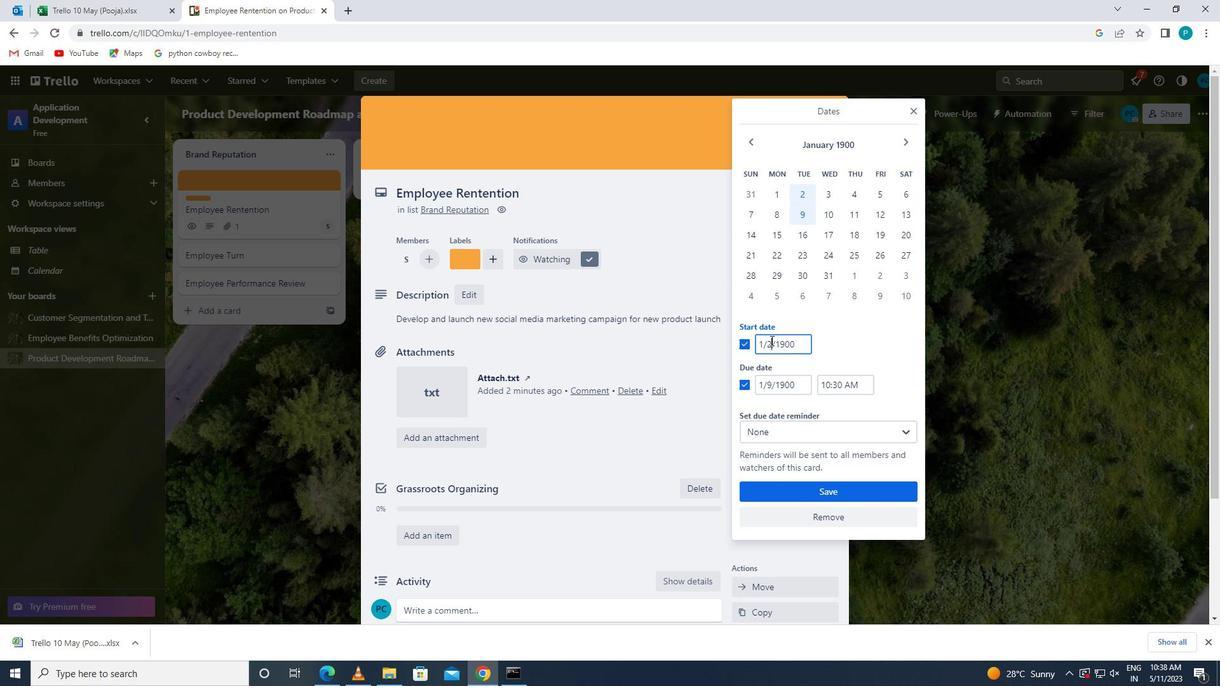 
Action: Key pressed <Key.backspace>3
Screenshot: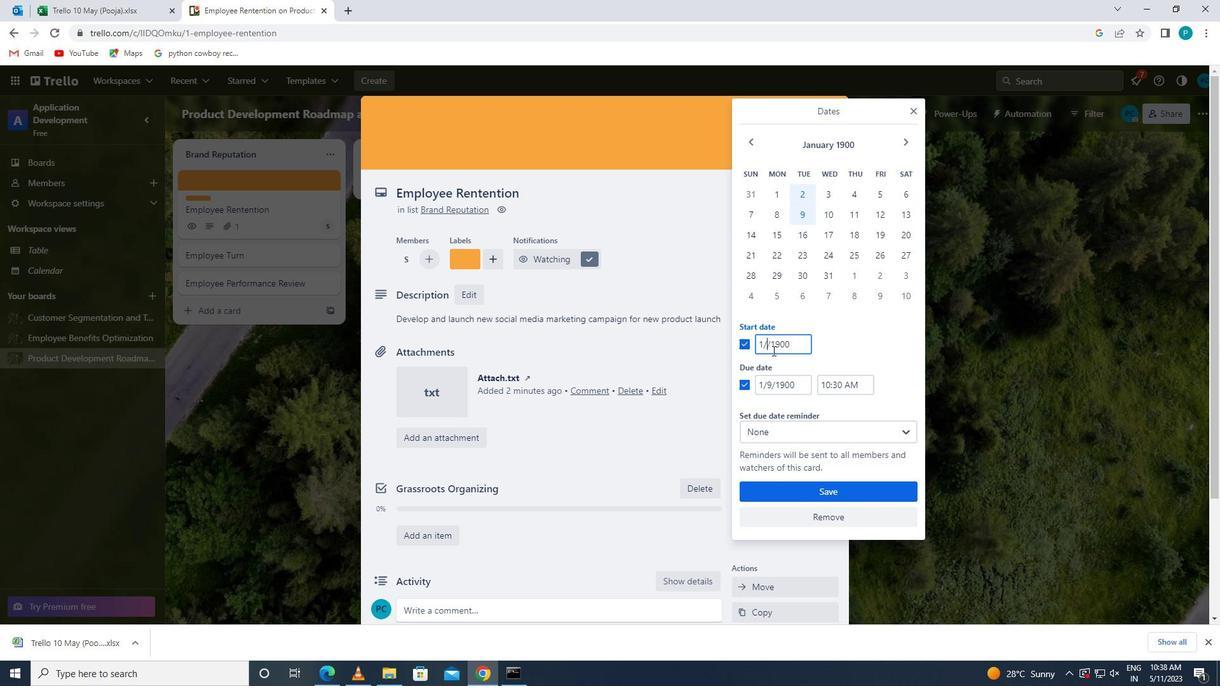 
Action: Mouse moved to (772, 380)
Screenshot: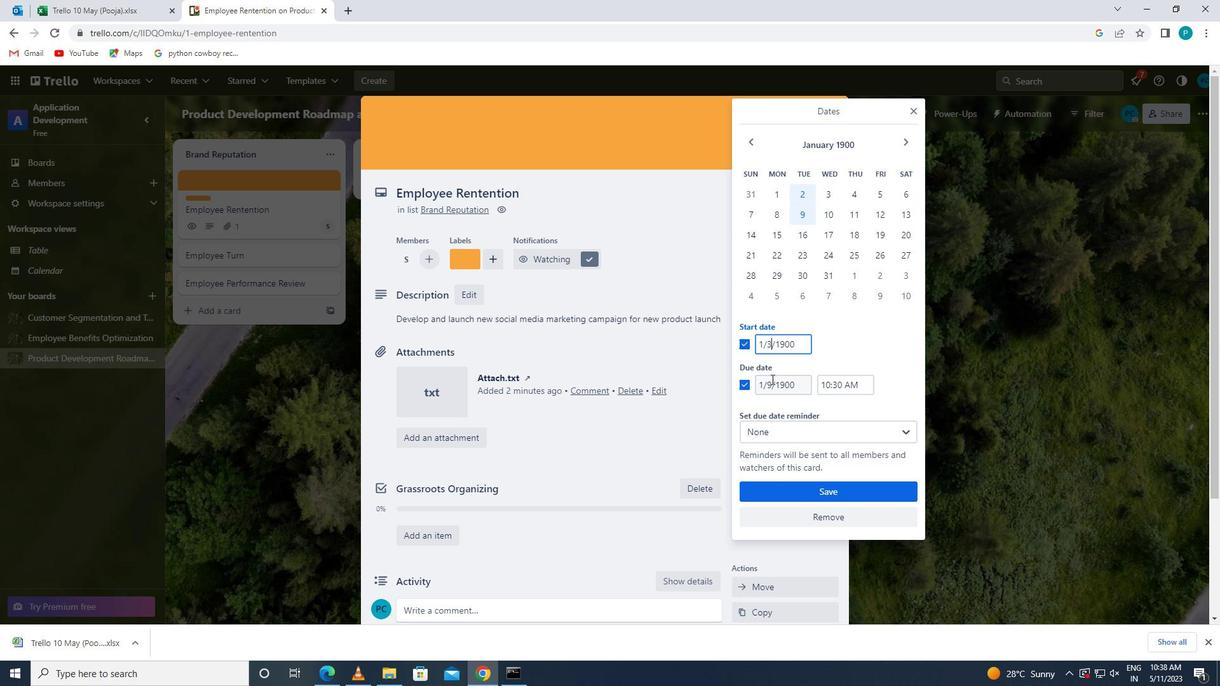 
Action: Mouse pressed left at (772, 380)
Screenshot: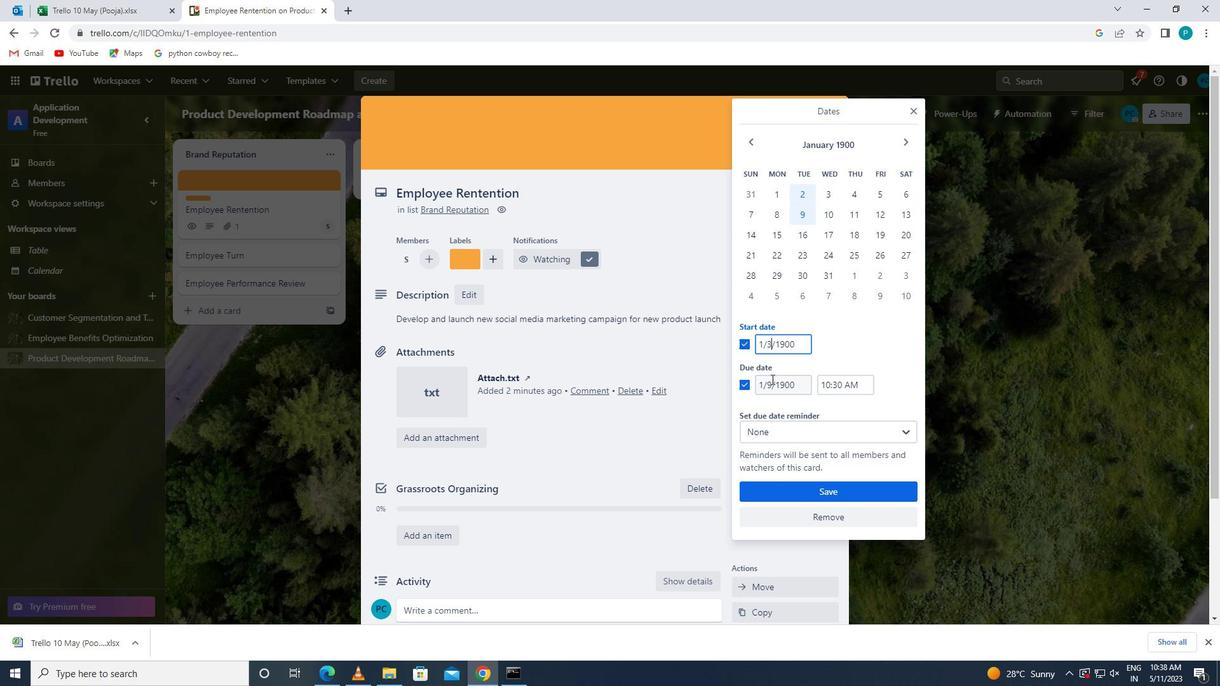 
Action: Key pressed <Key.backspace>10
Screenshot: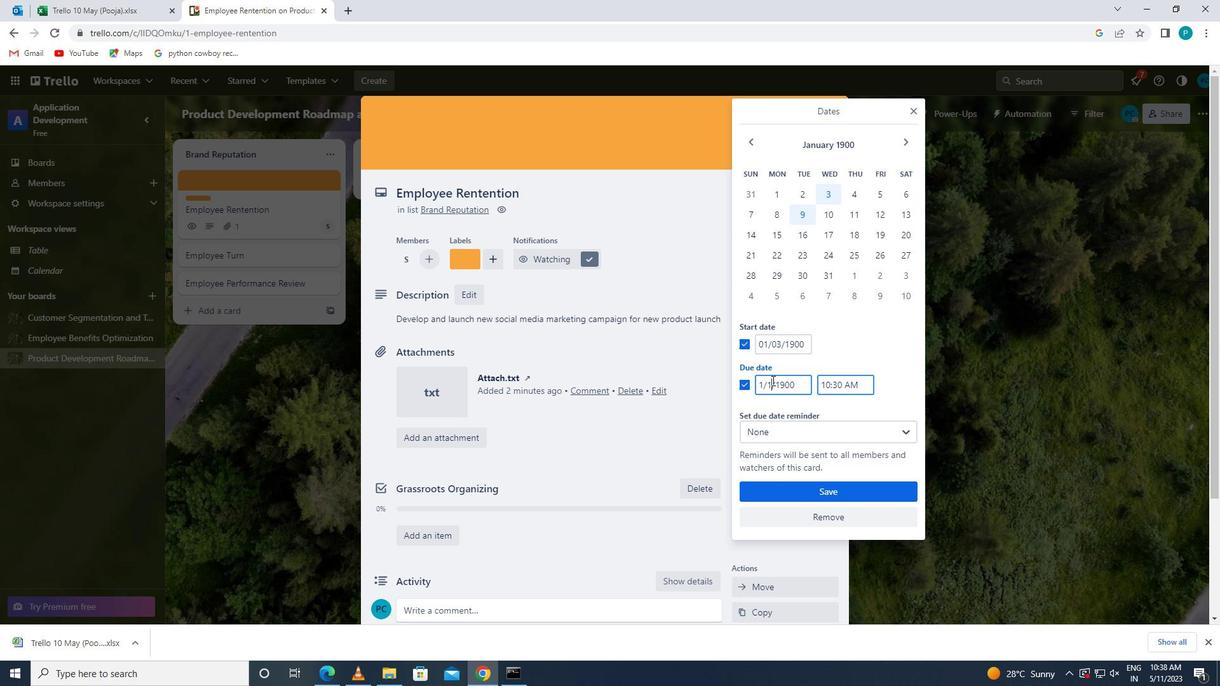 
Action: Mouse moved to (810, 491)
Screenshot: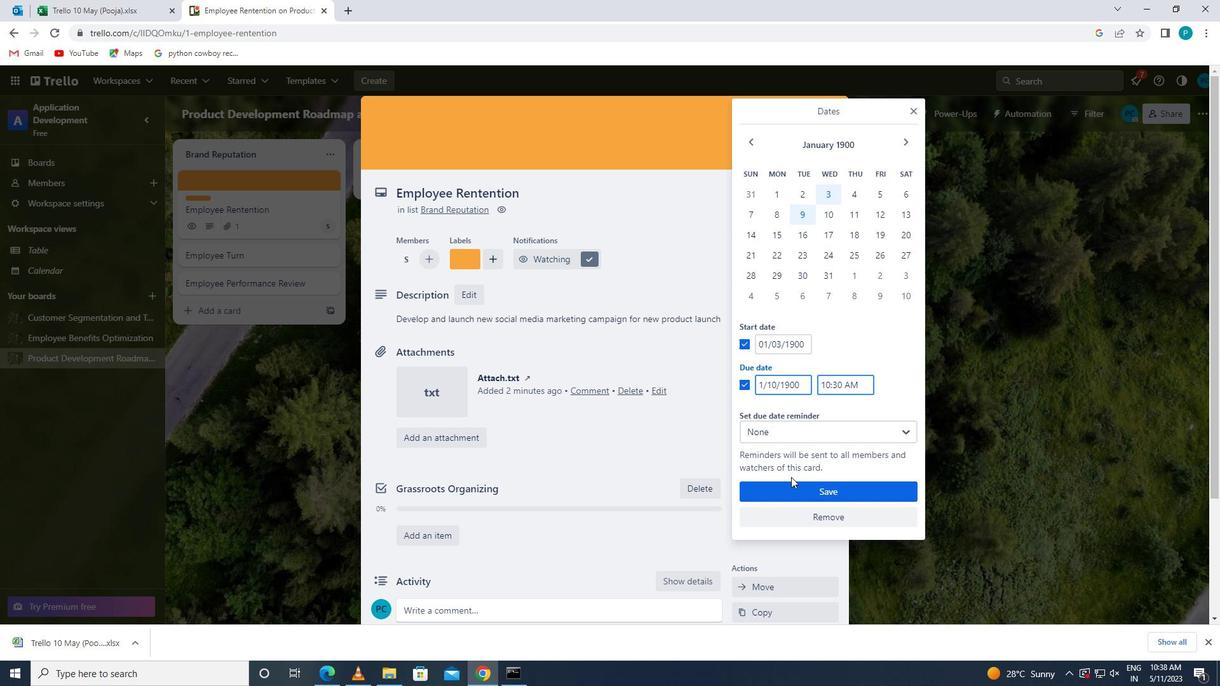 
Action: Mouse pressed left at (810, 491)
Screenshot: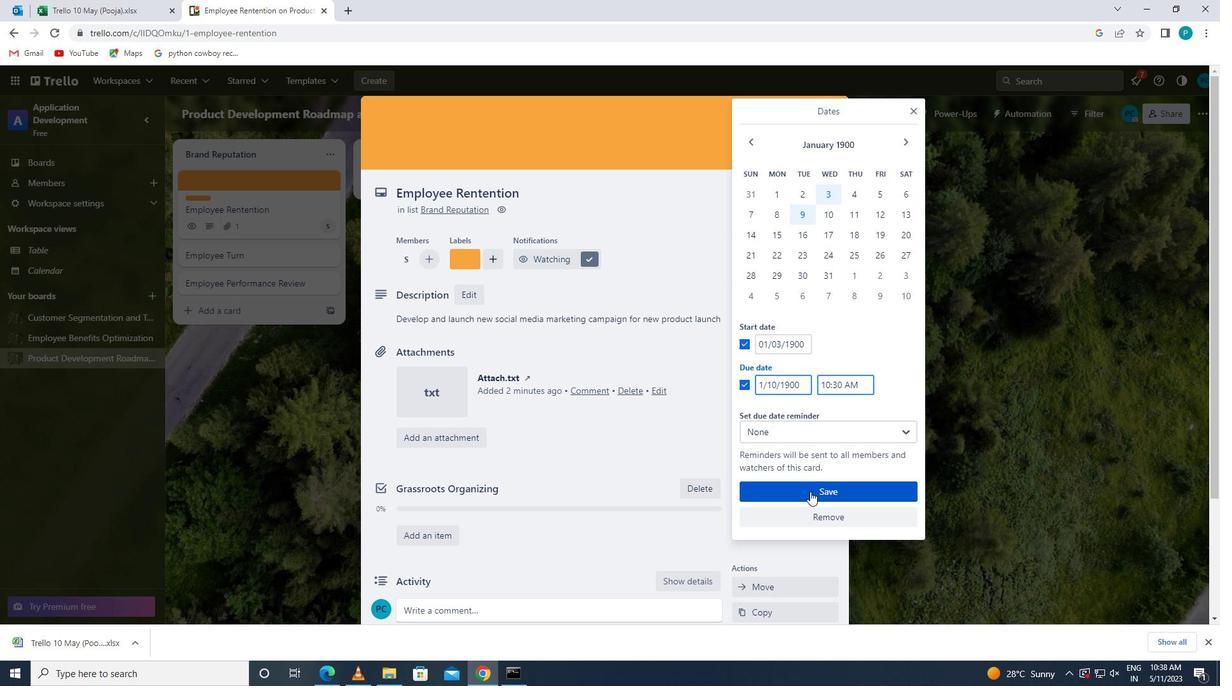 
